 Task: Find the shortest route from Sacramento to Napa Valley.
Action: Mouse moved to (1167, 84)
Screenshot: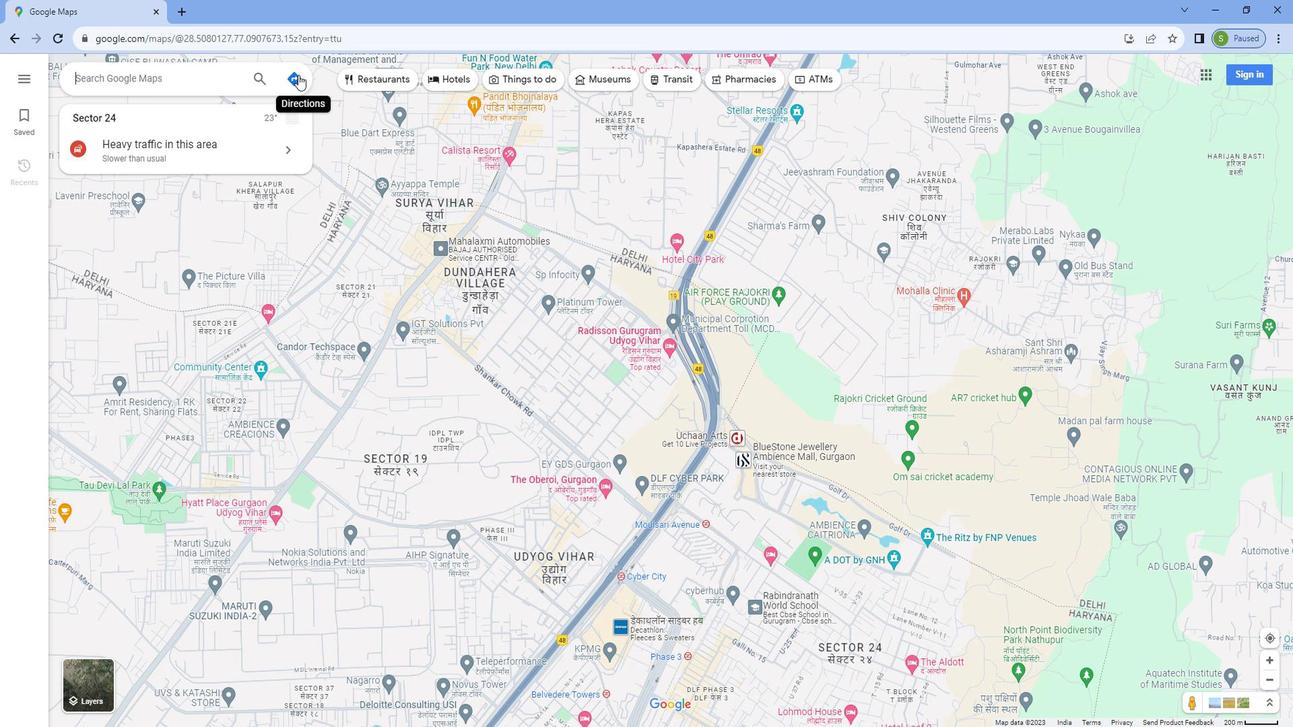 
Action: Mouse pressed left at (1167, 84)
Screenshot: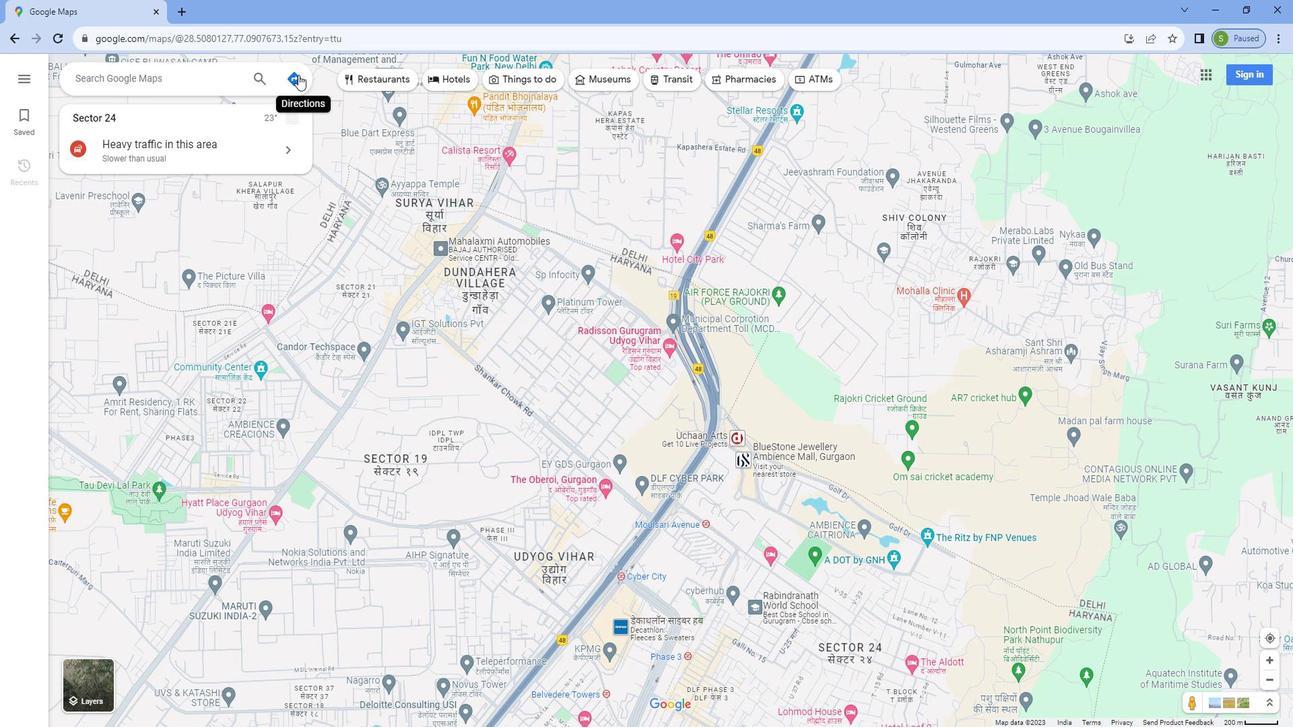 
Action: Mouse moved to (1101, 161)
Screenshot: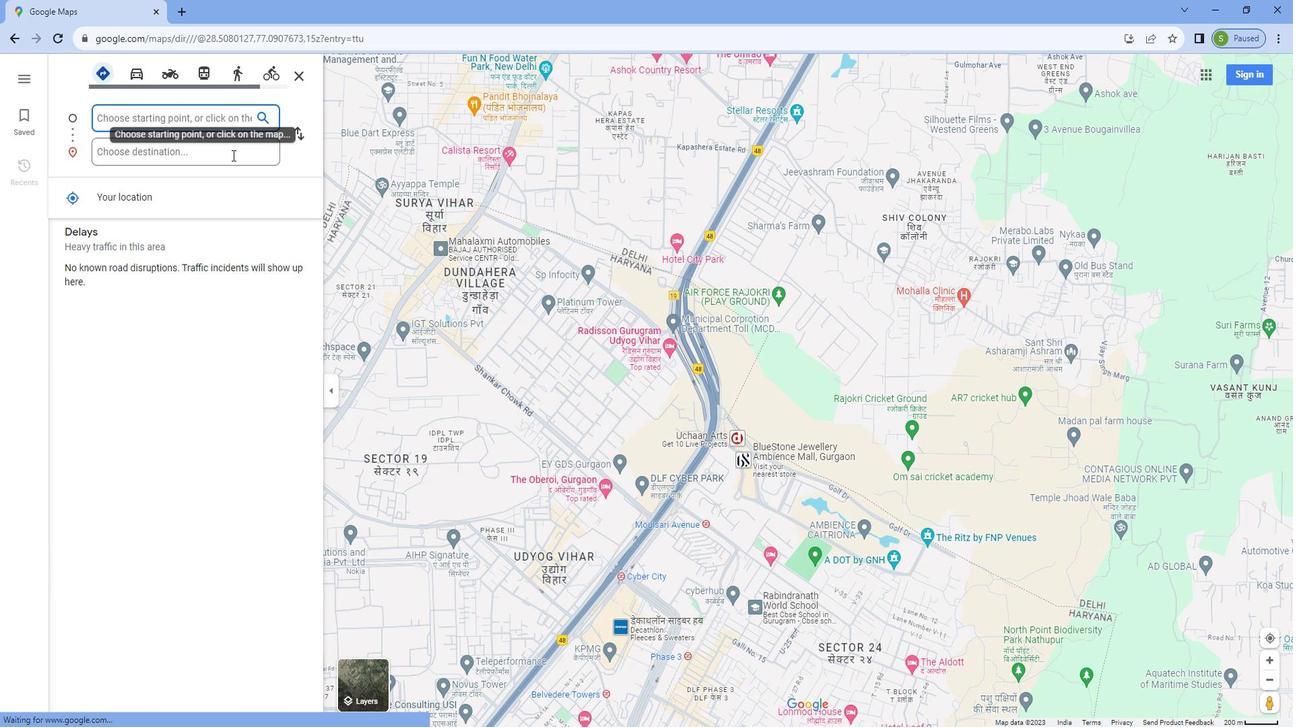 
Action: Key pressed <Key.caps_lock>S<Key.caps_lock>acramento
Screenshot: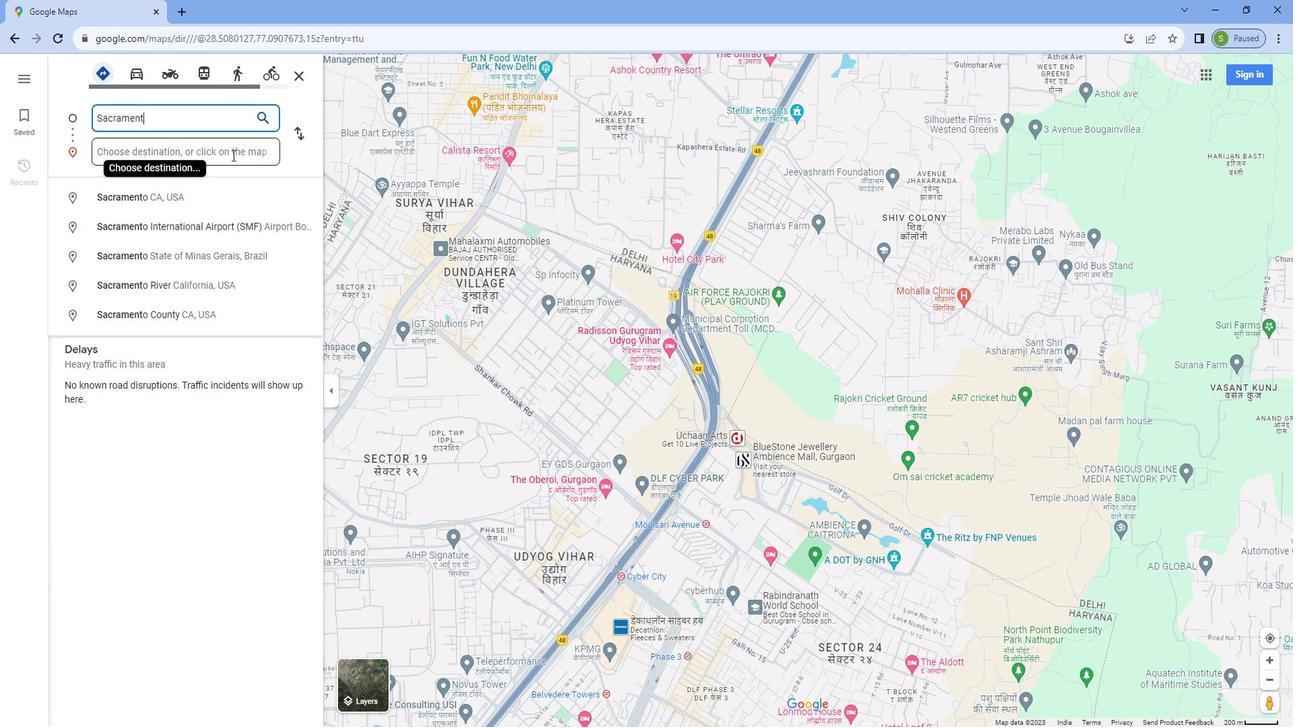 
Action: Mouse moved to (1103, 157)
Screenshot: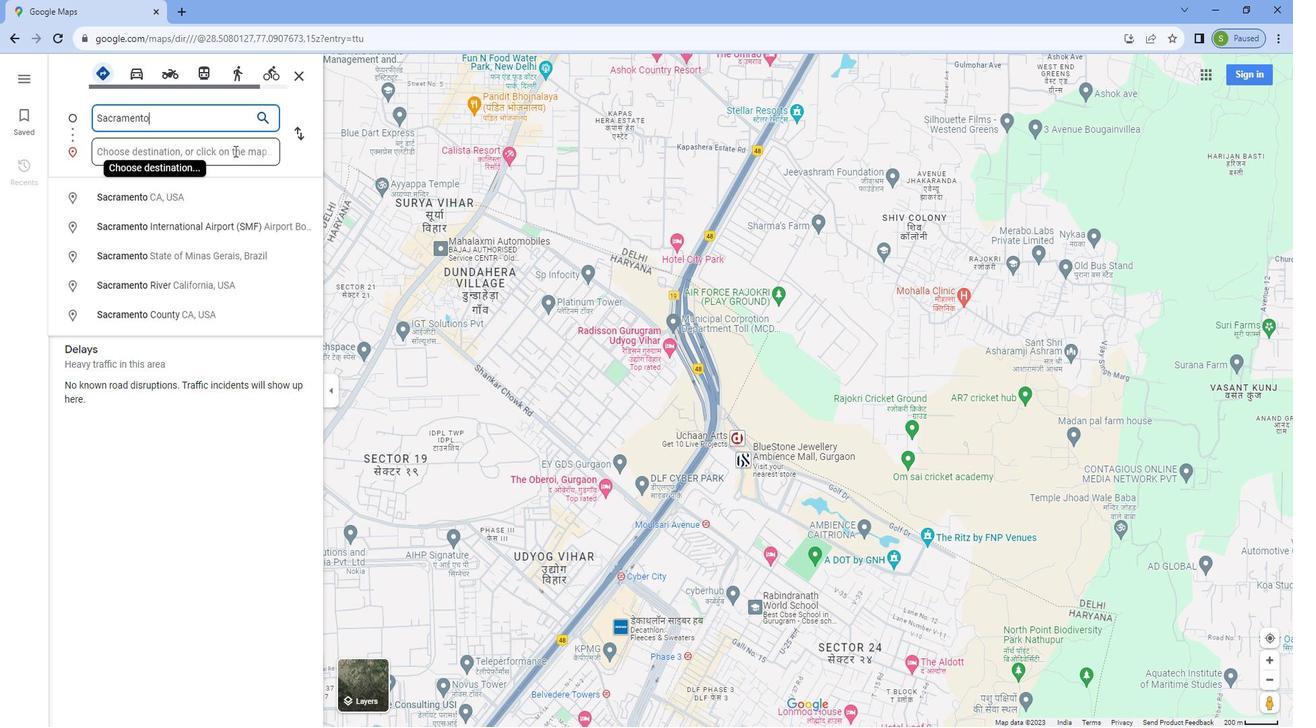 
Action: Mouse pressed left at (1103, 157)
Screenshot: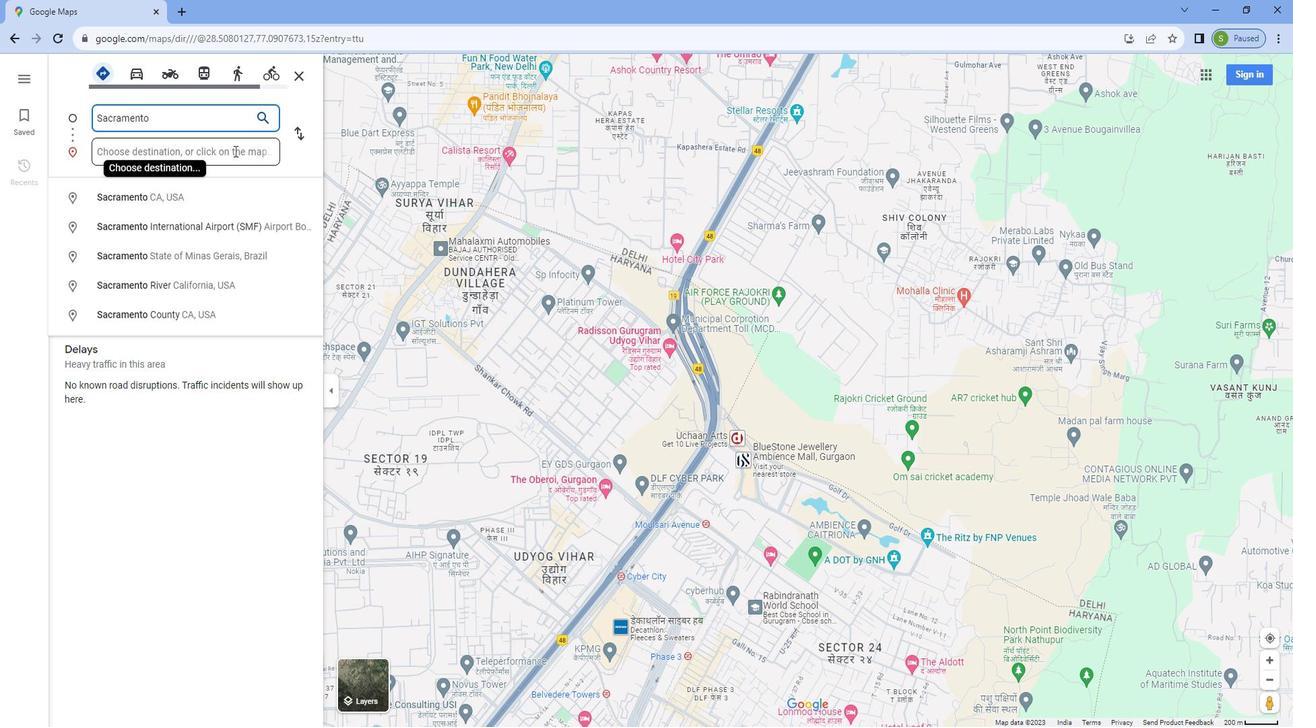 
Action: Key pressed <Key.caps_lock>N<Key.caps_lock>apa<Key.space><Key.caps_lock>V<Key.caps_lock>alley<Key.enter>
Screenshot: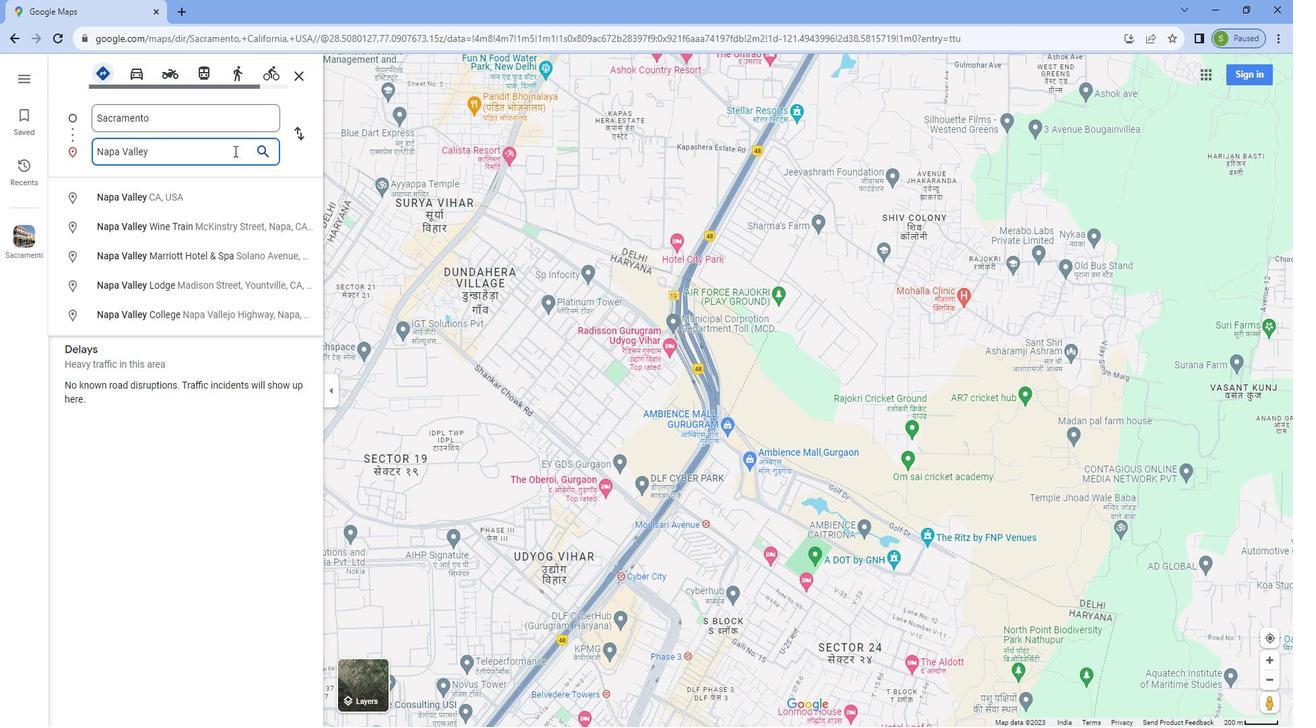 
Action: Mouse moved to (964, 77)
Screenshot: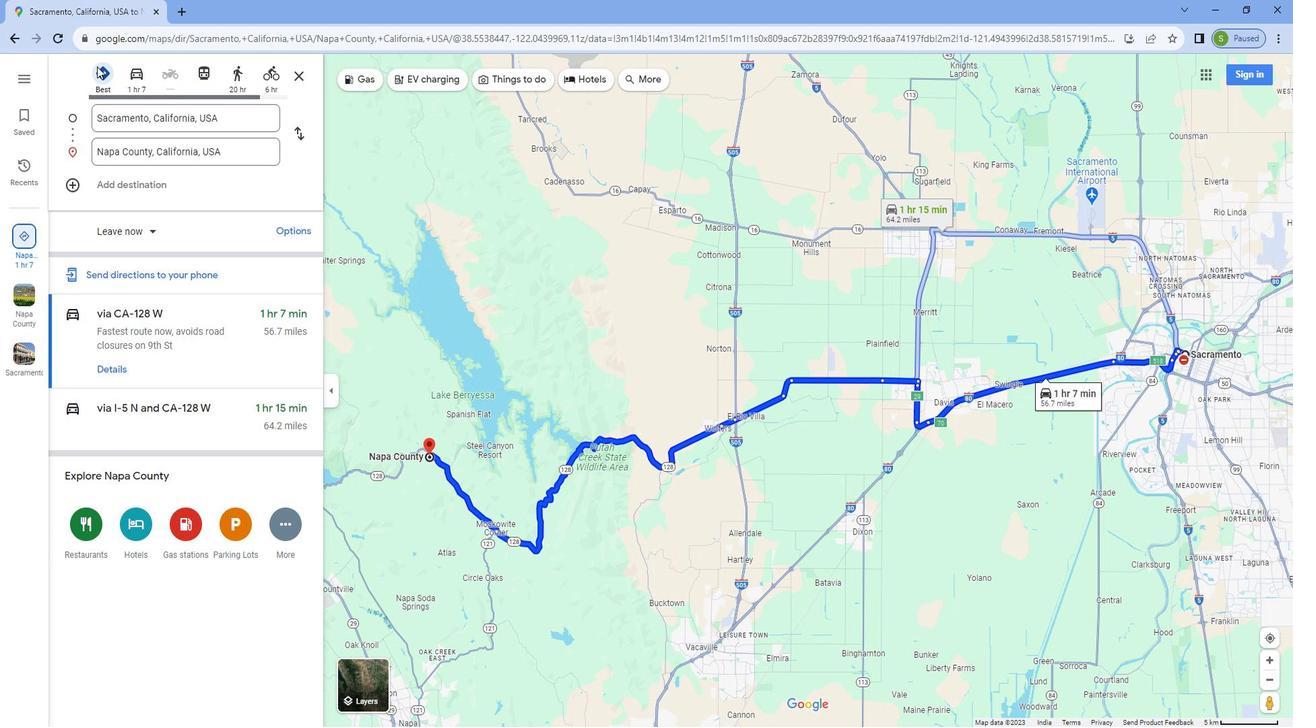 
Action: Mouse pressed left at (964, 77)
Screenshot: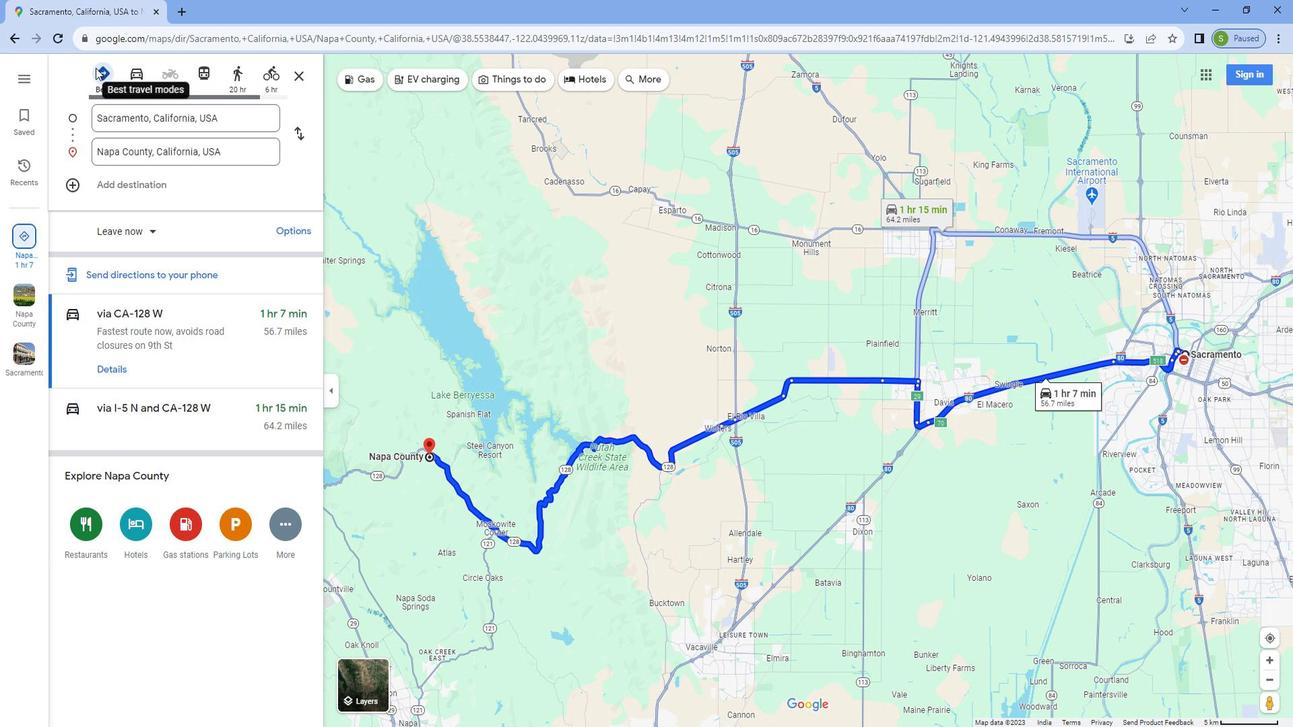 
Action: Mouse moved to (972, 86)
Screenshot: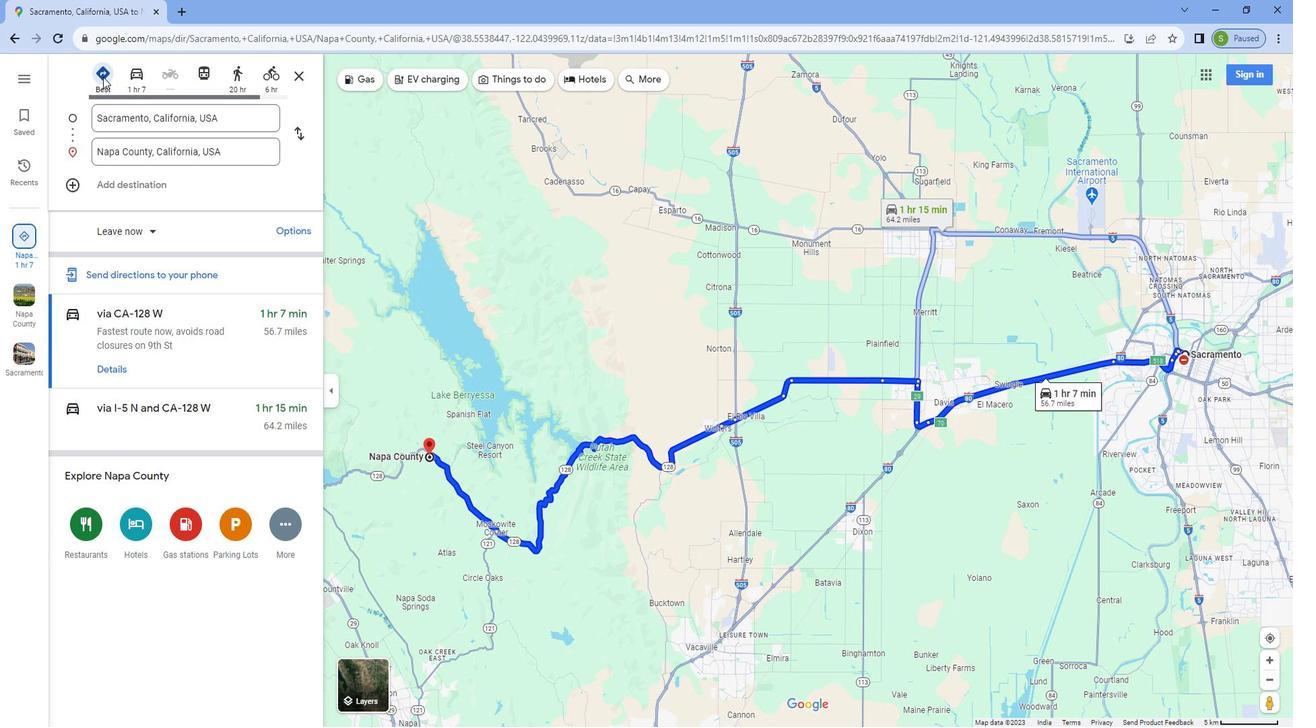 
Action: Mouse pressed left at (972, 86)
Screenshot: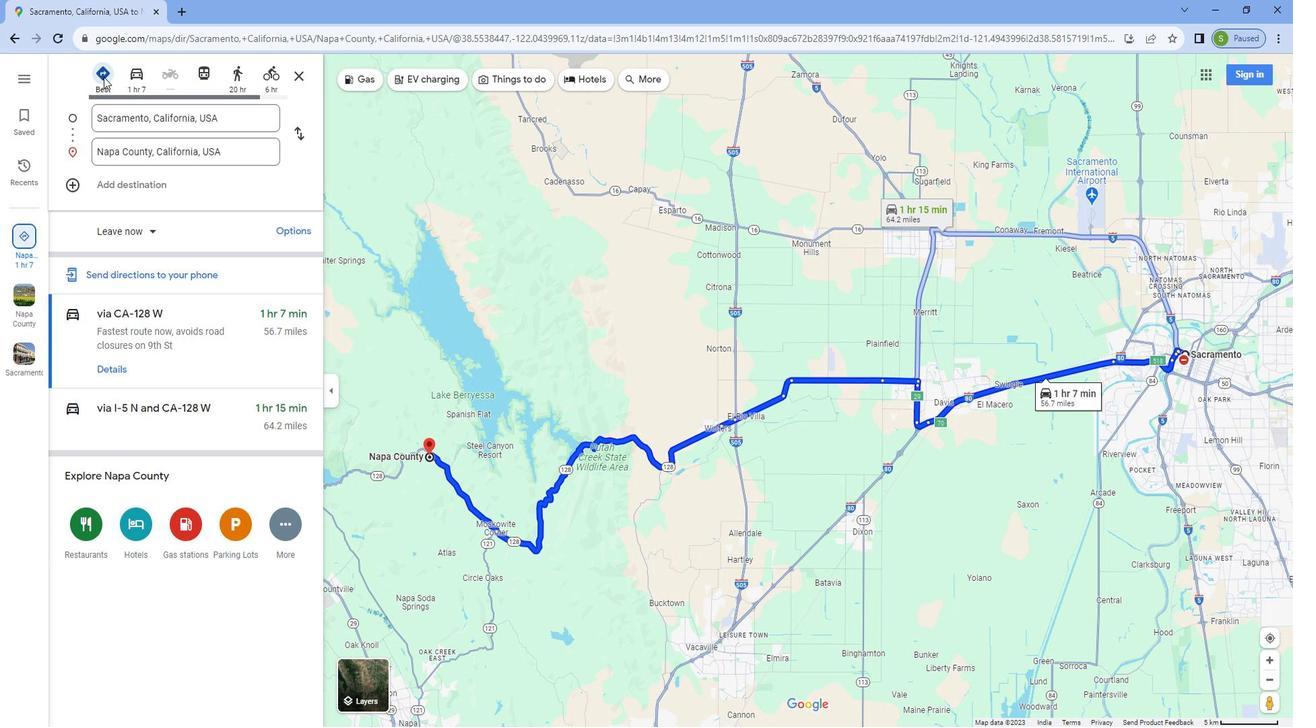 
Action: Mouse moved to (984, 368)
Screenshot: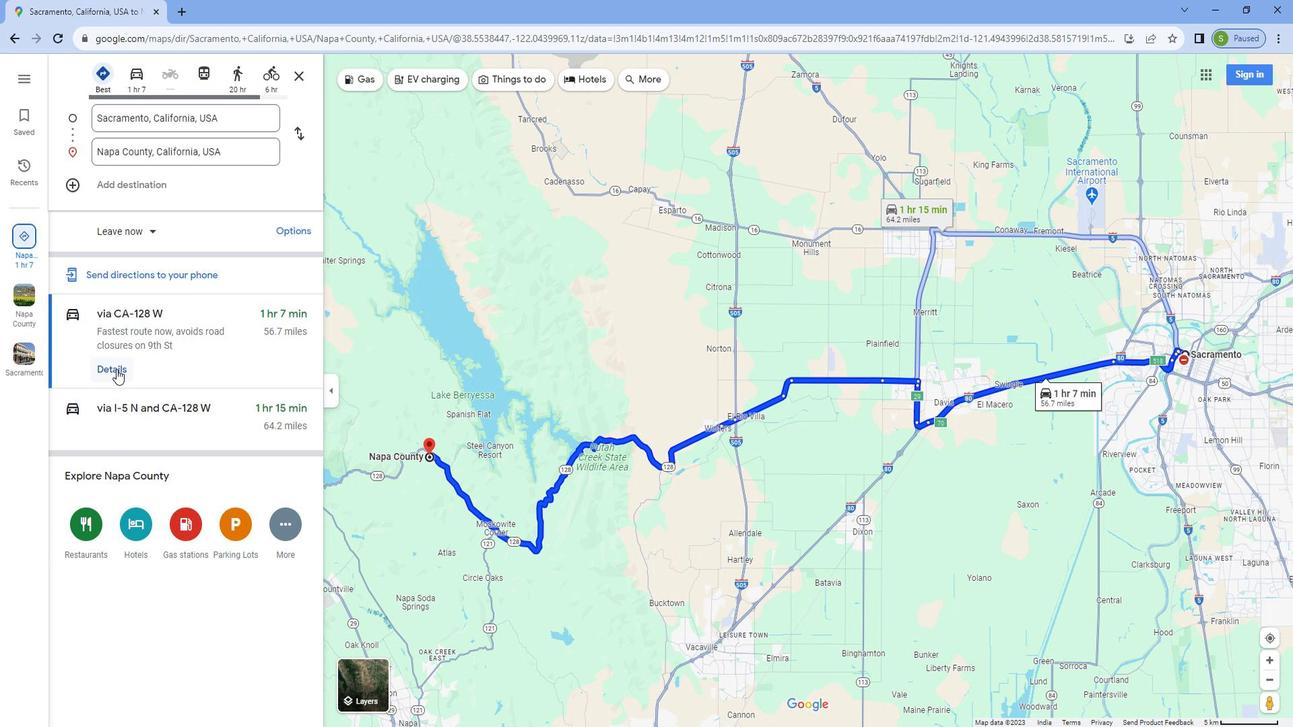 
Action: Mouse pressed left at (984, 368)
Screenshot: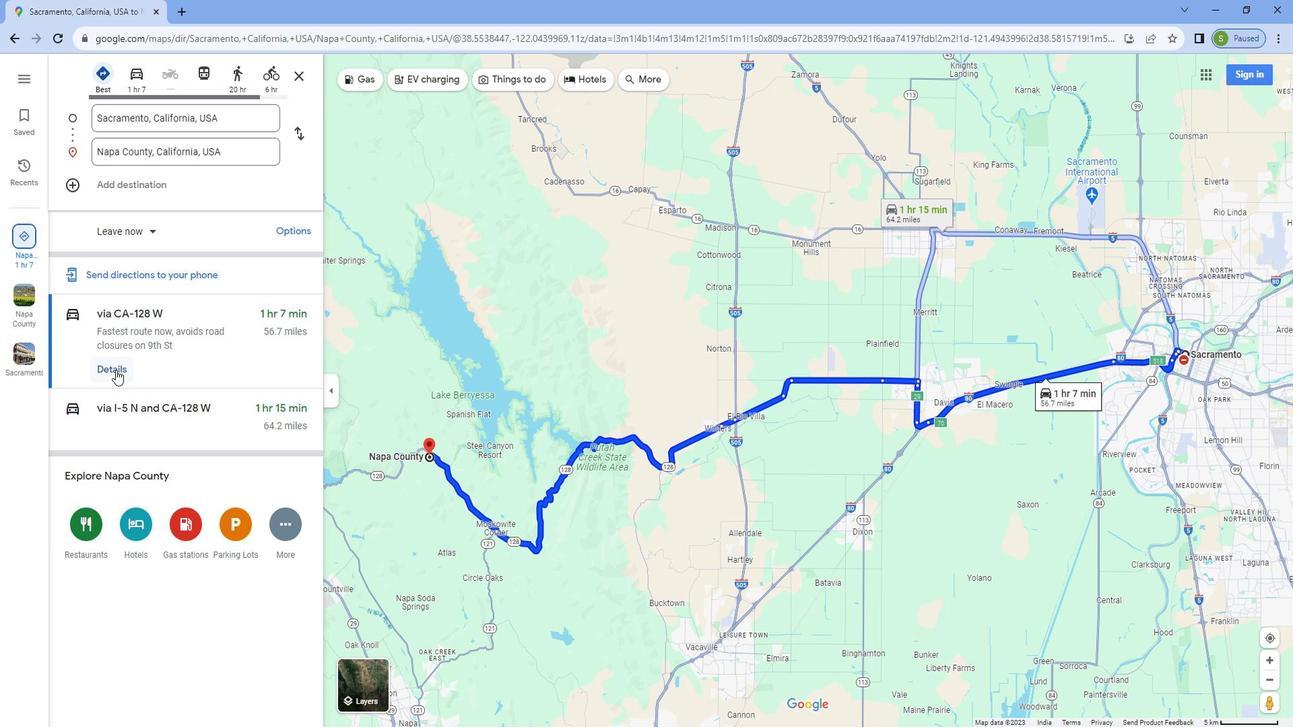 
Action: Mouse moved to (945, 255)
Screenshot: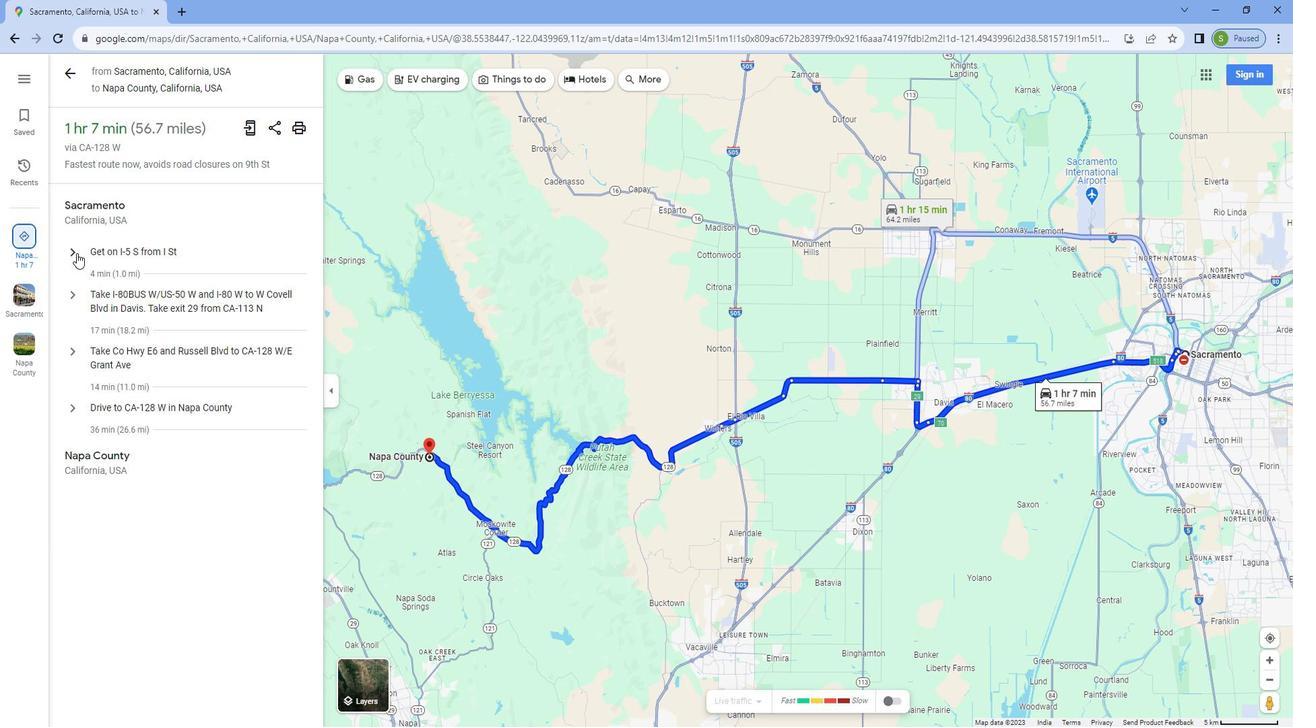 
Action: Mouse pressed left at (945, 255)
Screenshot: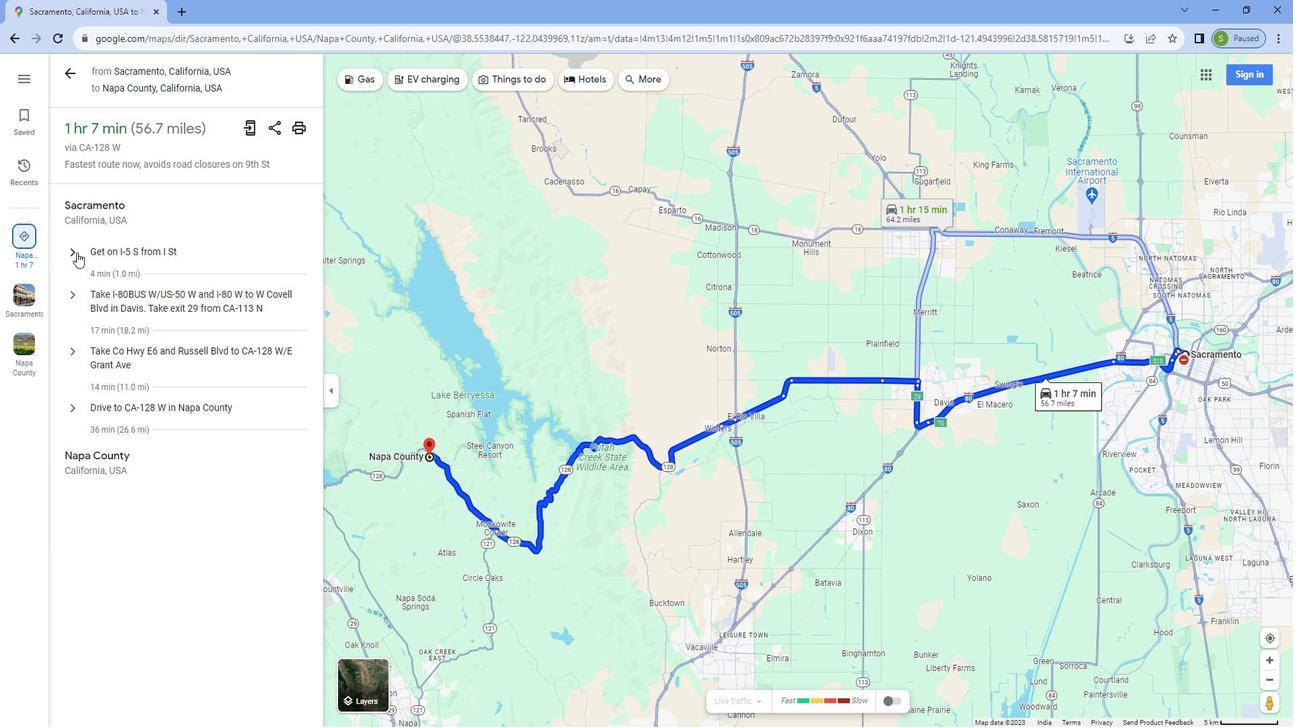
Action: Mouse moved to (969, 402)
Screenshot: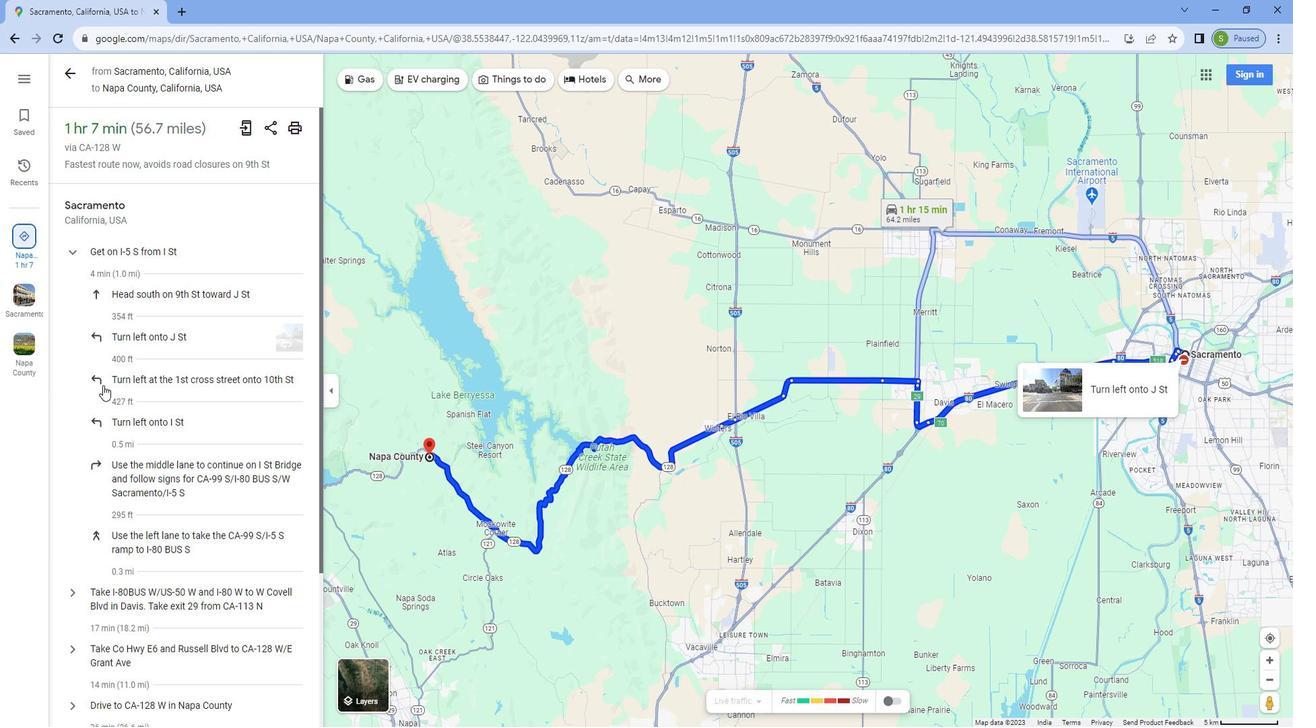 
Action: Mouse scrolled (969, 401) with delta (0, 0)
Screenshot: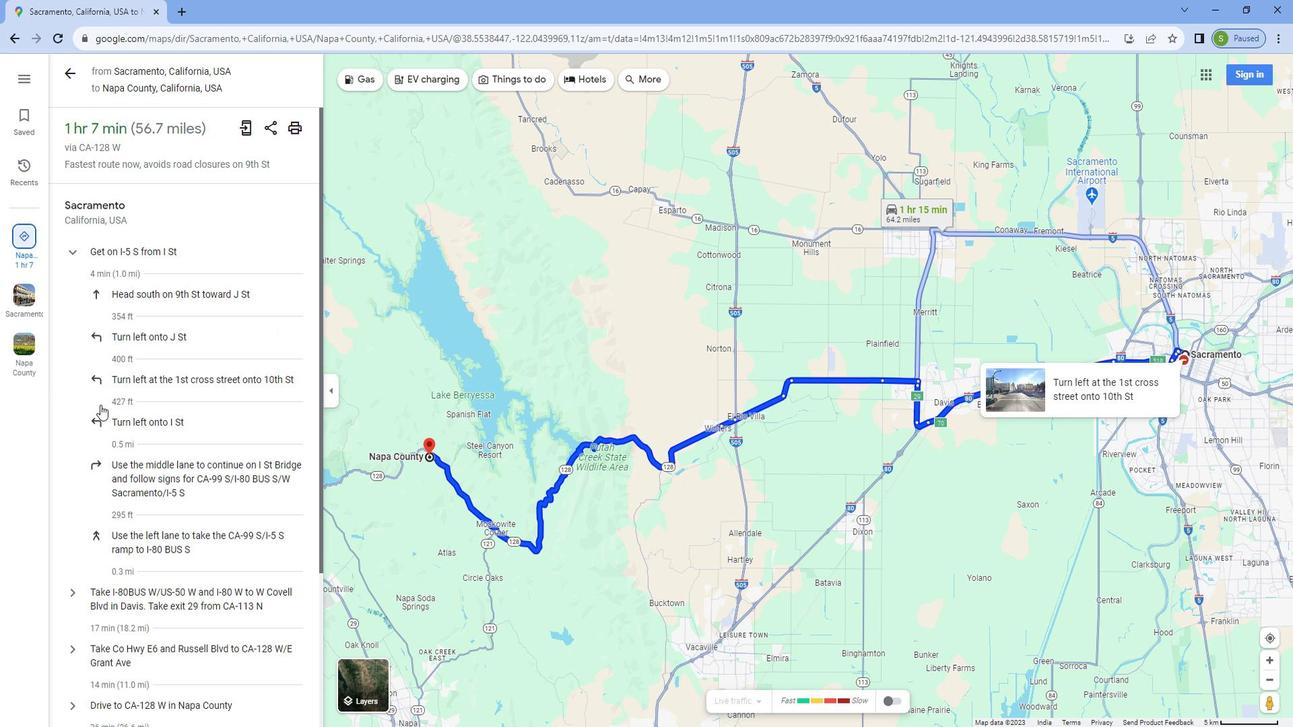 
Action: Mouse scrolled (969, 401) with delta (0, 0)
Screenshot: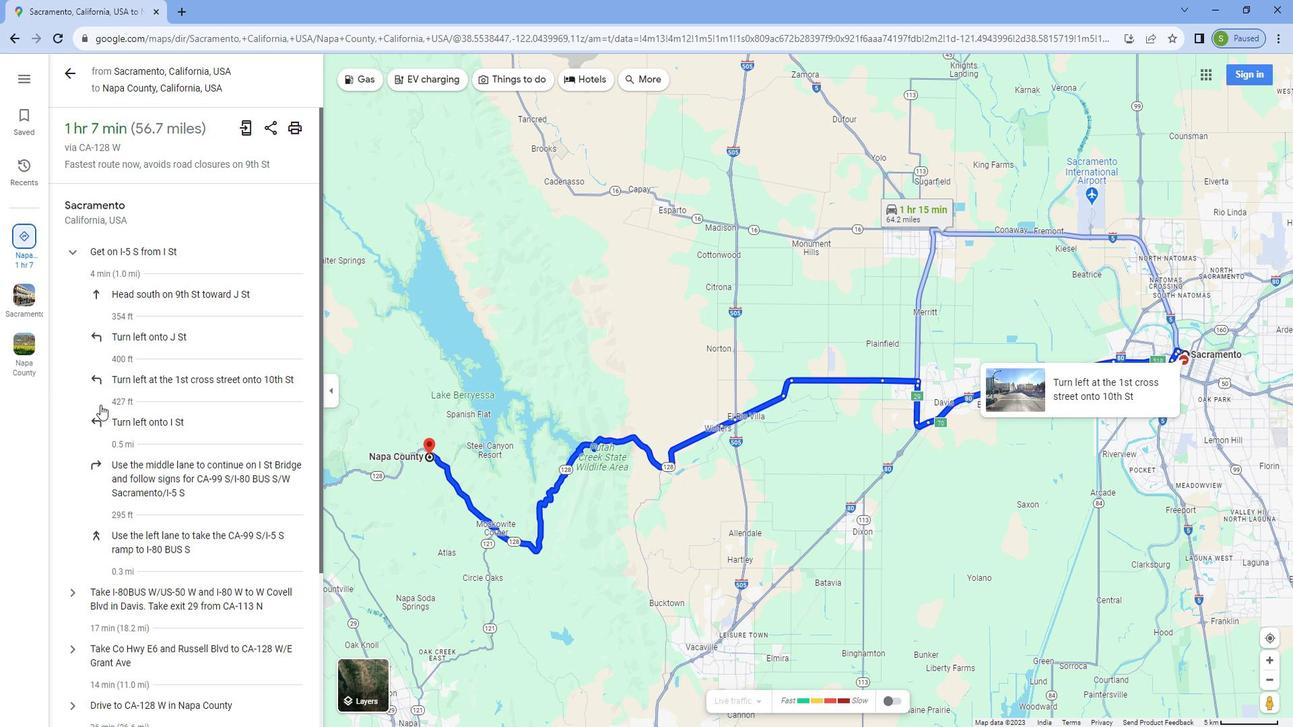 
Action: Mouse scrolled (969, 401) with delta (0, 0)
Screenshot: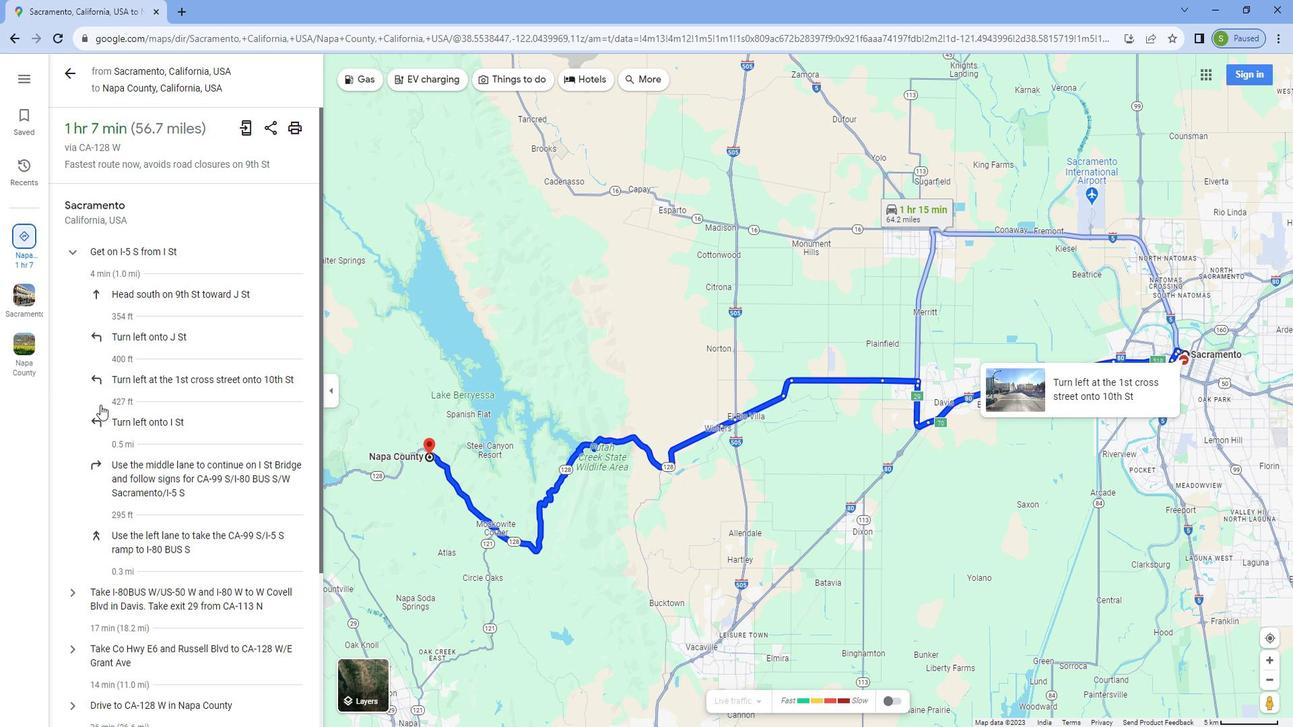 
Action: Mouse scrolled (969, 401) with delta (0, 0)
Screenshot: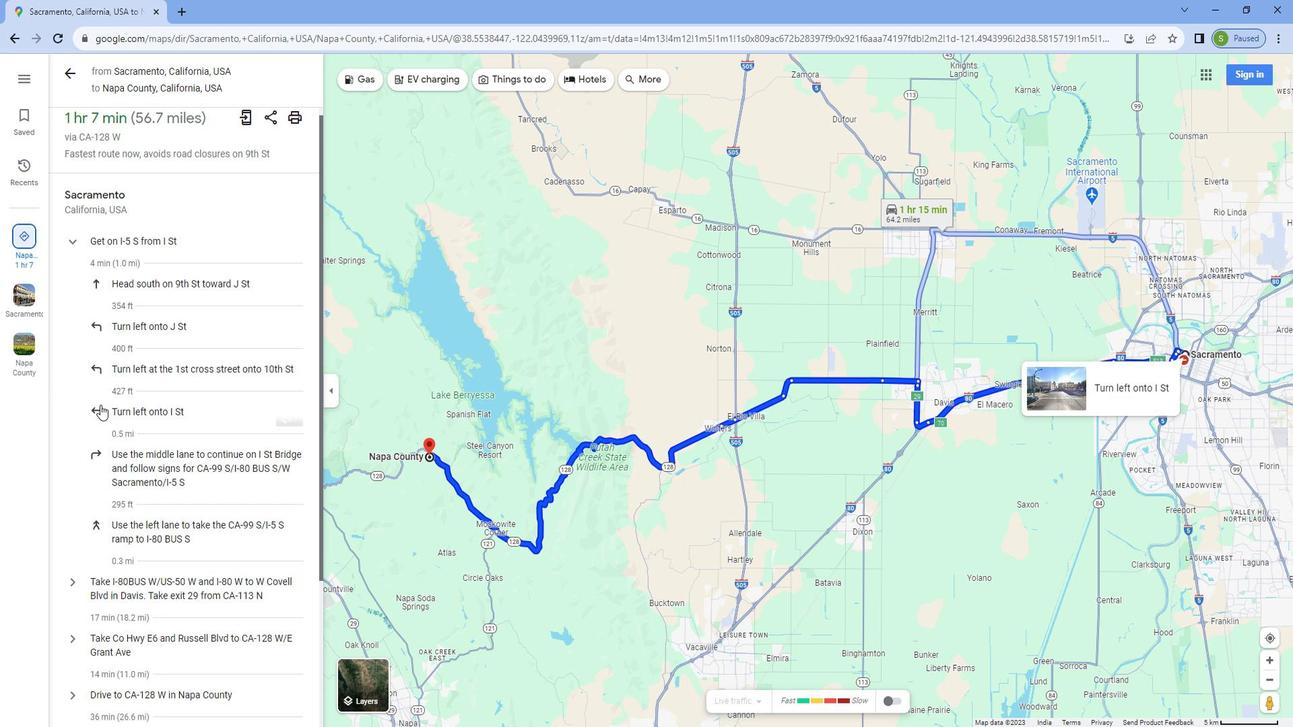 
Action: Mouse moved to (950, 384)
Screenshot: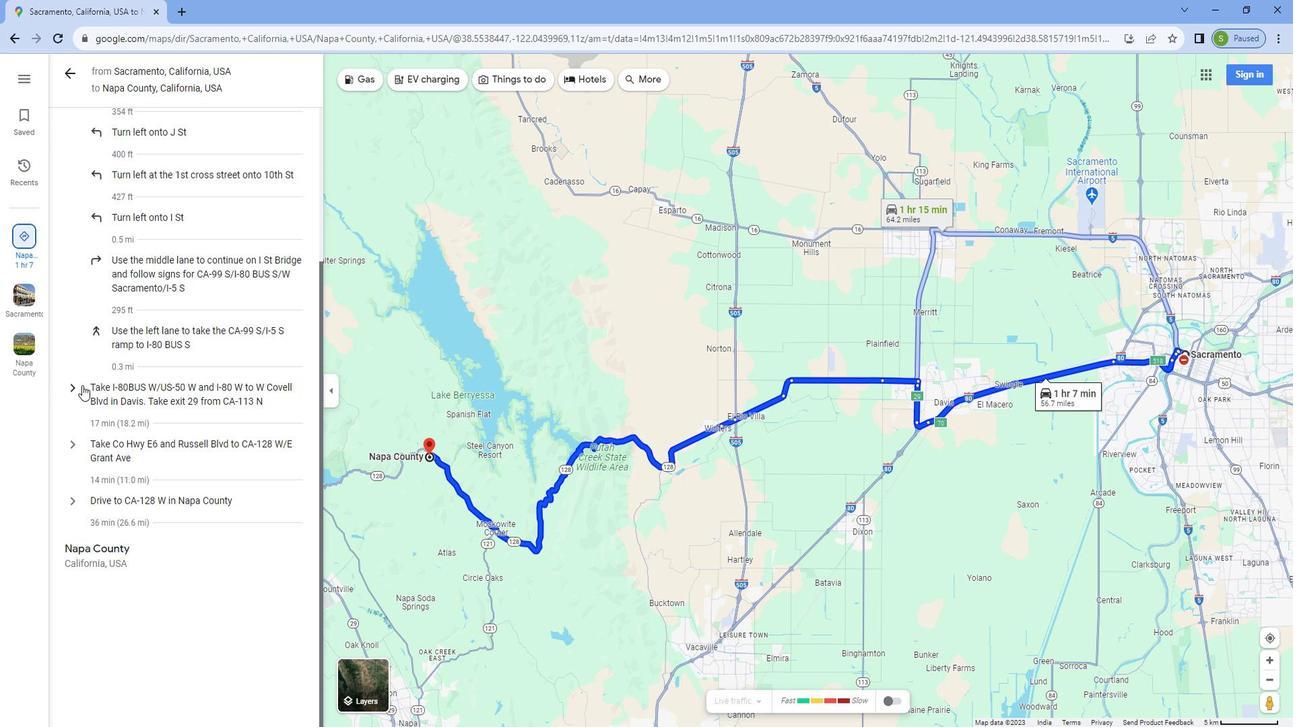 
Action: Mouse pressed left at (950, 384)
Screenshot: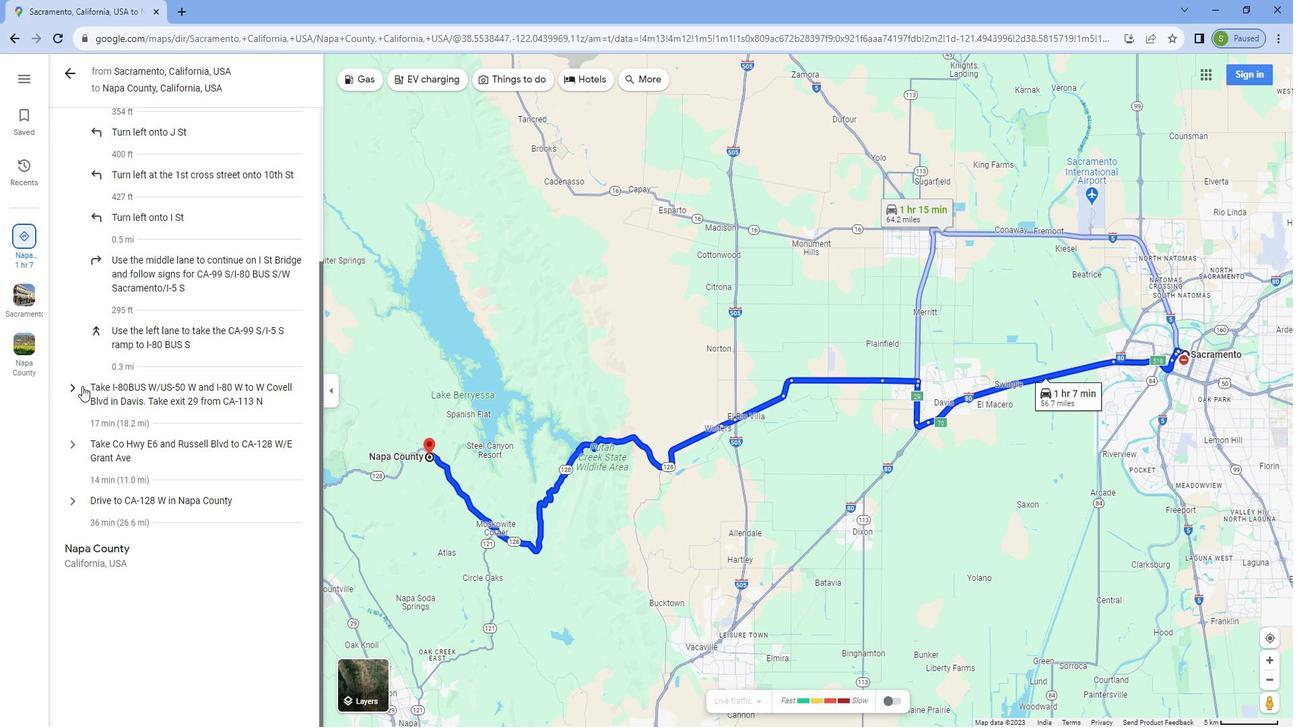 
Action: Mouse moved to (964, 451)
Screenshot: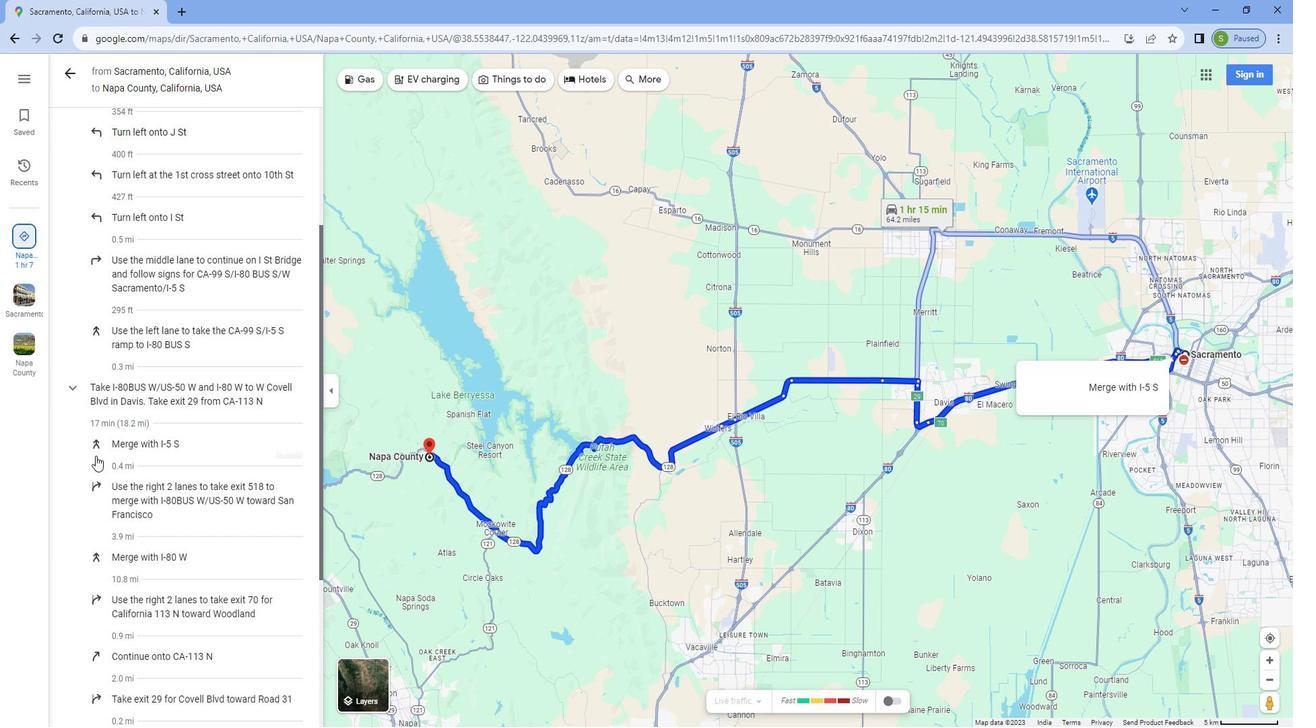 
Action: Mouse scrolled (964, 450) with delta (0, 0)
Screenshot: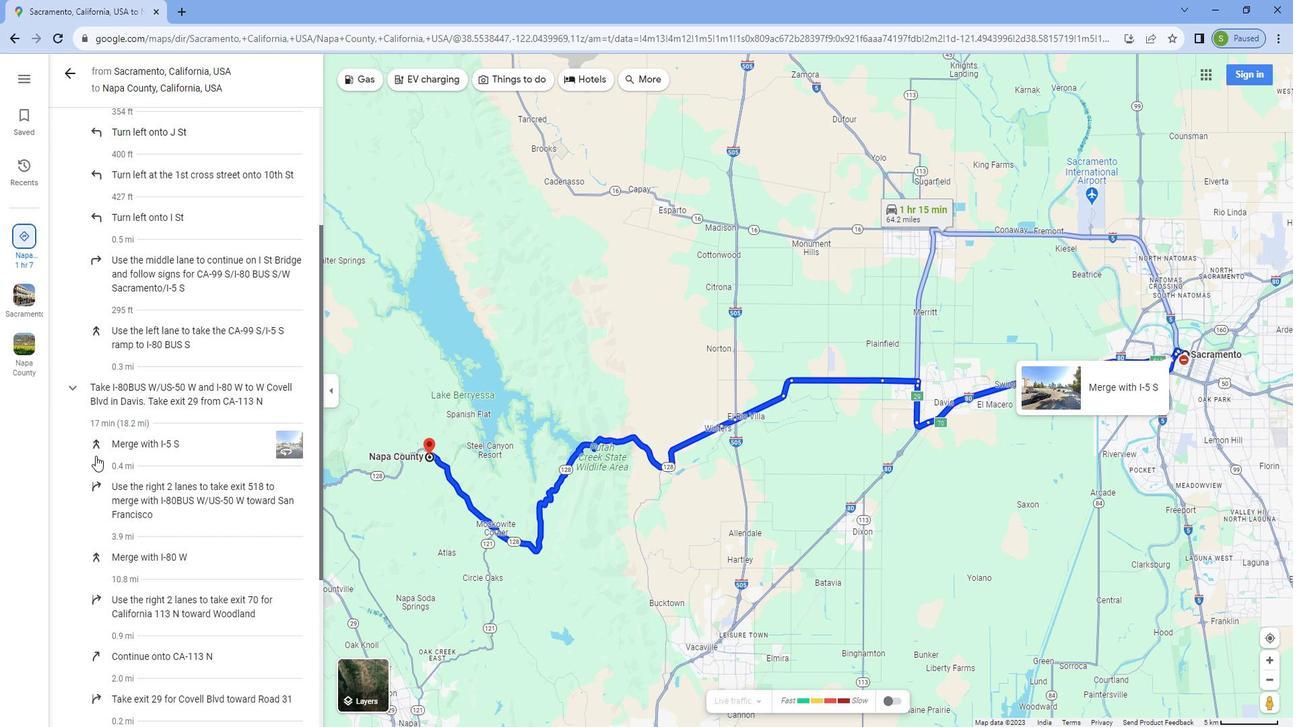 
Action: Mouse scrolled (964, 450) with delta (0, 0)
Screenshot: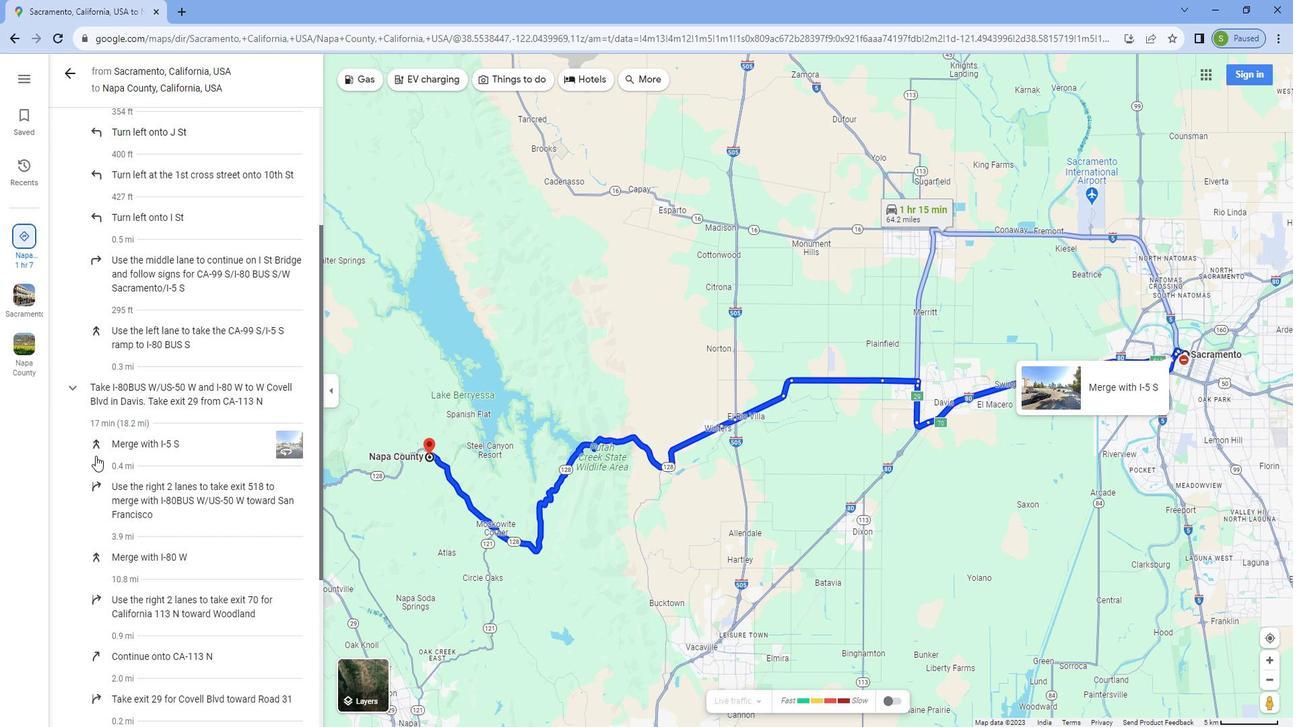 
Action: Mouse scrolled (964, 450) with delta (0, 0)
Screenshot: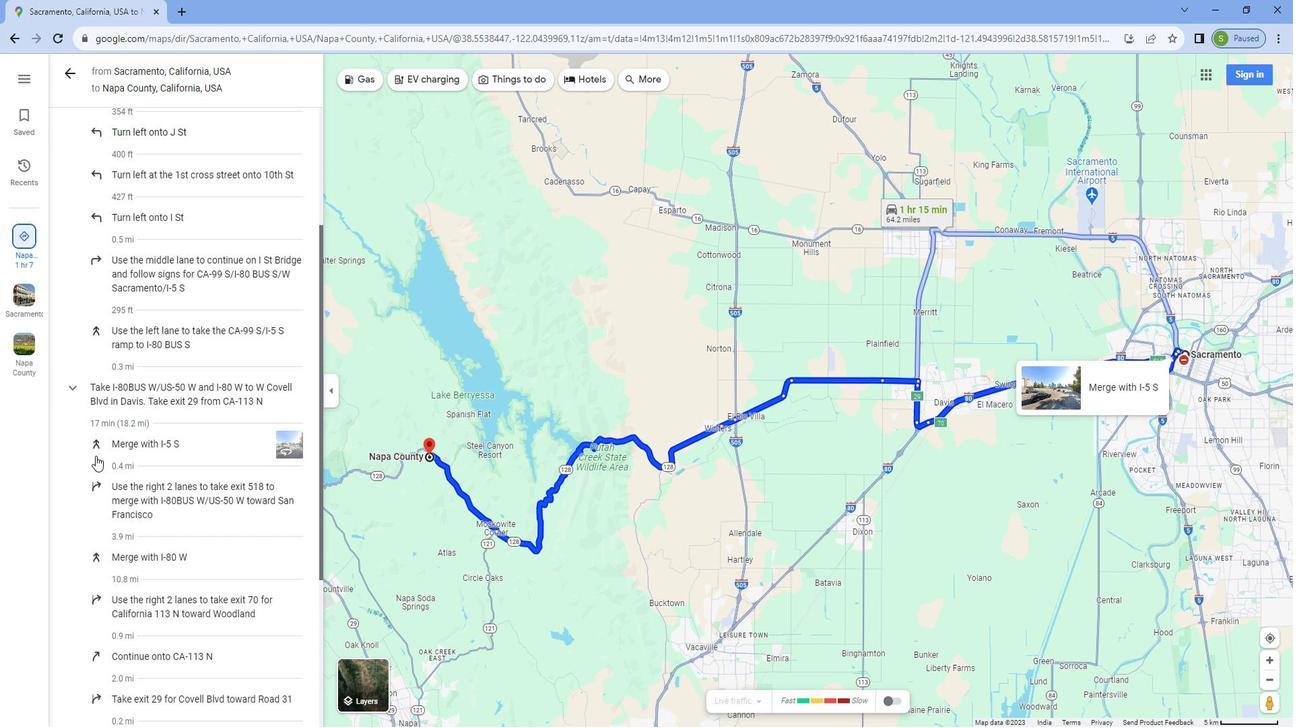 
Action: Mouse scrolled (964, 450) with delta (0, 0)
Screenshot: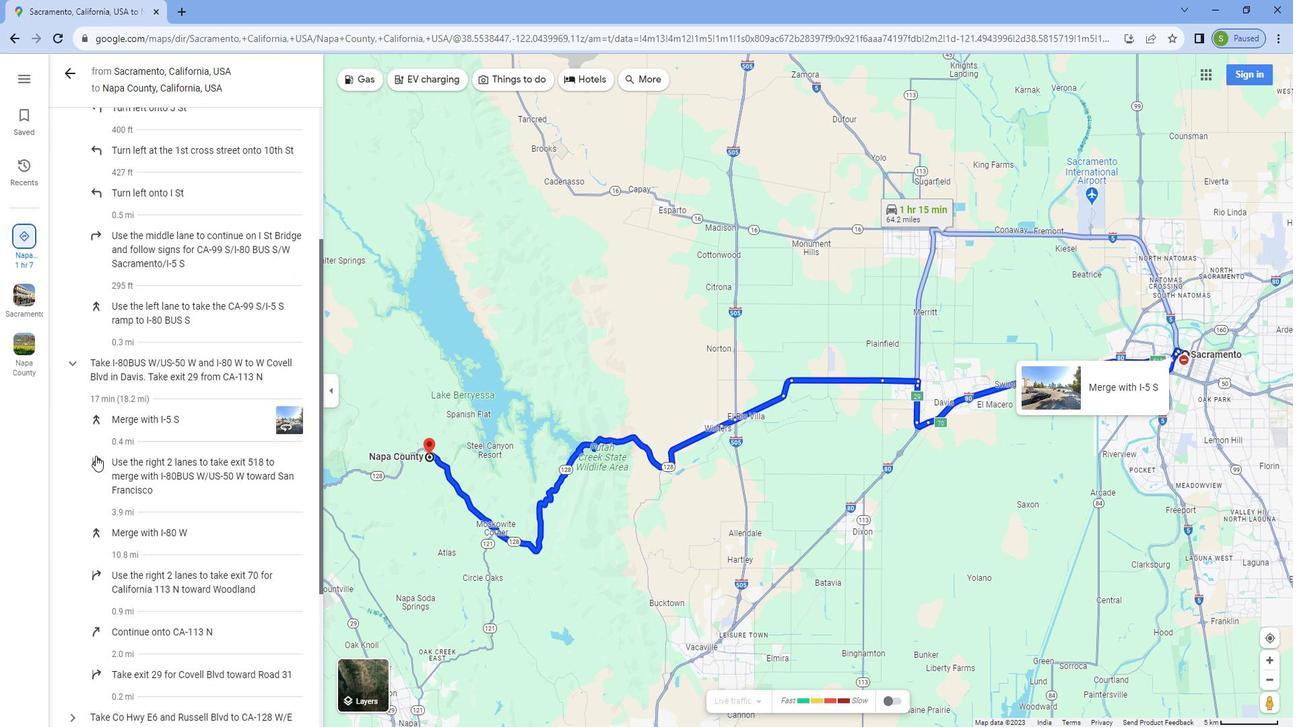 
Action: Mouse moved to (966, 451)
Screenshot: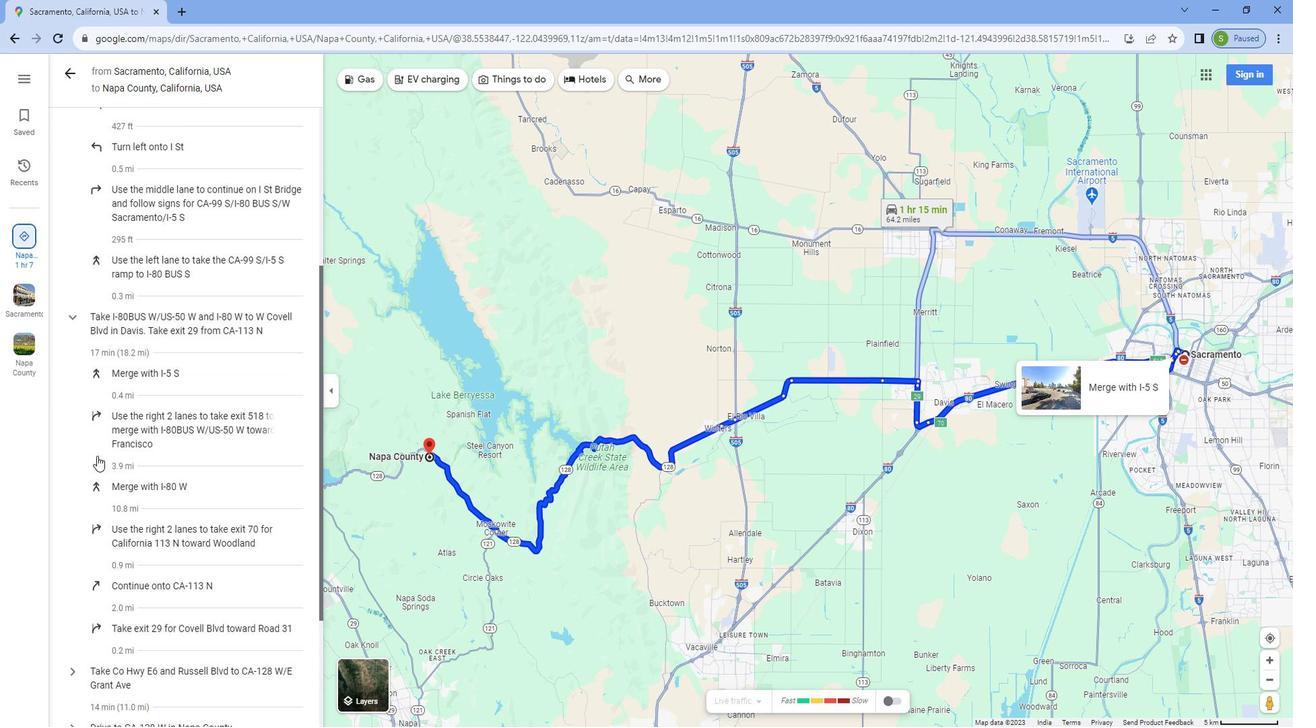 
Action: Mouse scrolled (966, 450) with delta (0, 0)
Screenshot: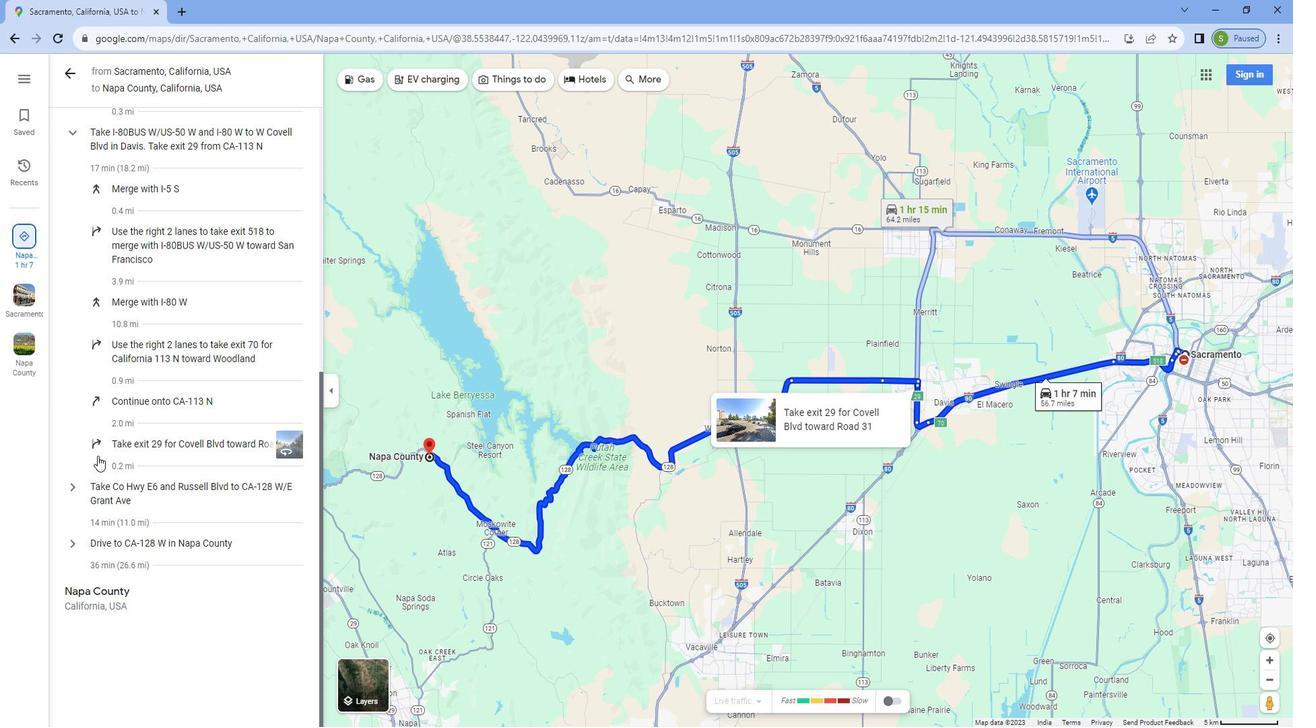 
Action: Mouse scrolled (966, 450) with delta (0, 0)
Screenshot: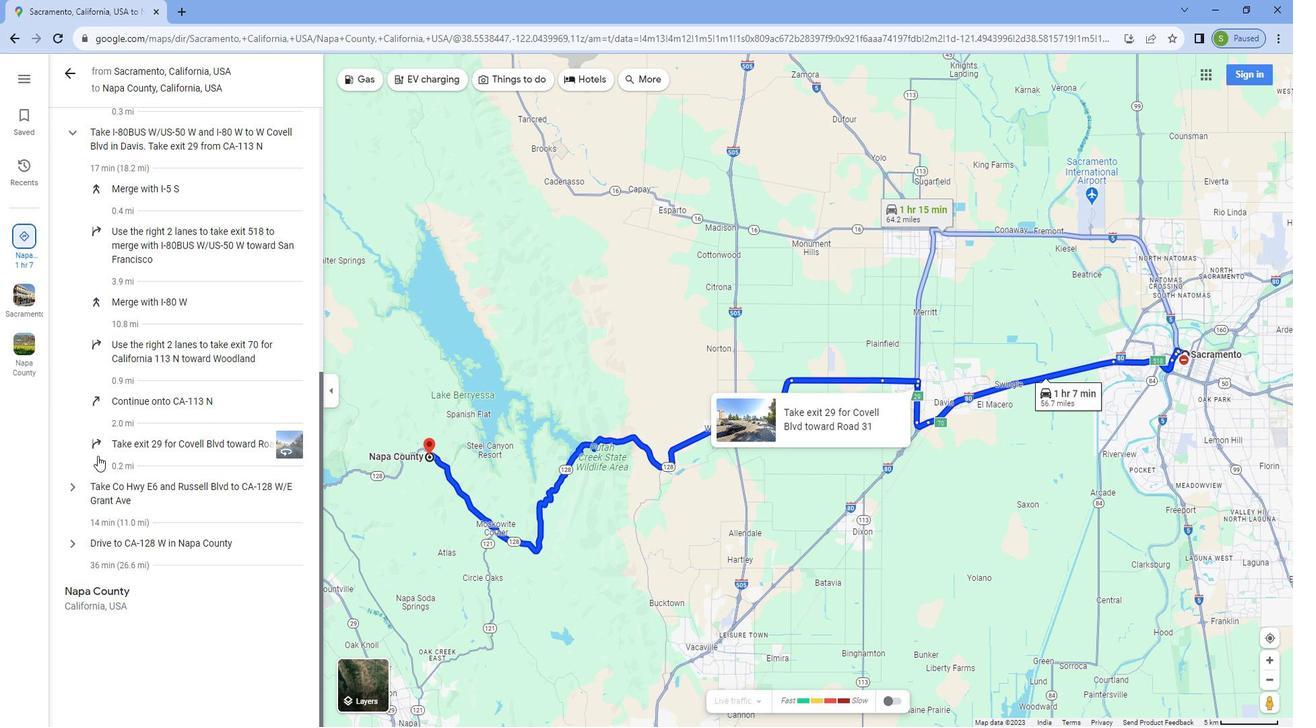 
Action: Mouse scrolled (966, 450) with delta (0, 0)
Screenshot: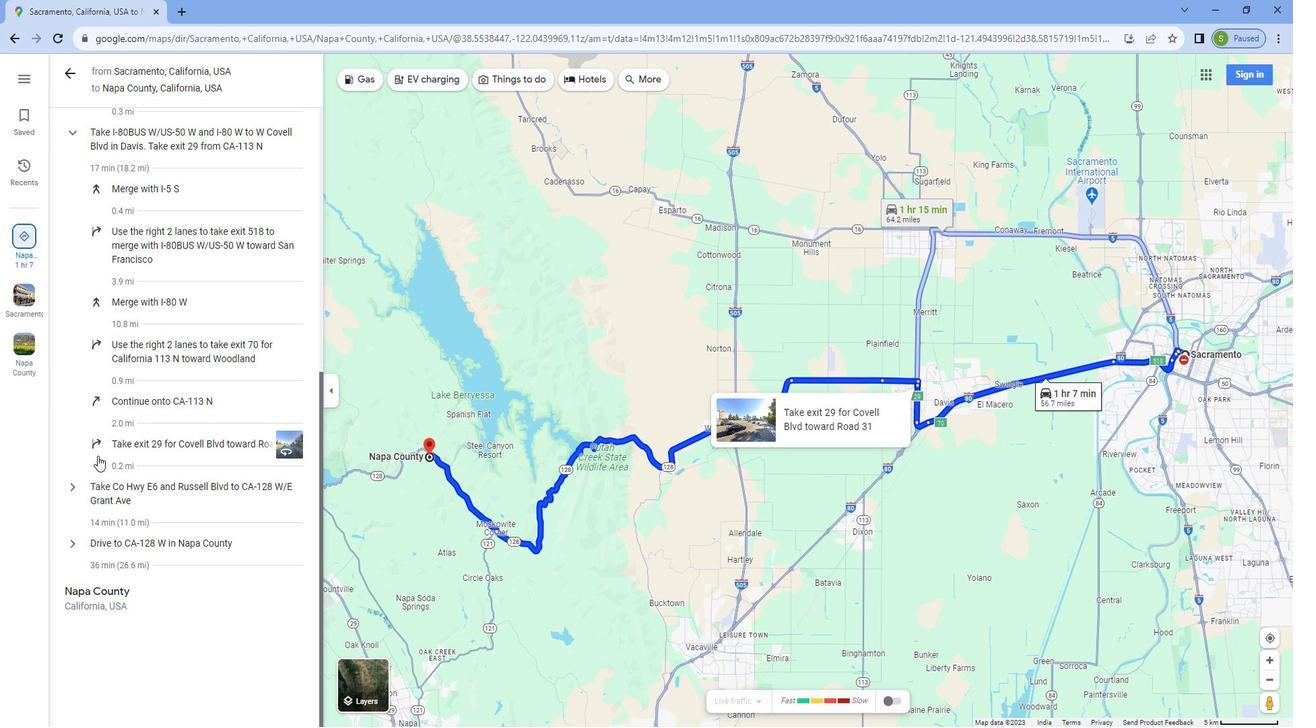 
Action: Mouse scrolled (966, 450) with delta (0, 0)
Screenshot: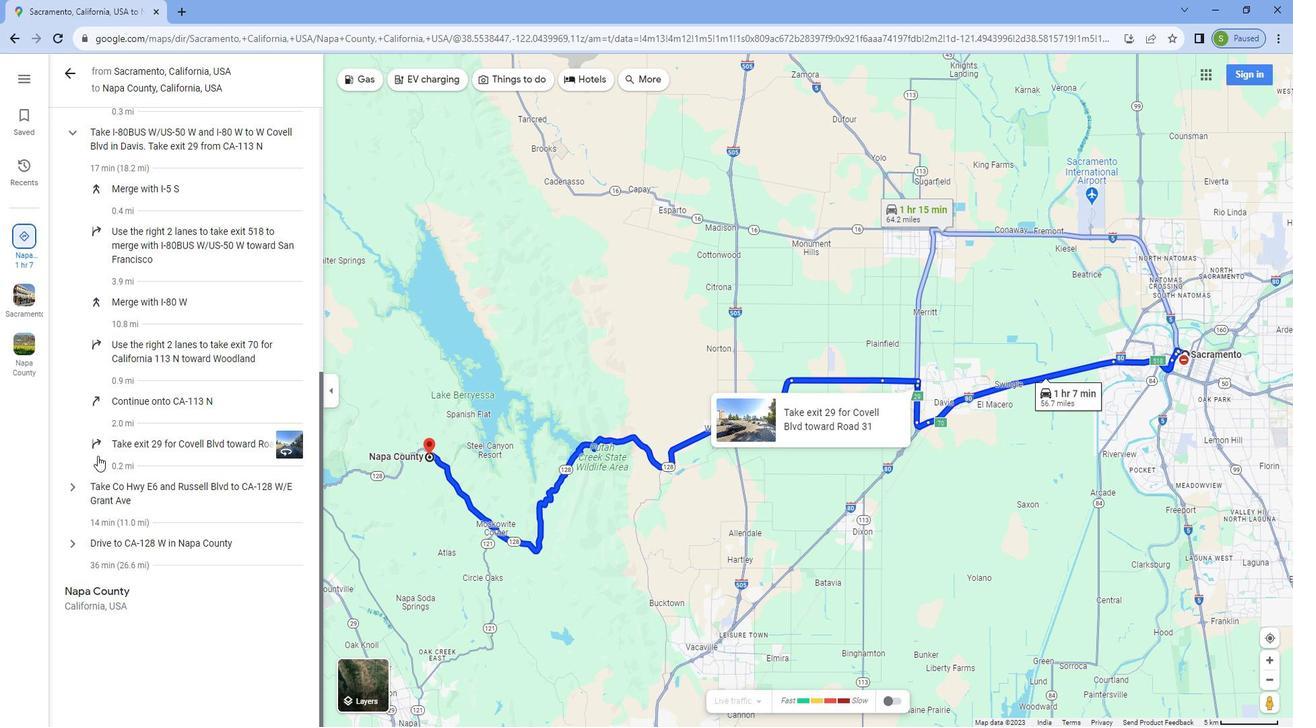 
Action: Mouse moved to (951, 483)
Screenshot: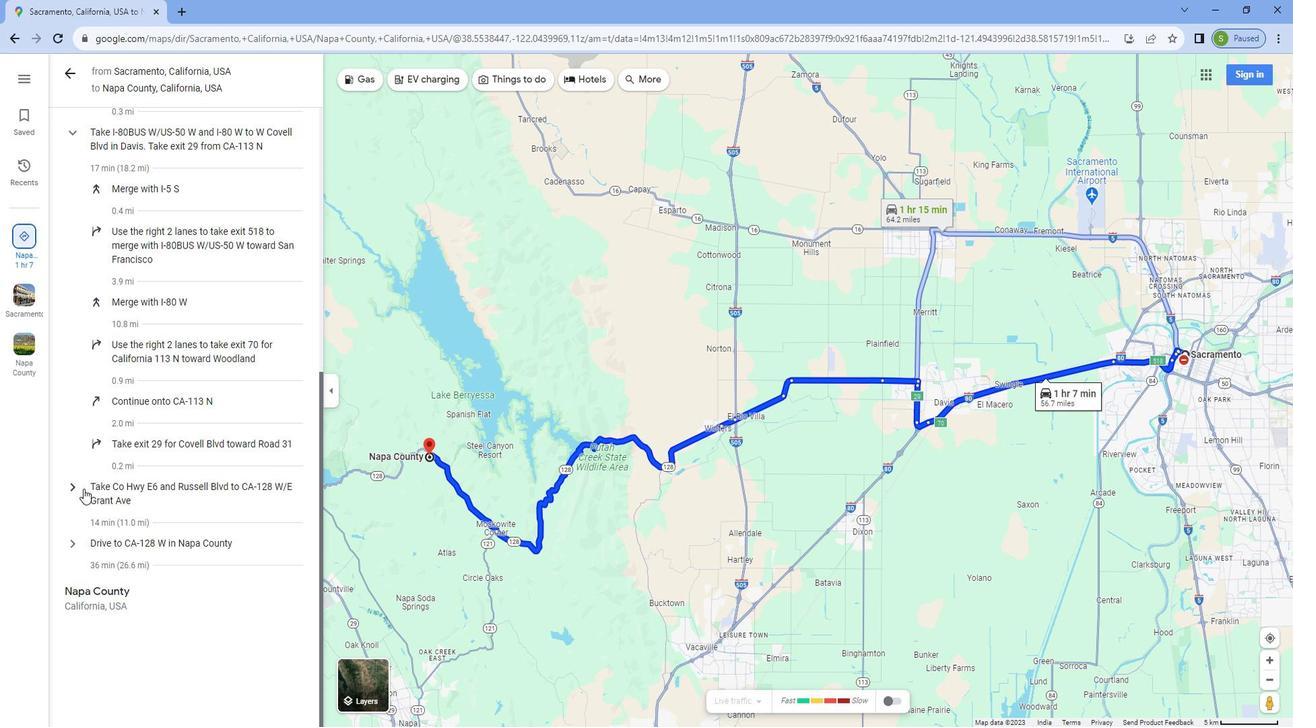 
Action: Mouse pressed left at (951, 483)
Screenshot: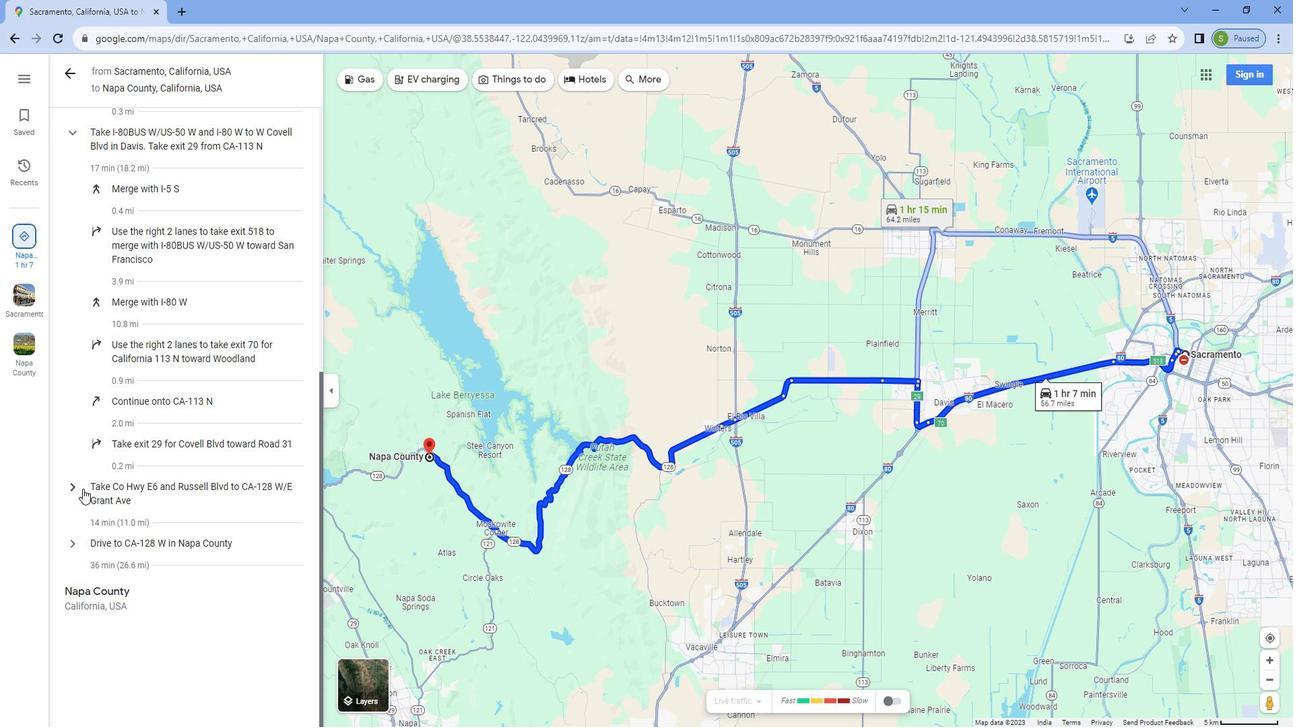 
Action: Mouse moved to (951, 535)
Screenshot: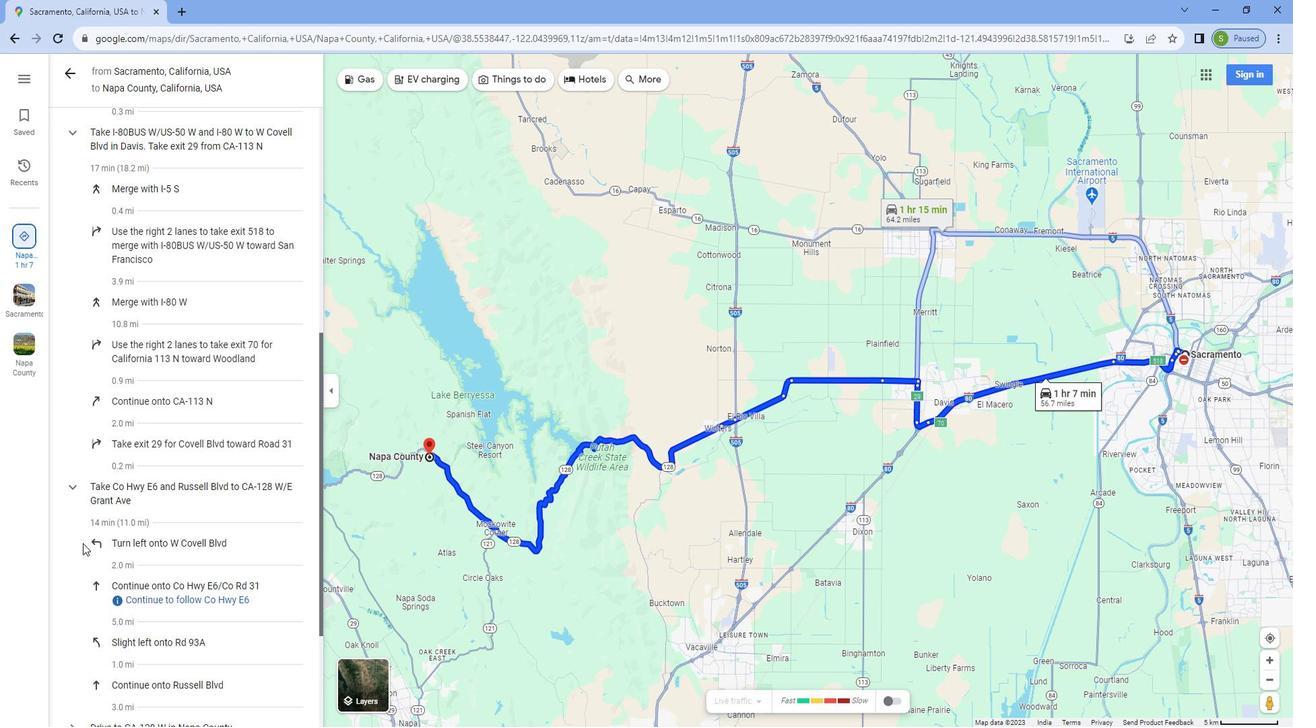 
Action: Mouse scrolled (951, 535) with delta (0, 0)
Screenshot: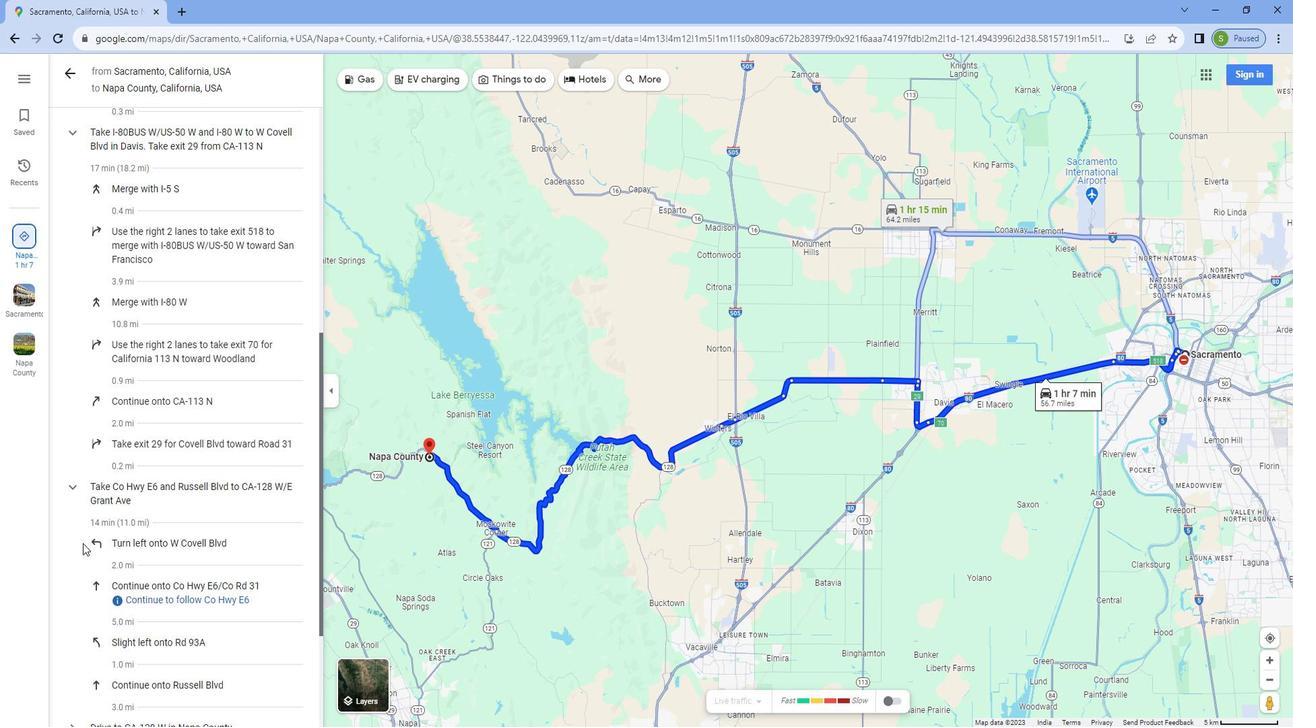 
Action: Mouse scrolled (951, 535) with delta (0, 0)
Screenshot: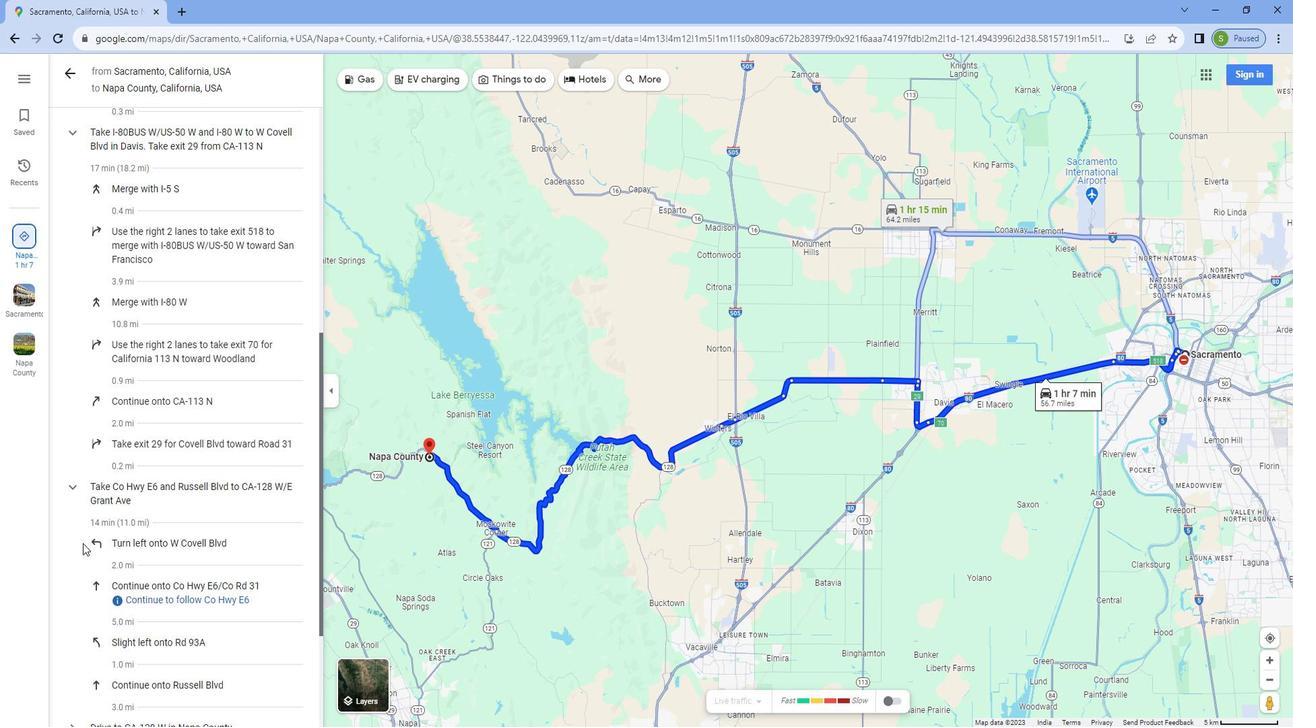 
Action: Mouse scrolled (951, 535) with delta (0, 0)
Screenshot: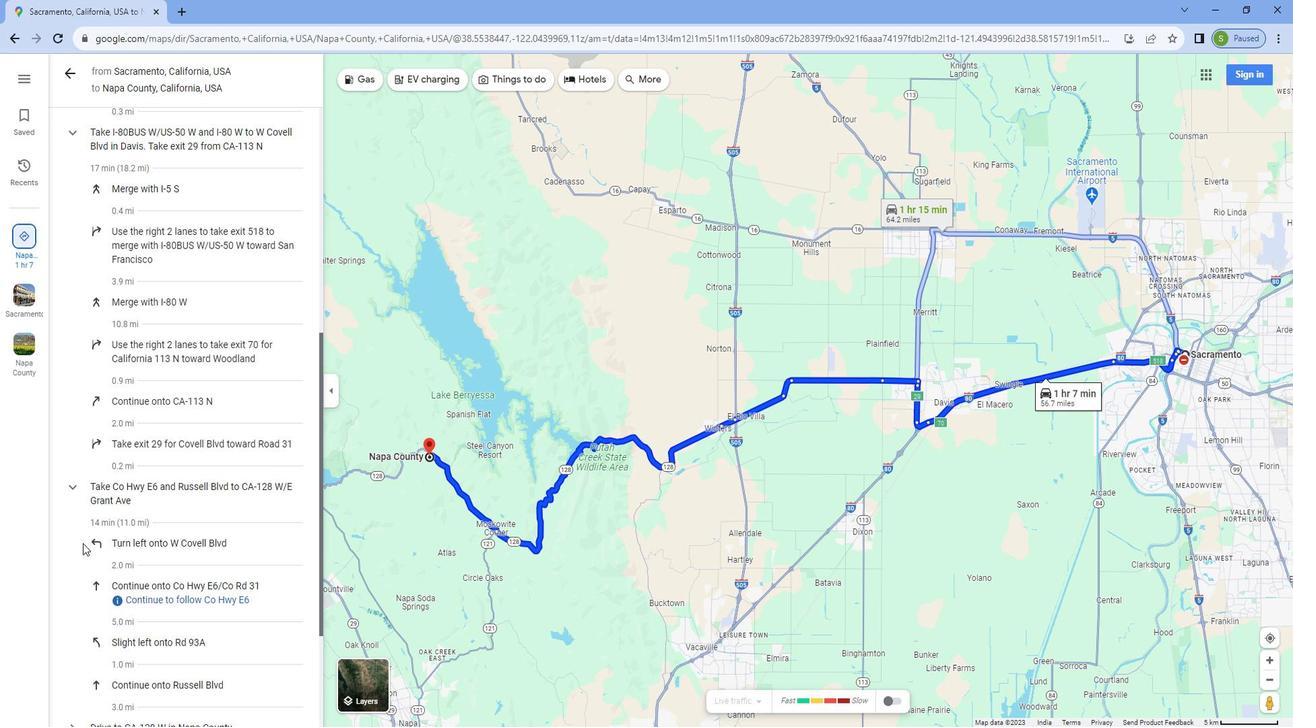 
Action: Mouse scrolled (951, 535) with delta (0, 0)
Screenshot: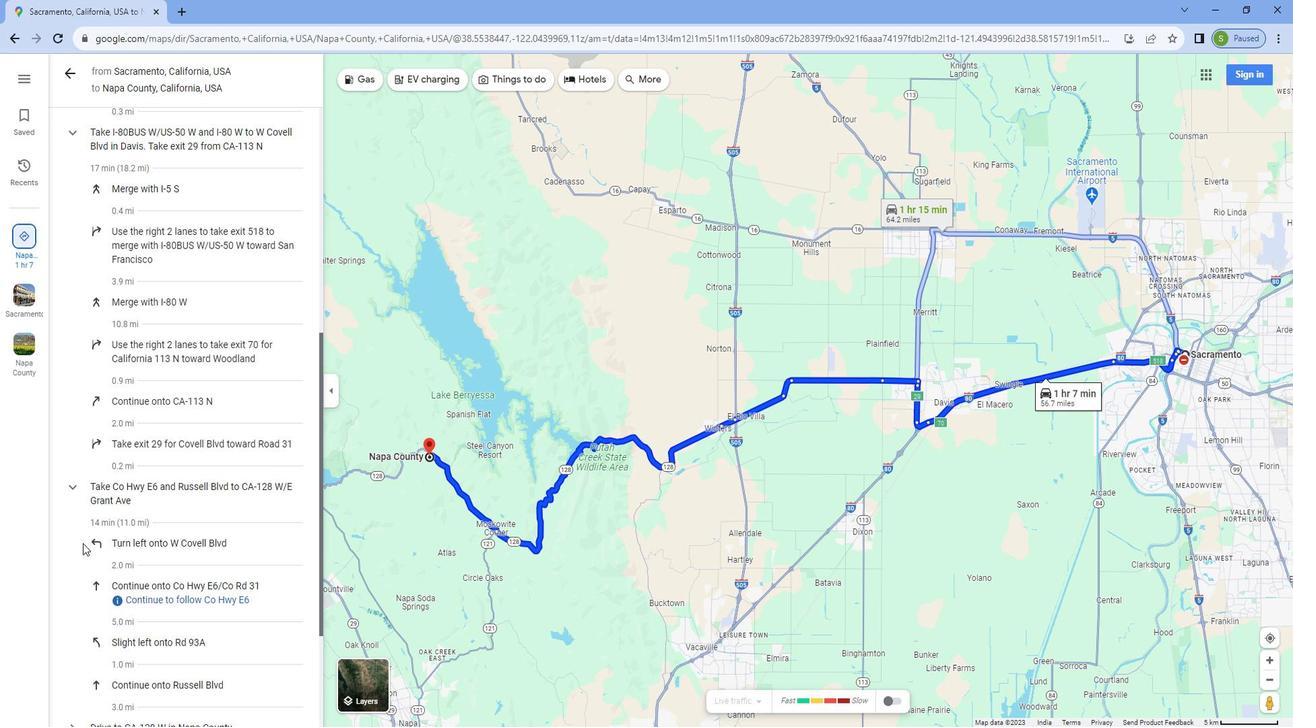 
Action: Mouse moved to (952, 535)
Screenshot: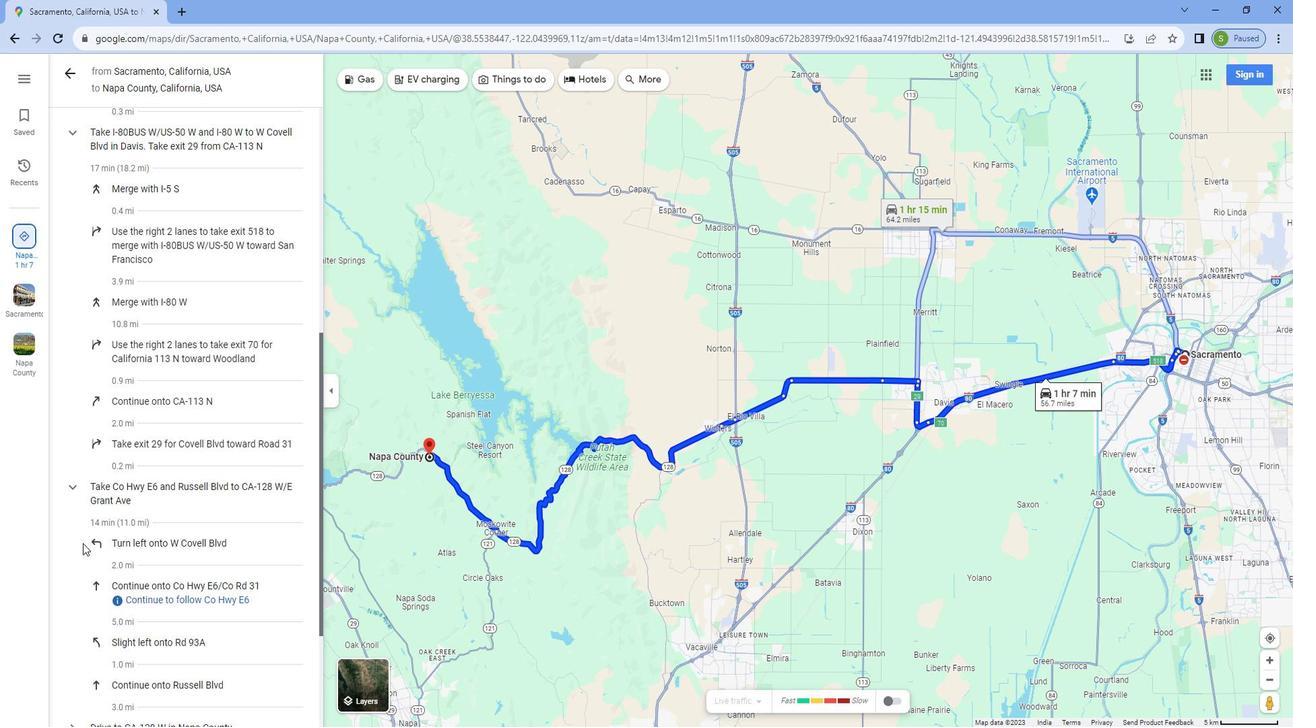 
Action: Mouse scrolled (952, 534) with delta (0, 0)
Screenshot: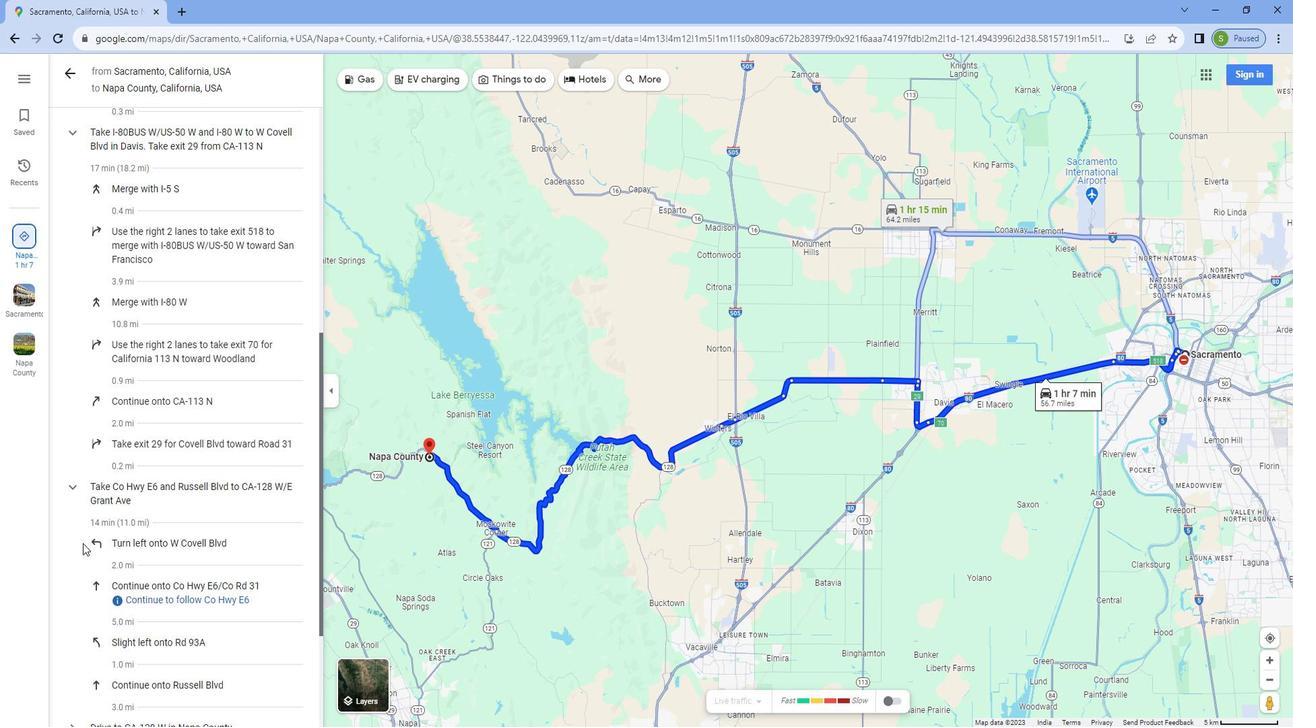 
Action: Mouse moved to (958, 533)
Screenshot: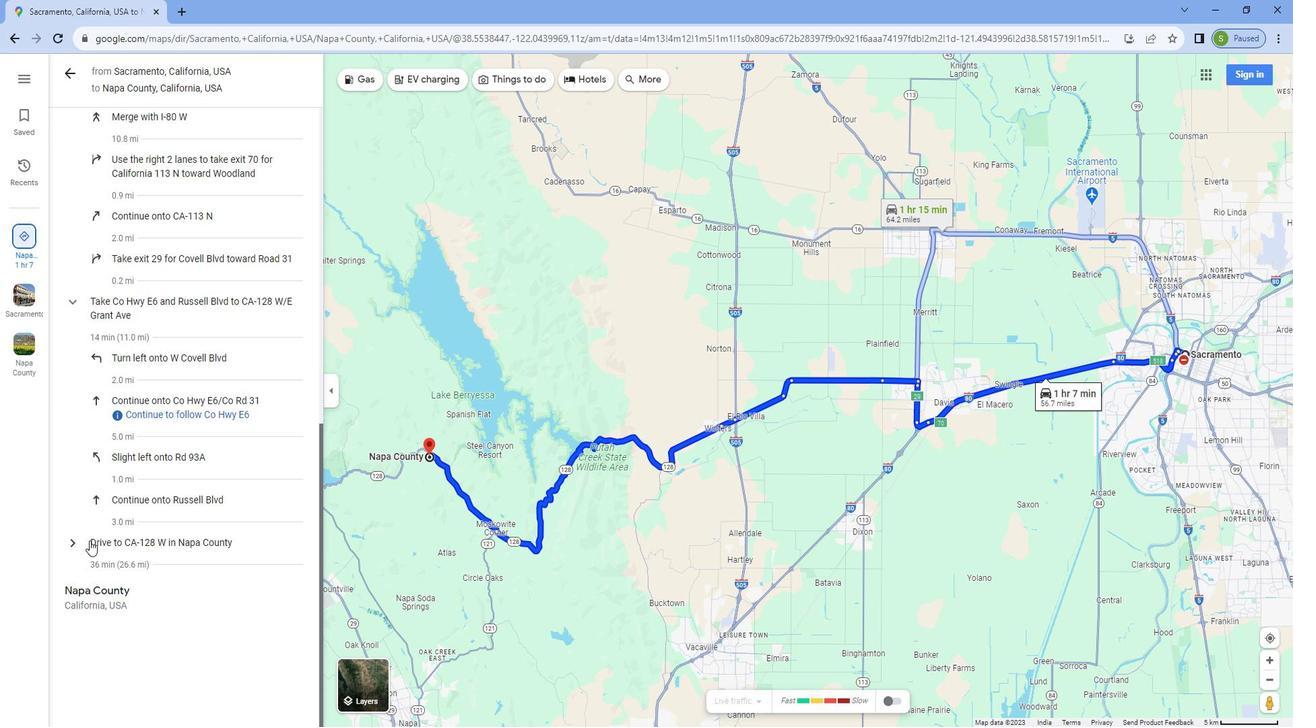 
Action: Mouse pressed left at (958, 533)
Screenshot: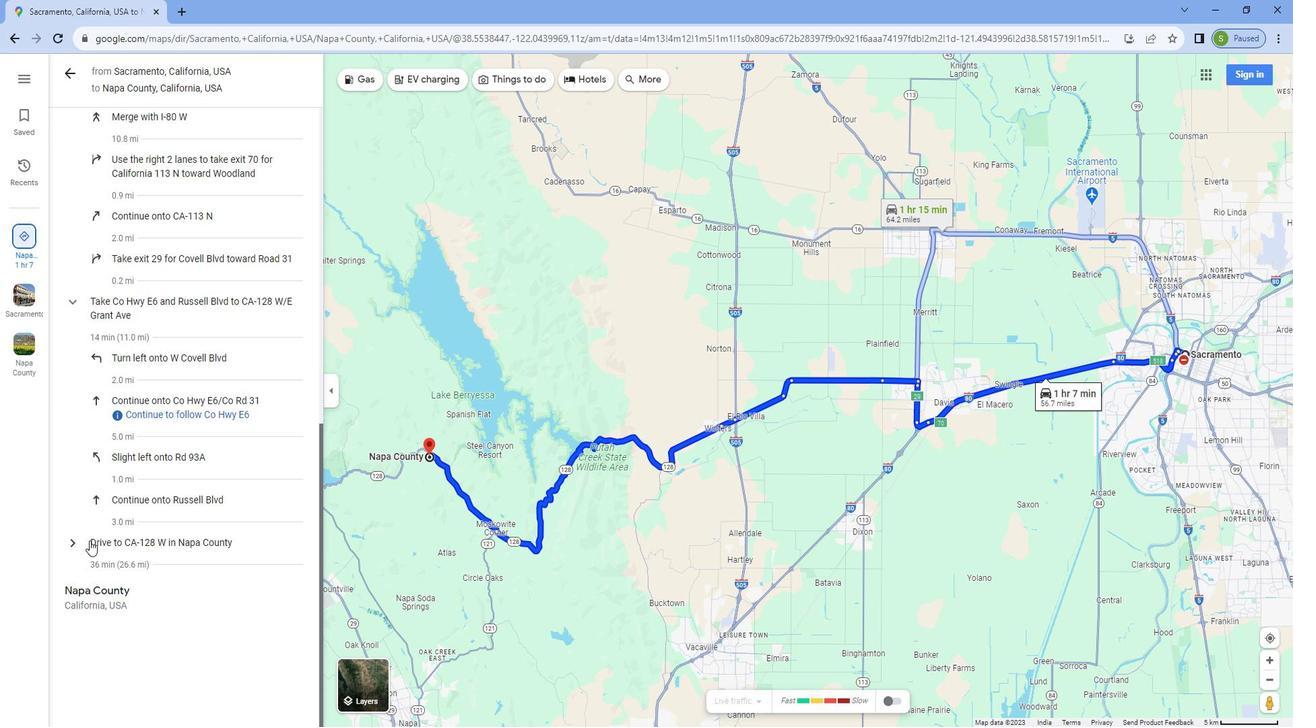 
Action: Mouse moved to (958, 533)
Screenshot: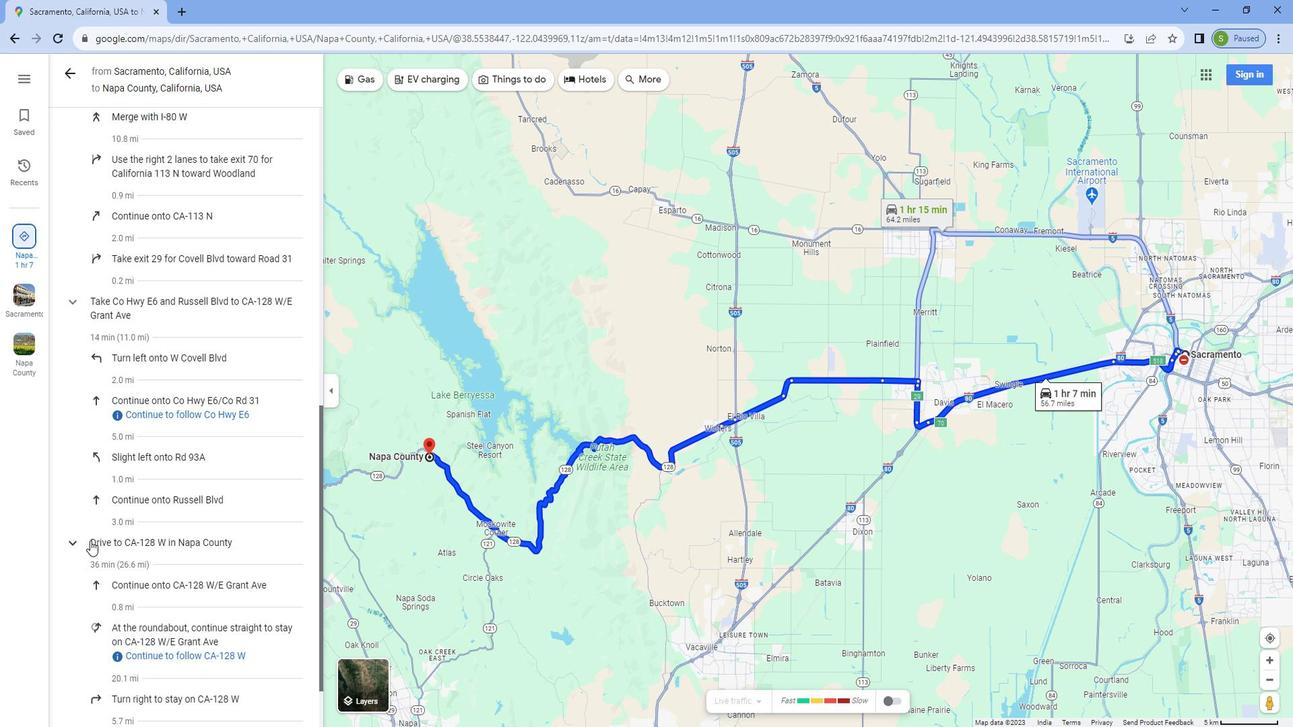 
Action: Mouse scrolled (958, 532) with delta (0, 0)
Screenshot: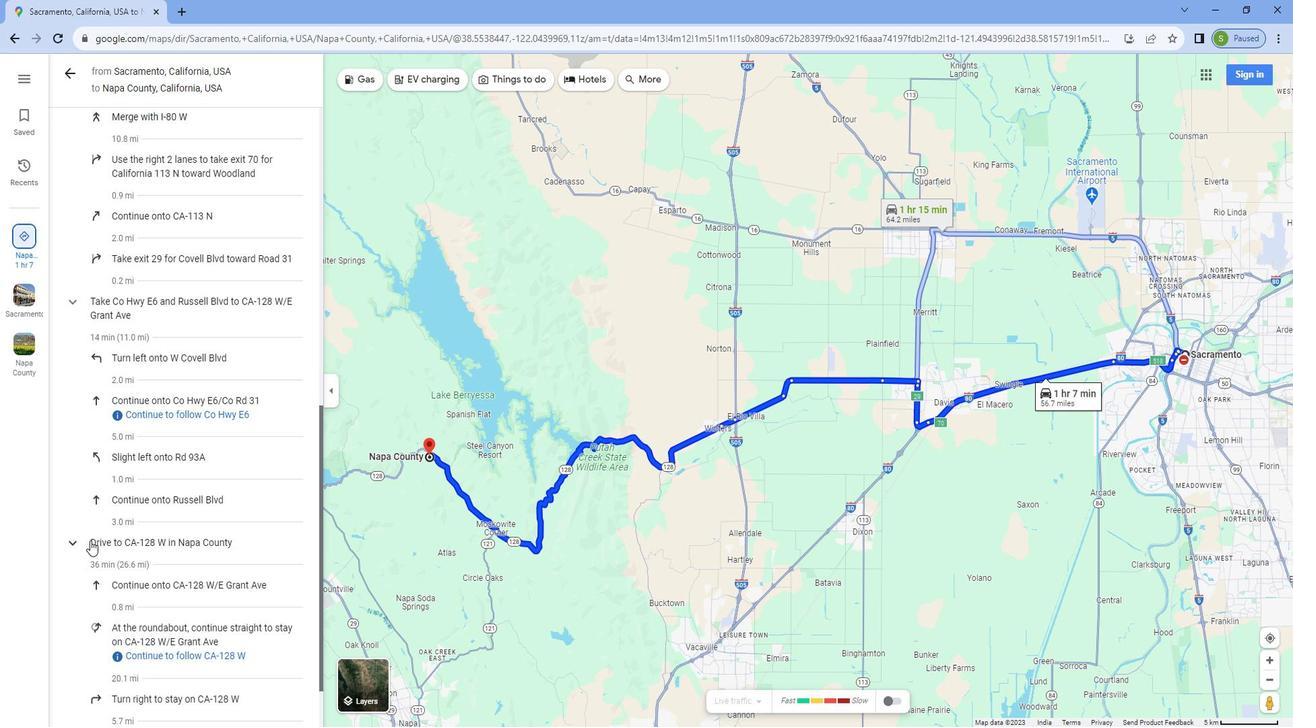 
Action: Mouse moved to (960, 533)
Screenshot: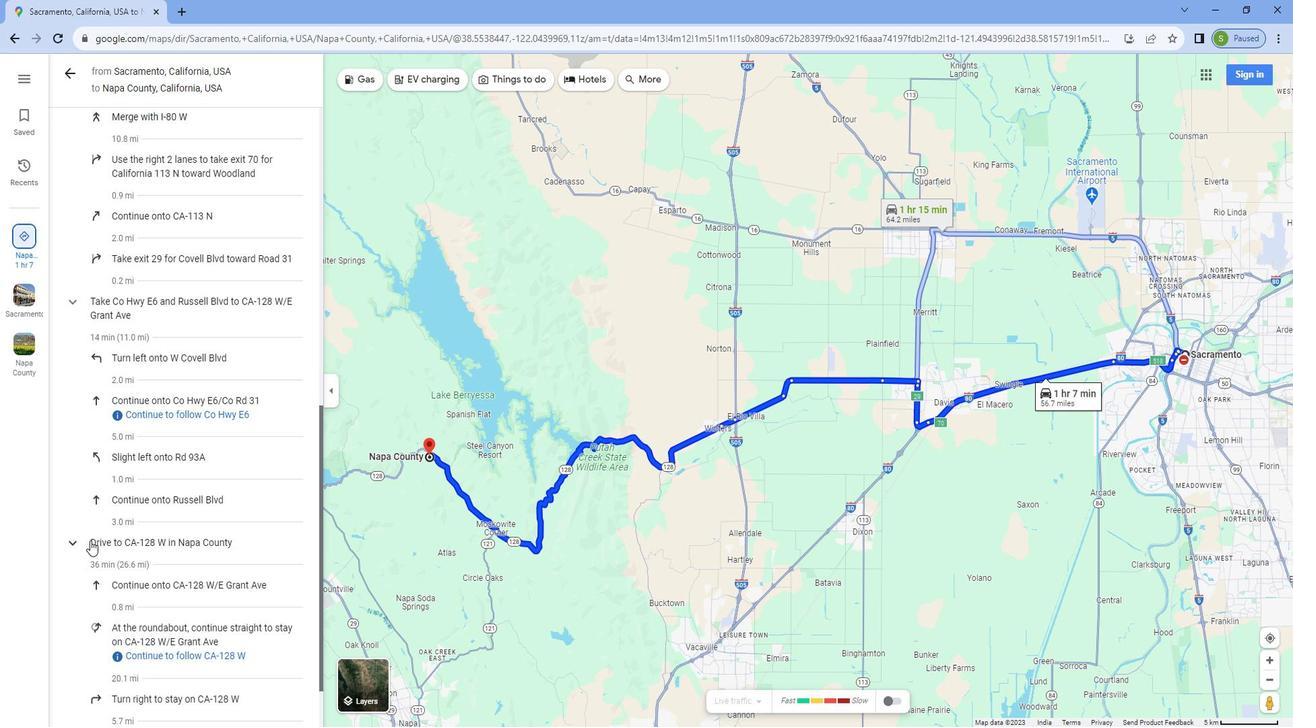
Action: Mouse scrolled (960, 532) with delta (0, 0)
Screenshot: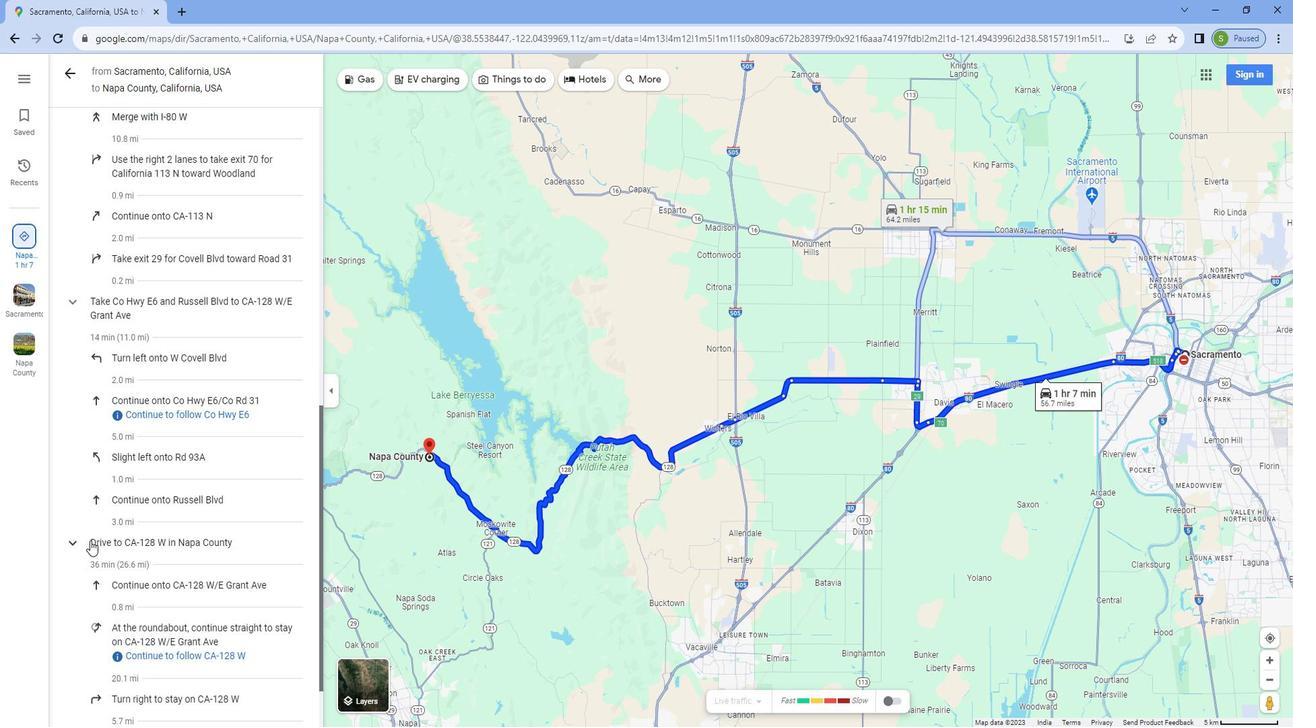 
Action: Mouse moved to (960, 533)
Screenshot: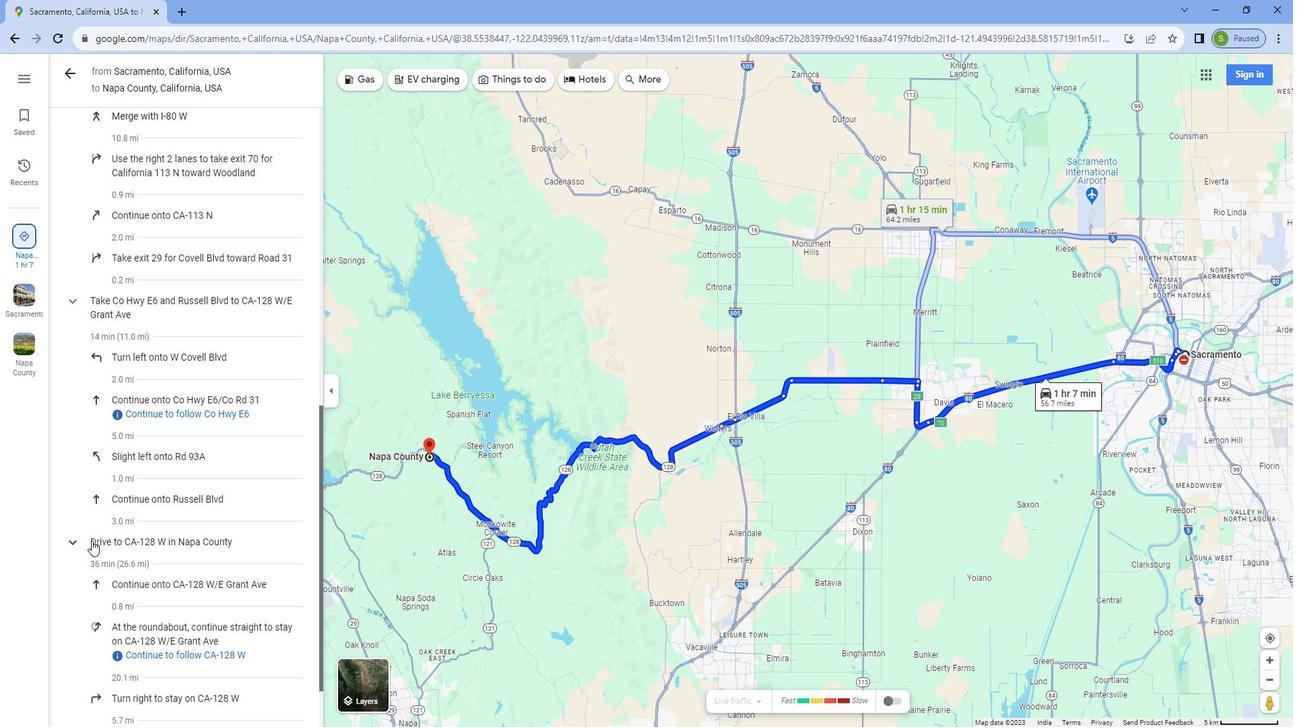 
Action: Mouse scrolled (960, 532) with delta (0, 0)
Screenshot: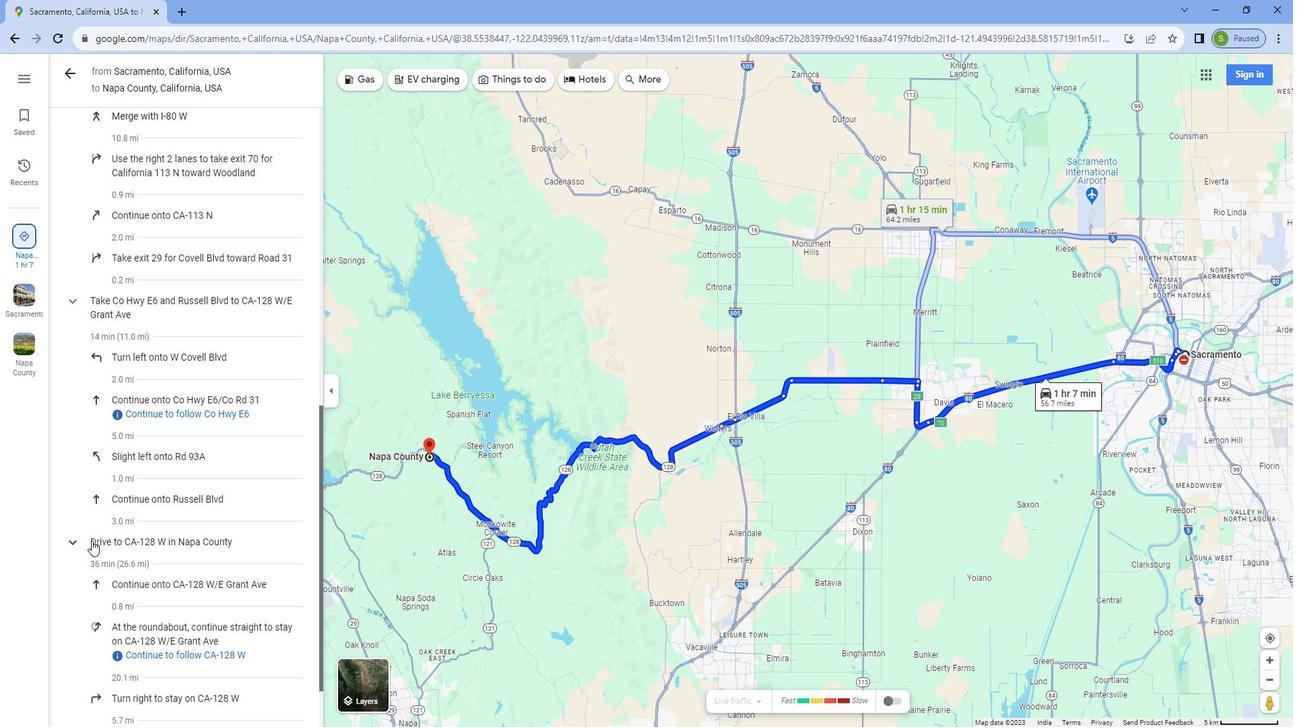
Action: Mouse moved to (961, 533)
Screenshot: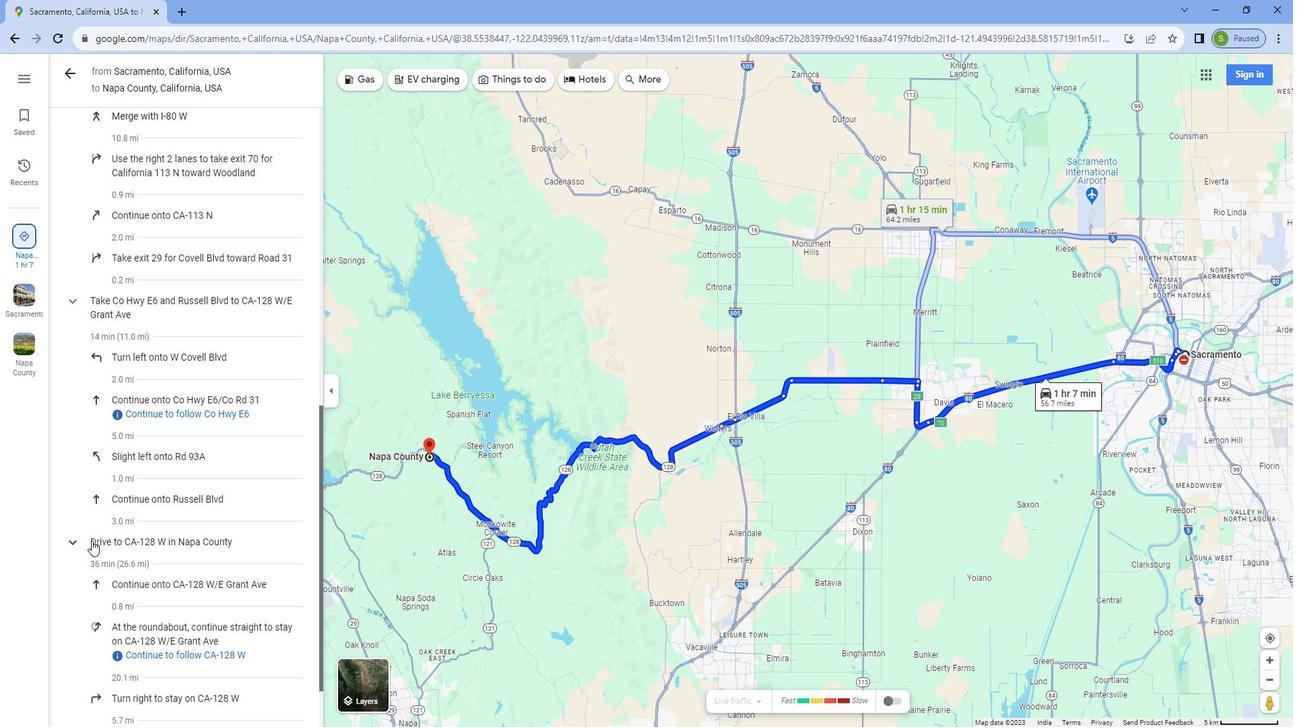 
Action: Mouse scrolled (961, 532) with delta (0, 0)
Screenshot: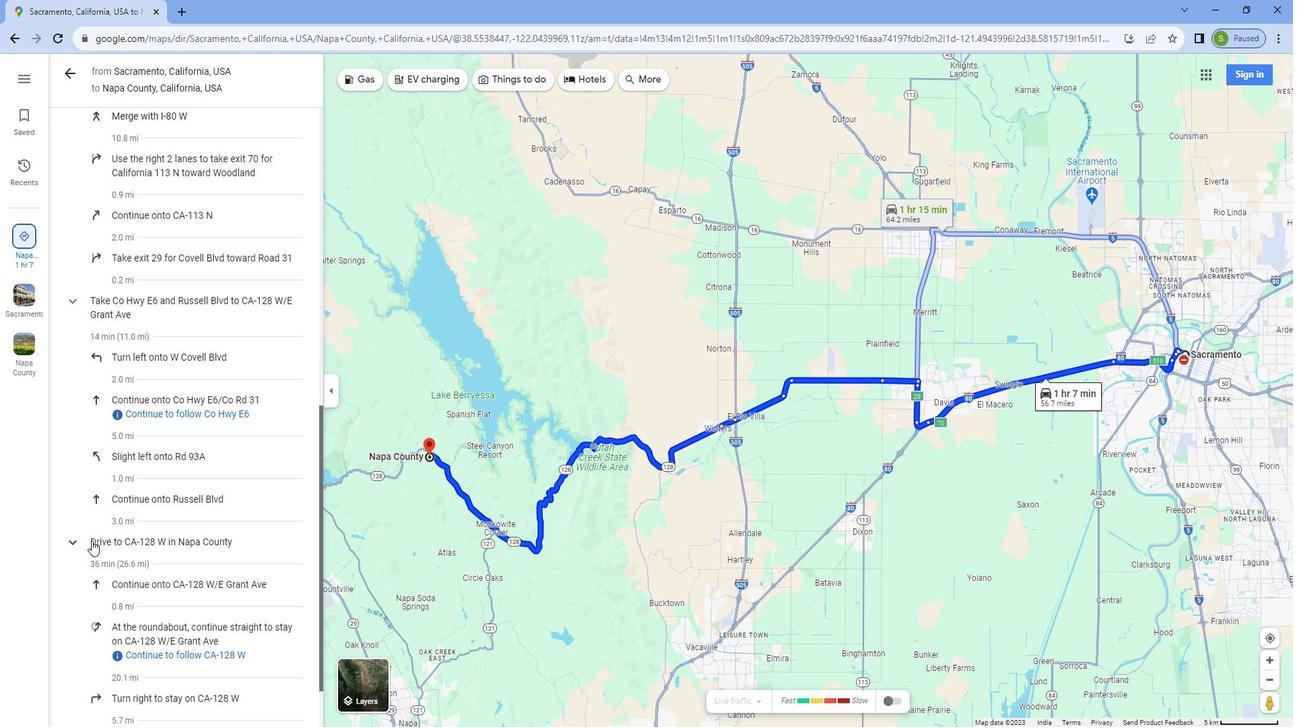 
Action: Mouse moved to (962, 533)
Screenshot: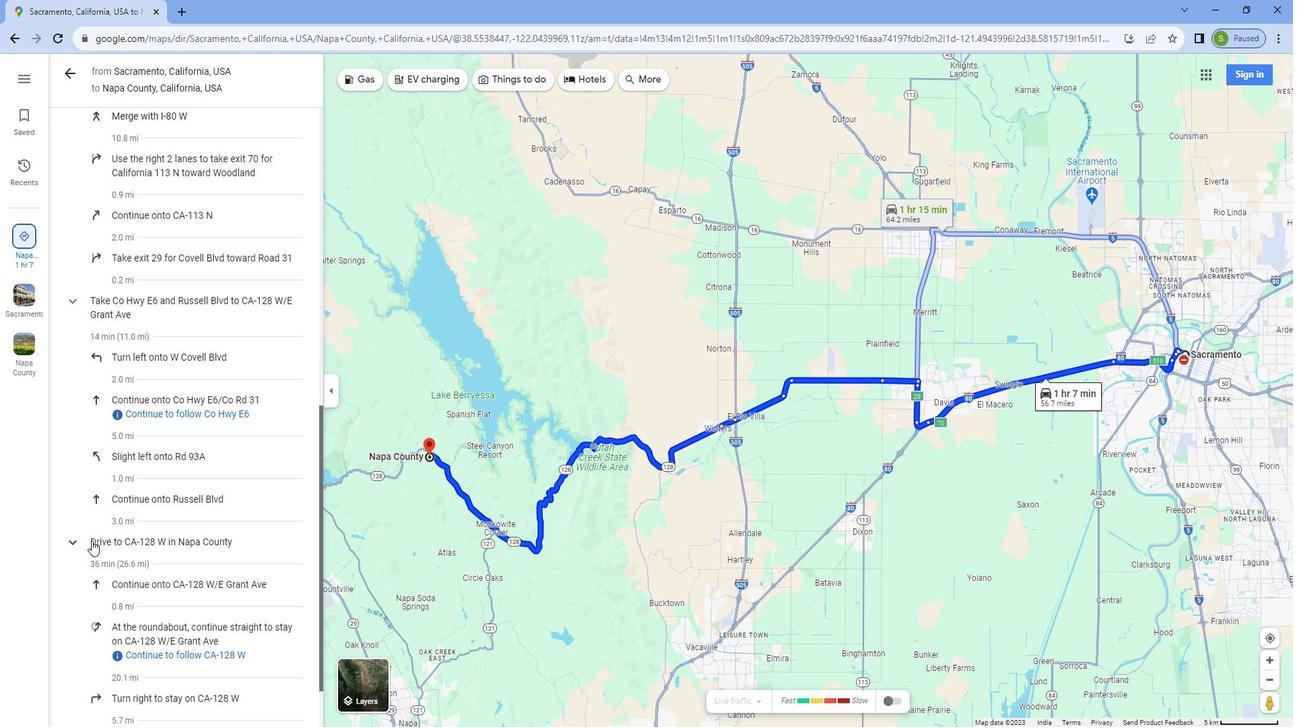 
Action: Mouse scrolled (962, 532) with delta (0, 0)
Screenshot: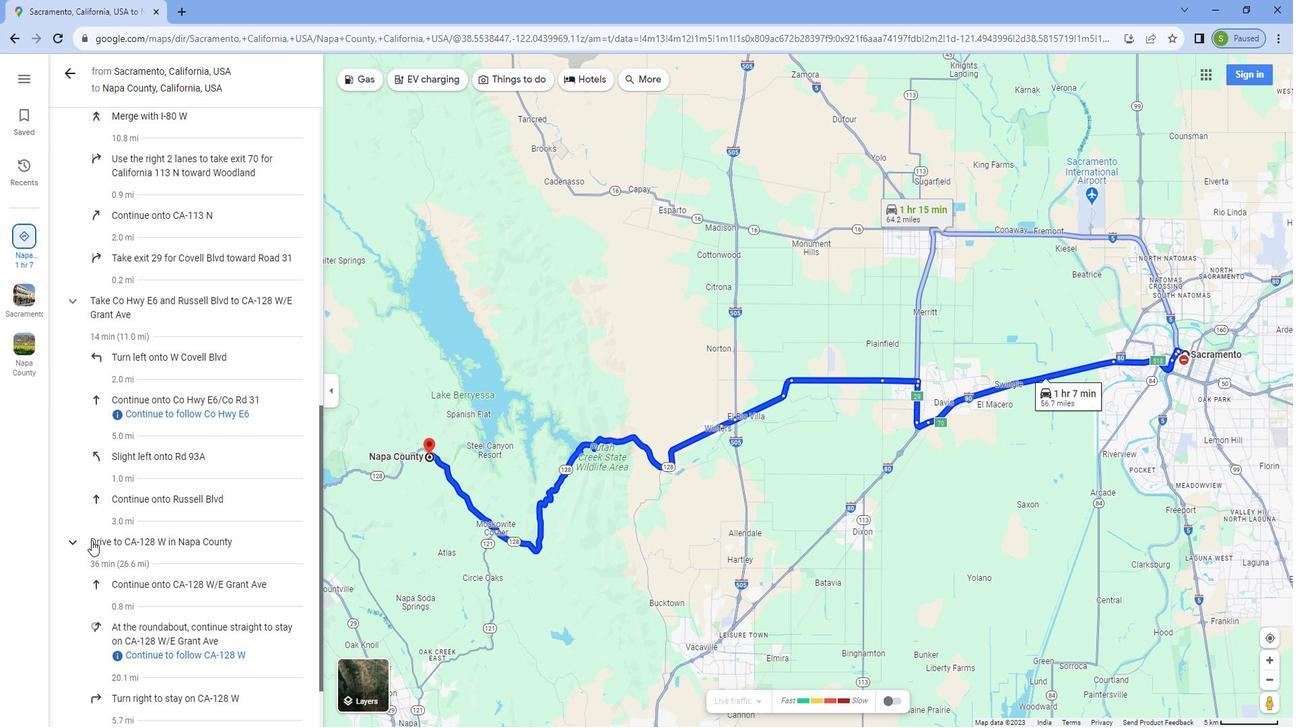 
Action: Mouse moved to (964, 532)
Screenshot: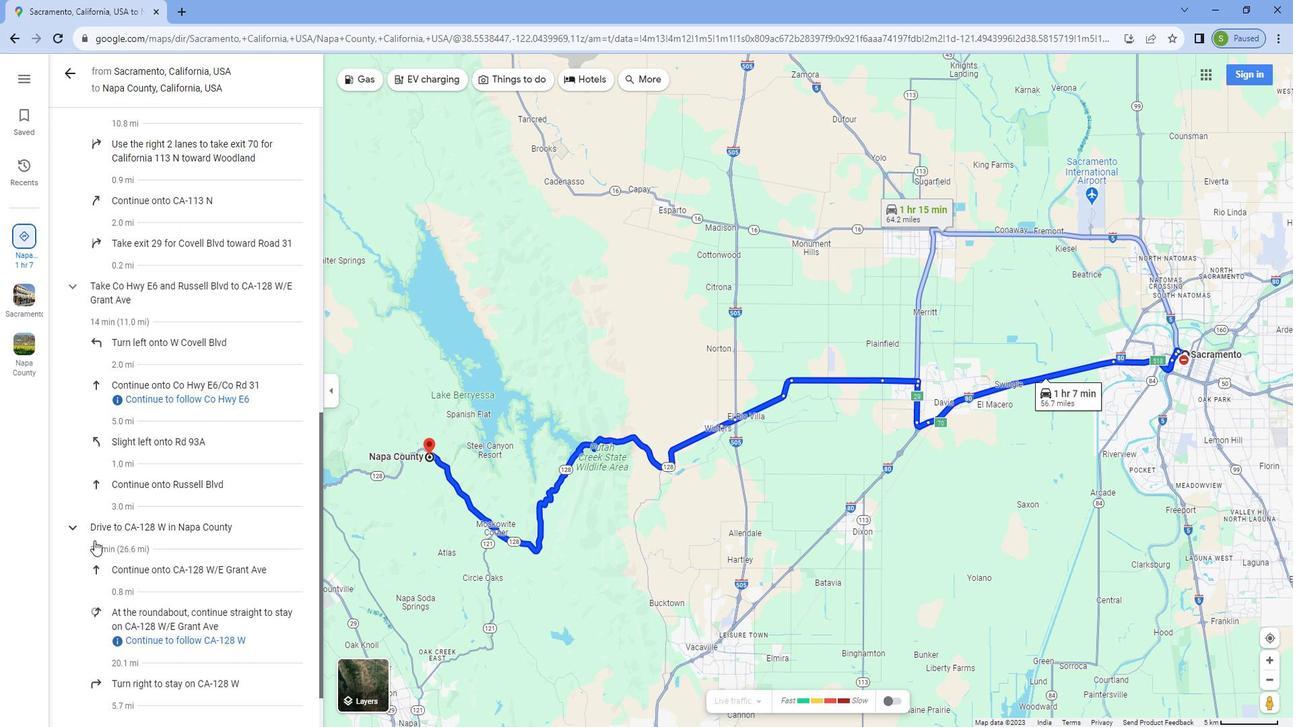 
Action: Mouse scrolled (964, 531) with delta (0, 0)
Screenshot: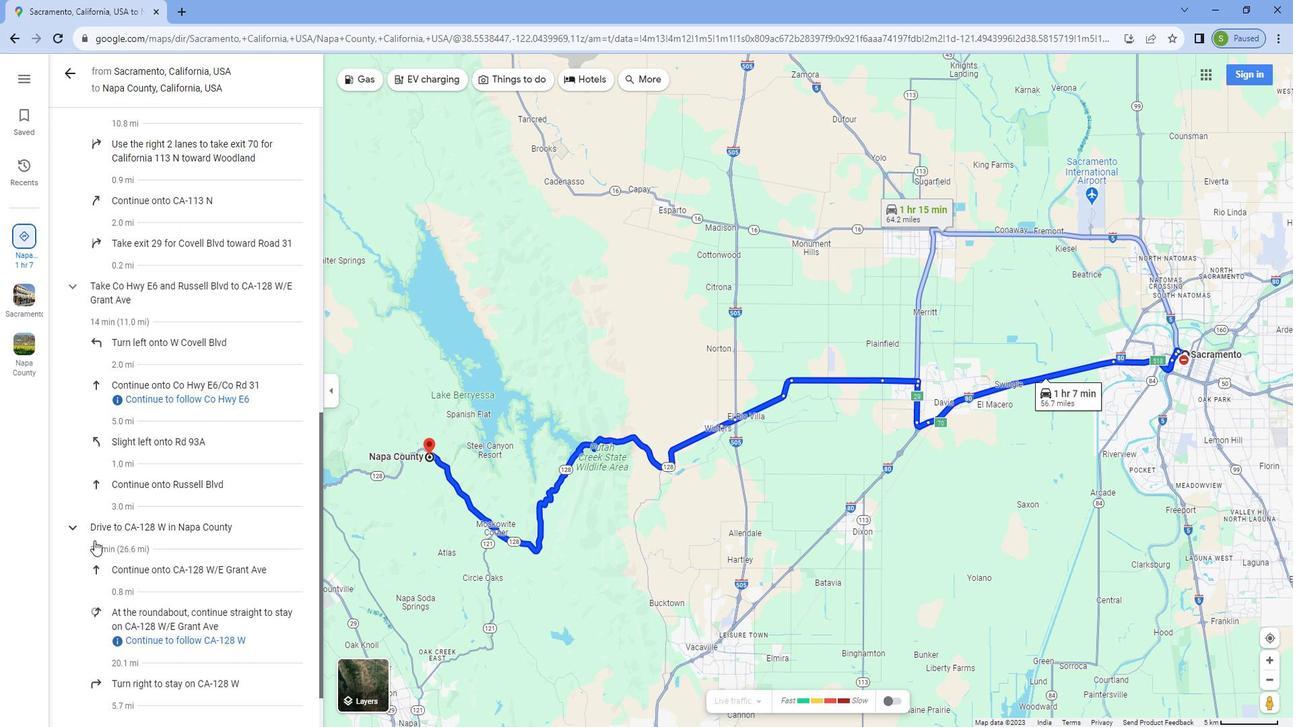 
Action: Mouse moved to (965, 543)
Screenshot: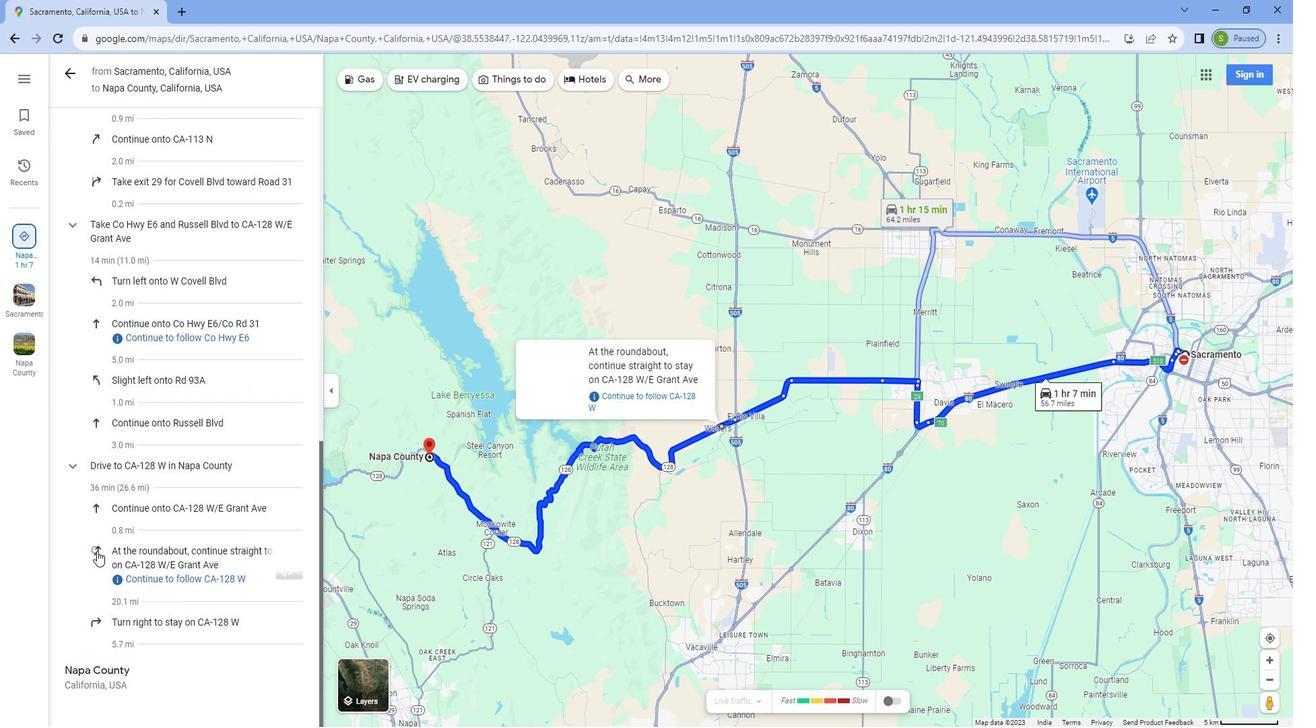 
Action: Mouse scrolled (965, 542) with delta (0, 0)
Screenshot: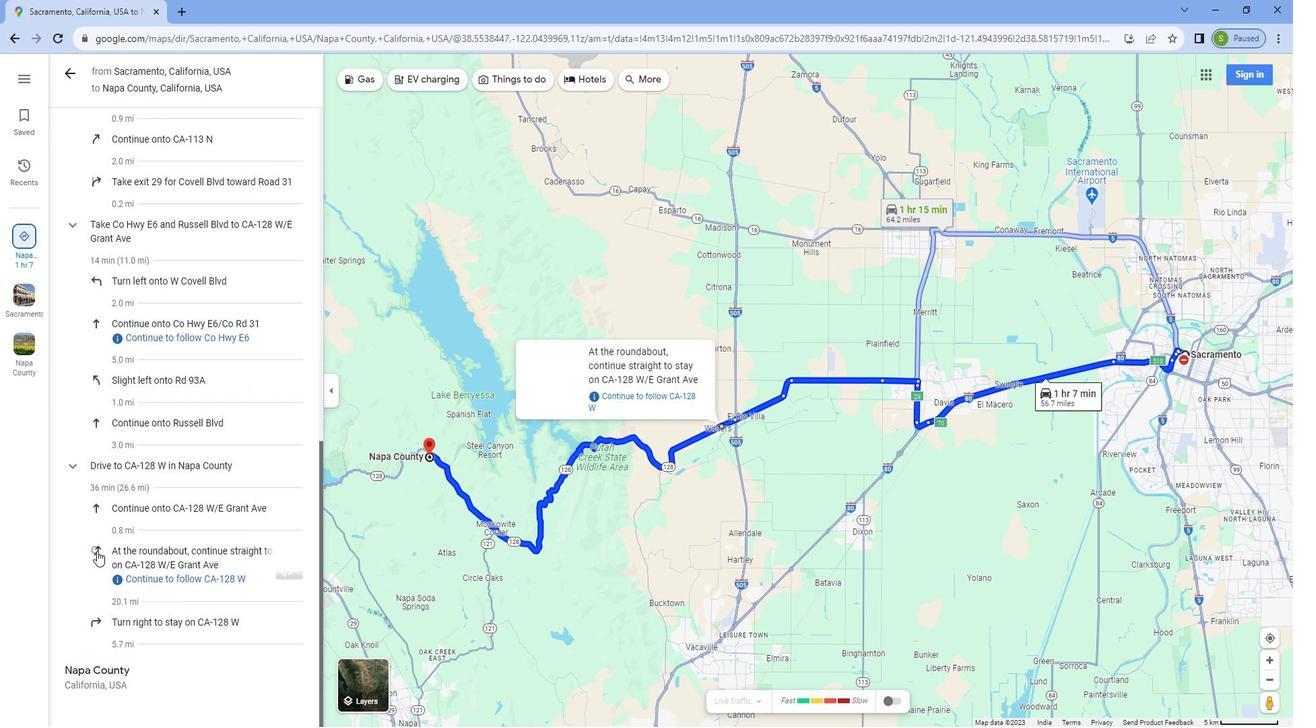 
Action: Mouse moved to (966, 544)
Screenshot: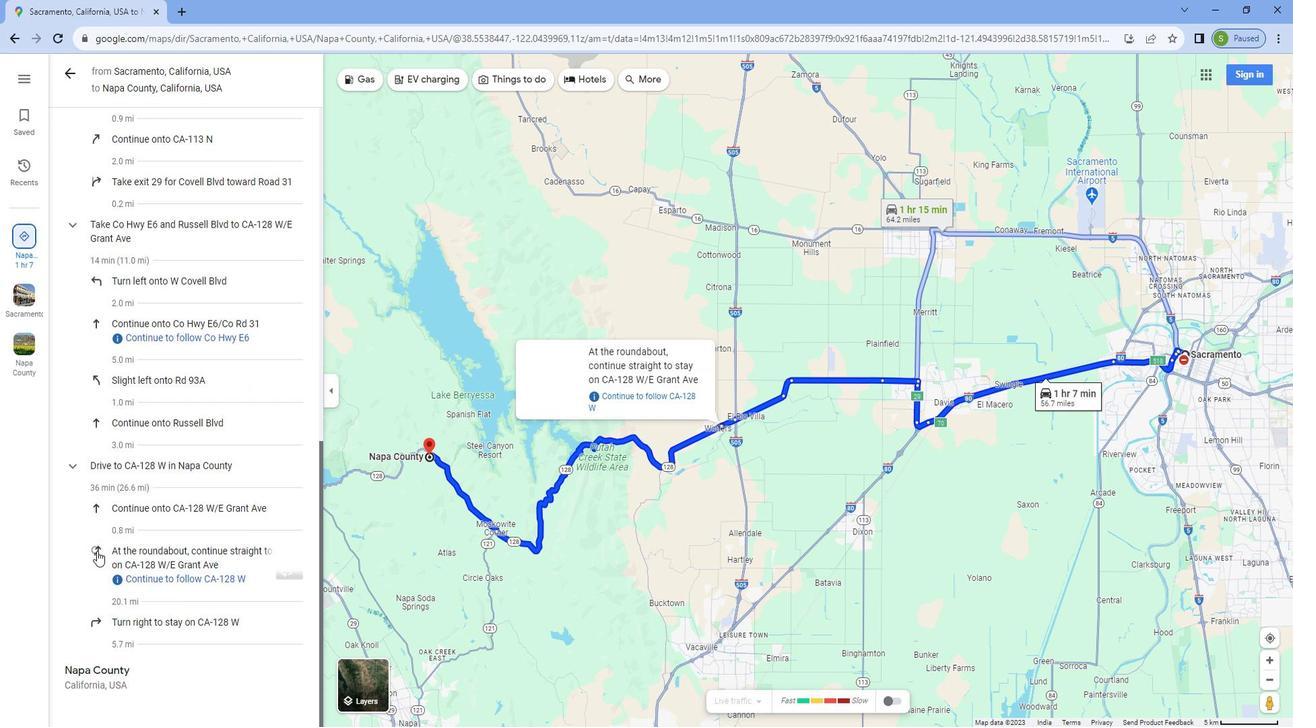
Action: Mouse scrolled (966, 543) with delta (0, 0)
Screenshot: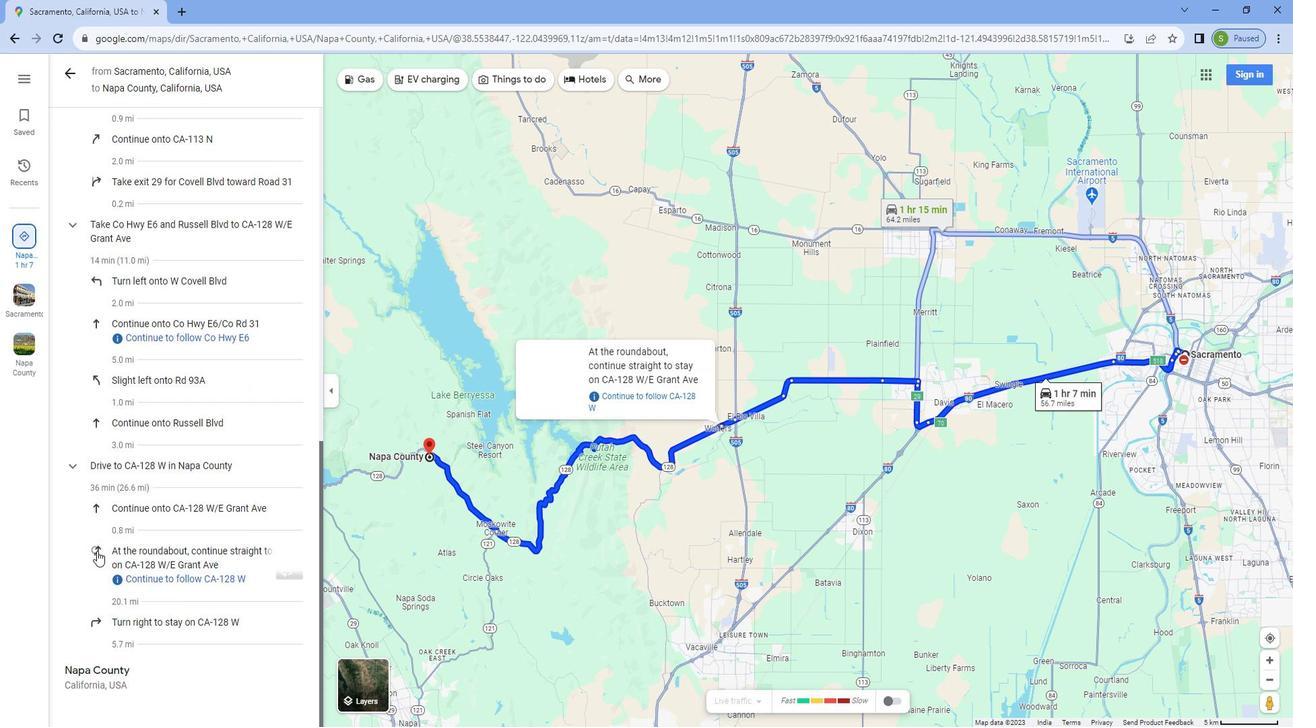 
Action: Mouse scrolled (966, 543) with delta (0, 0)
Screenshot: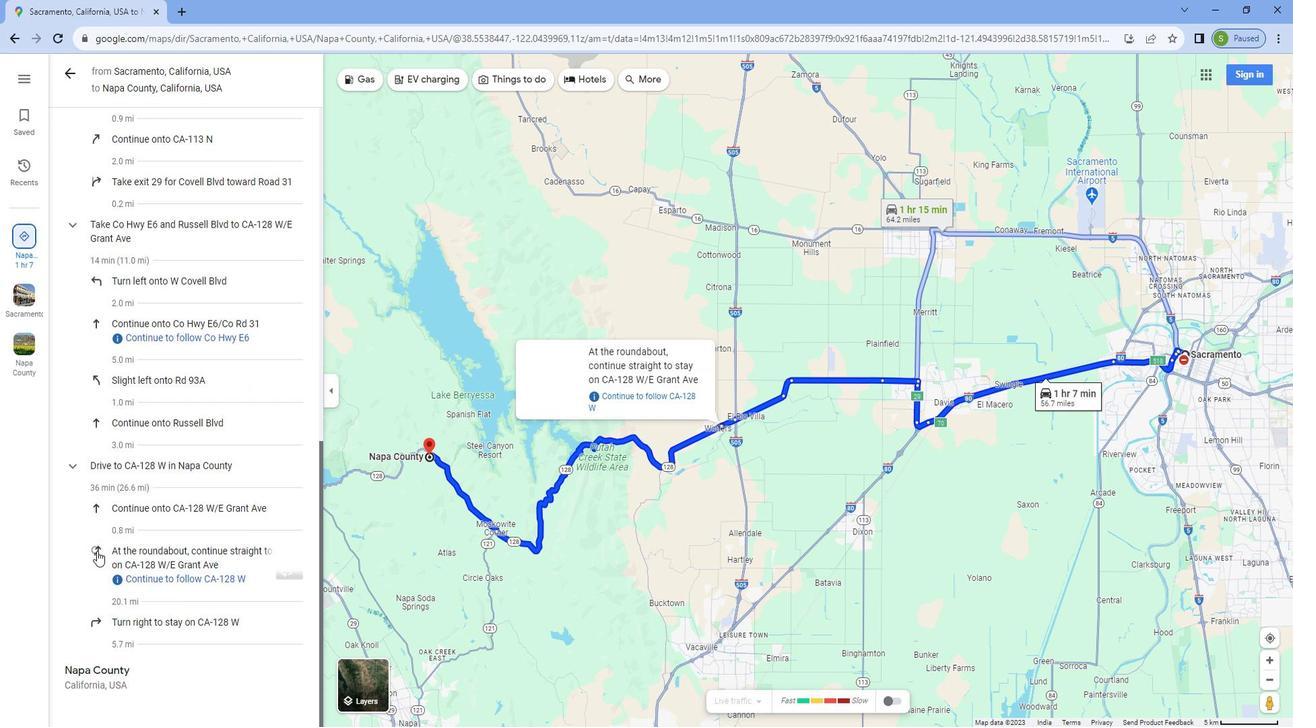 
Action: Mouse moved to (966, 545)
Screenshot: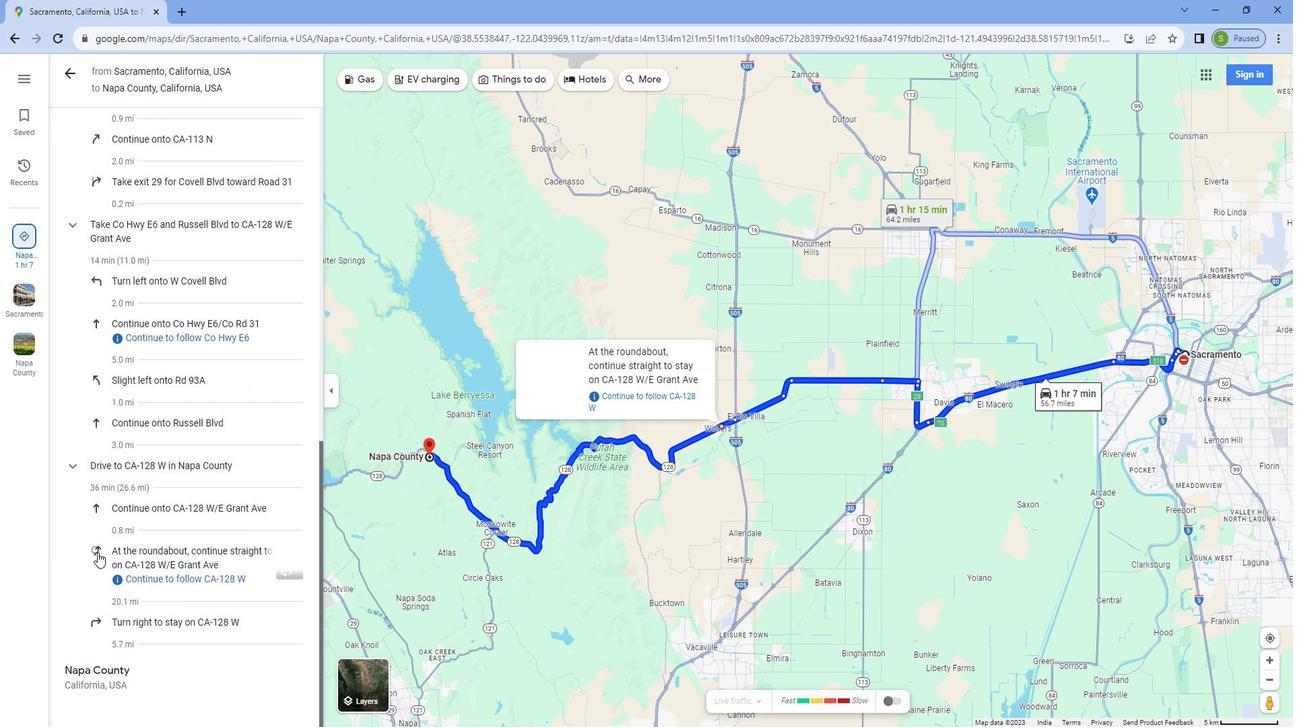 
Action: Mouse scrolled (966, 544) with delta (0, 0)
Screenshot: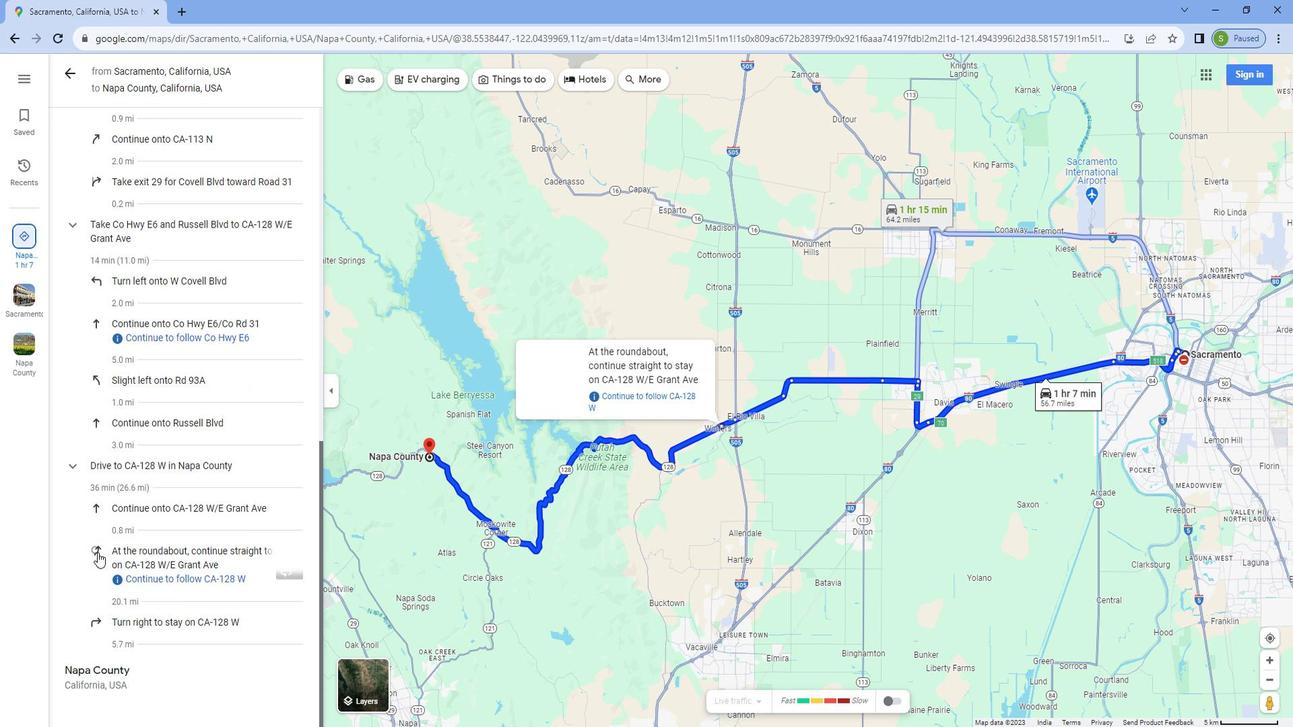 
Action: Mouse scrolled (966, 545) with delta (0, 0)
Screenshot: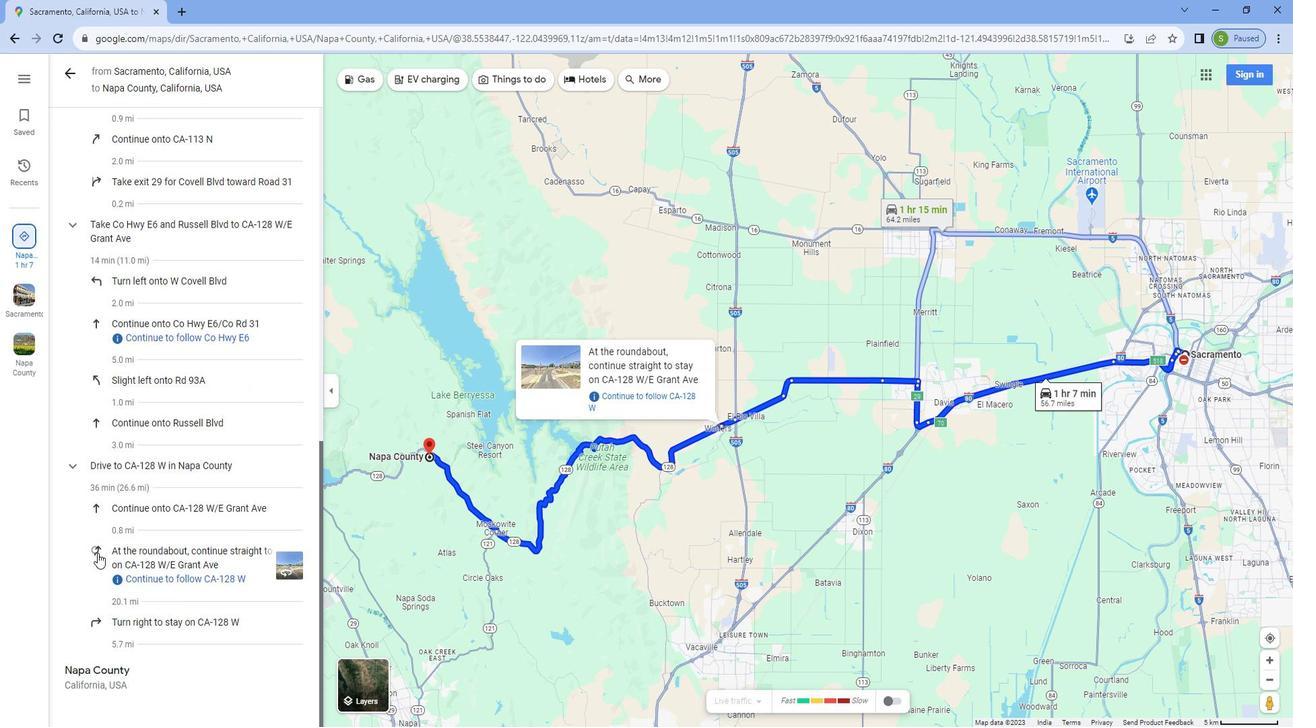 
Action: Mouse scrolled (966, 545) with delta (0, 0)
Screenshot: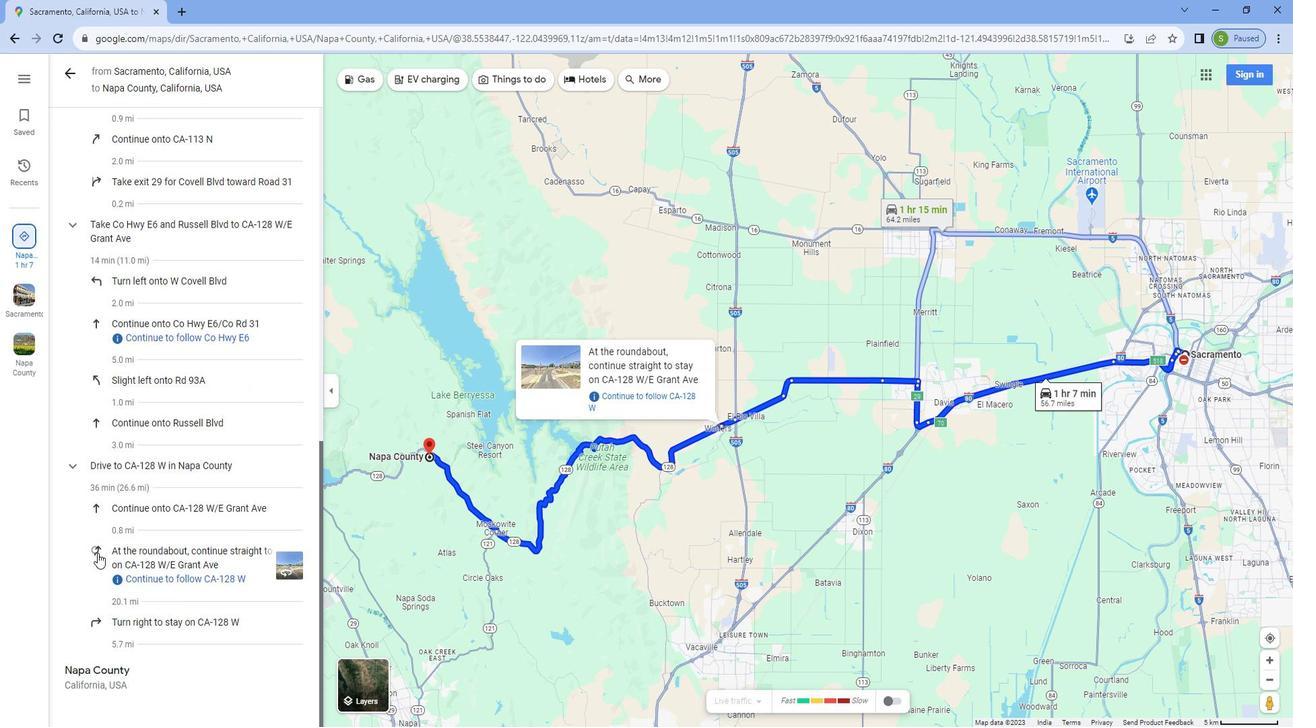 
Action: Mouse scrolled (966, 545) with delta (0, 0)
Screenshot: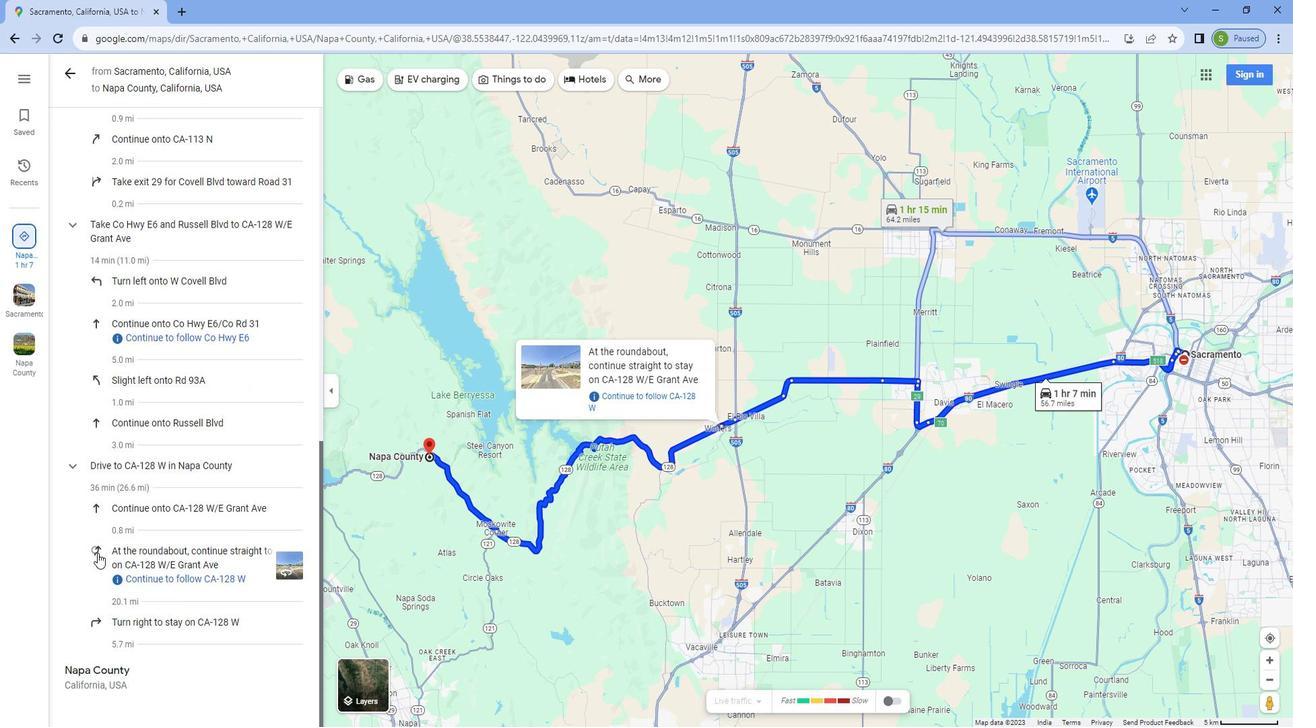 
Action: Mouse scrolled (966, 545) with delta (0, 0)
Screenshot: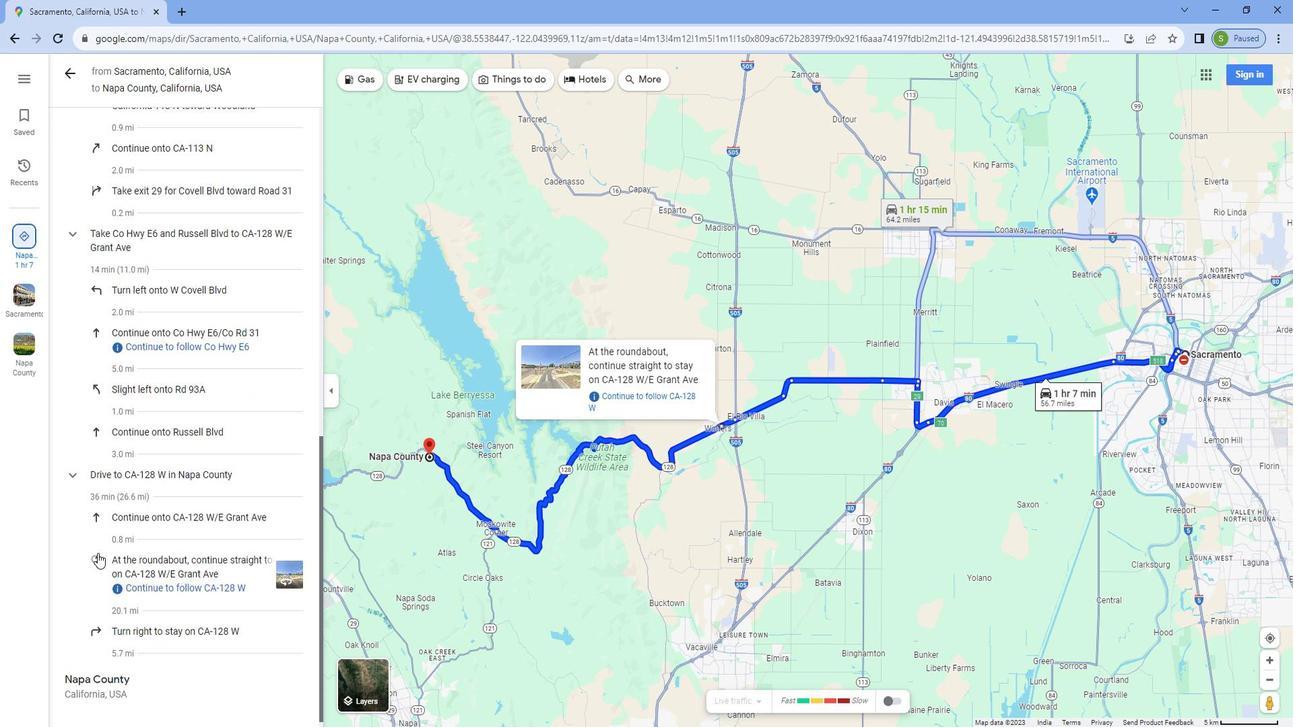 
Action: Mouse scrolled (966, 545) with delta (0, 0)
Screenshot: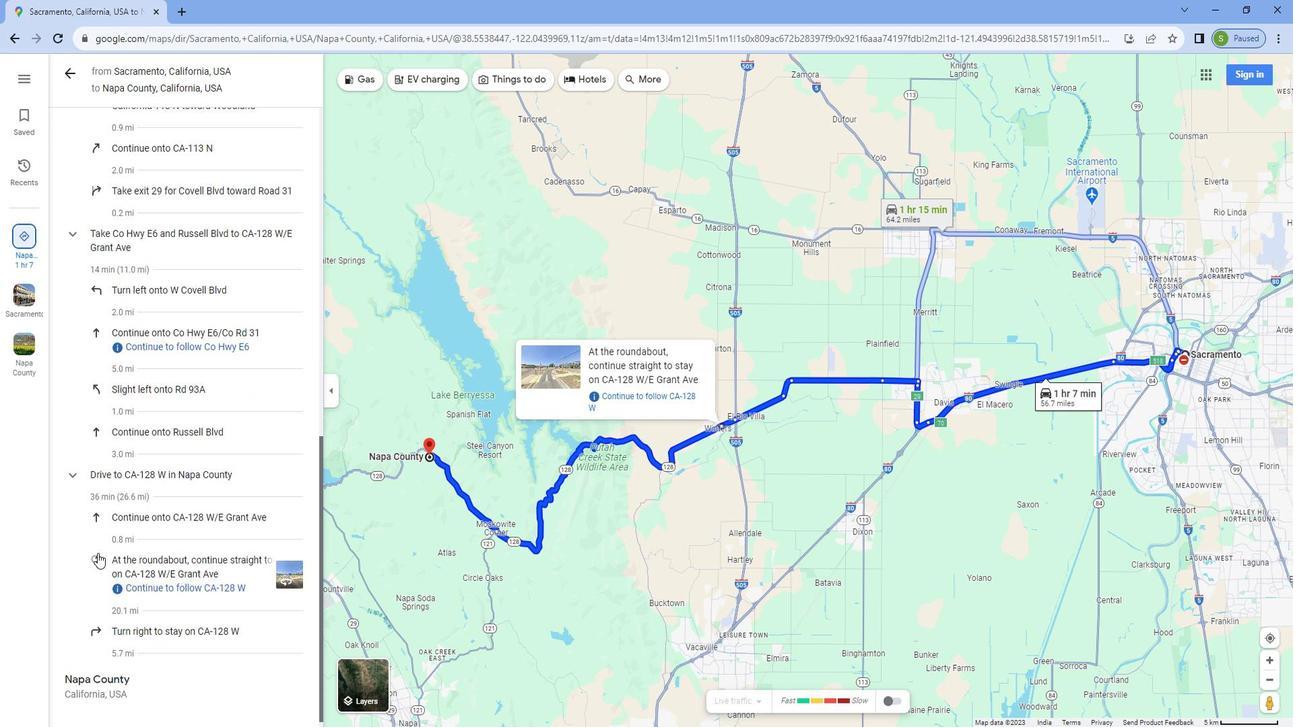 
Action: Mouse scrolled (966, 545) with delta (0, 0)
Screenshot: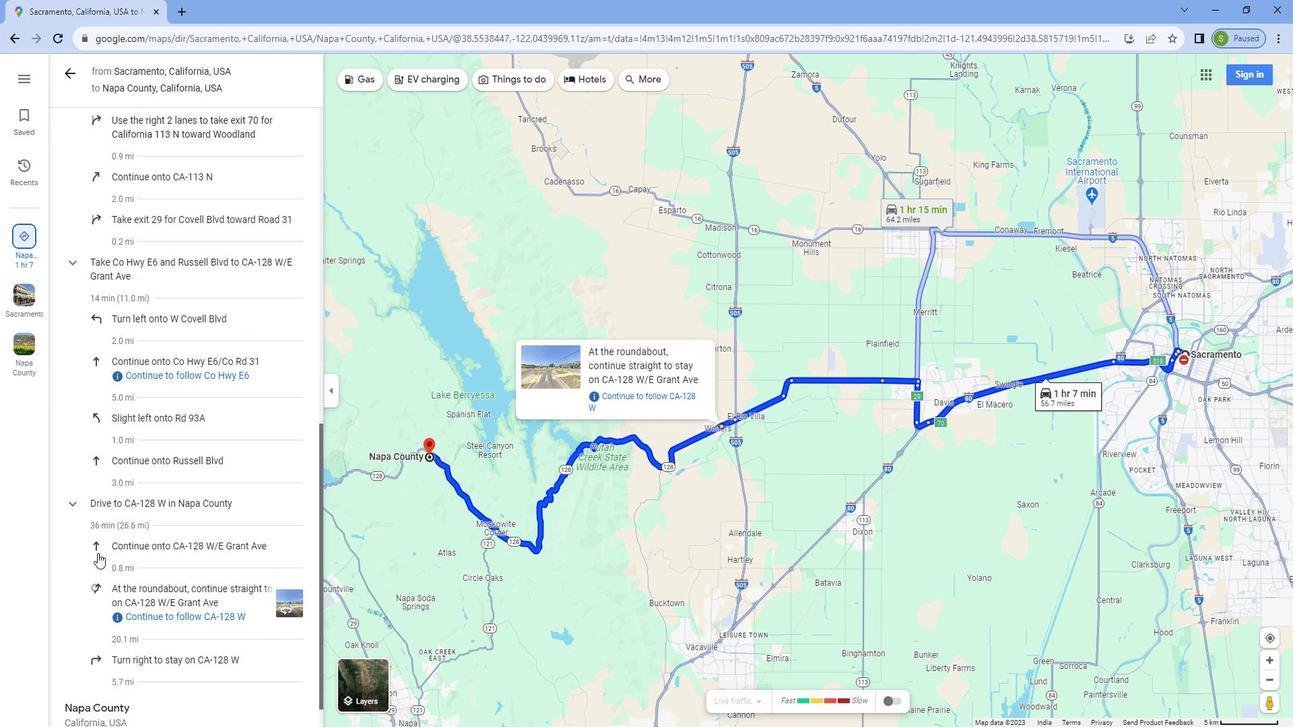 
Action: Mouse scrolled (966, 545) with delta (0, 0)
Screenshot: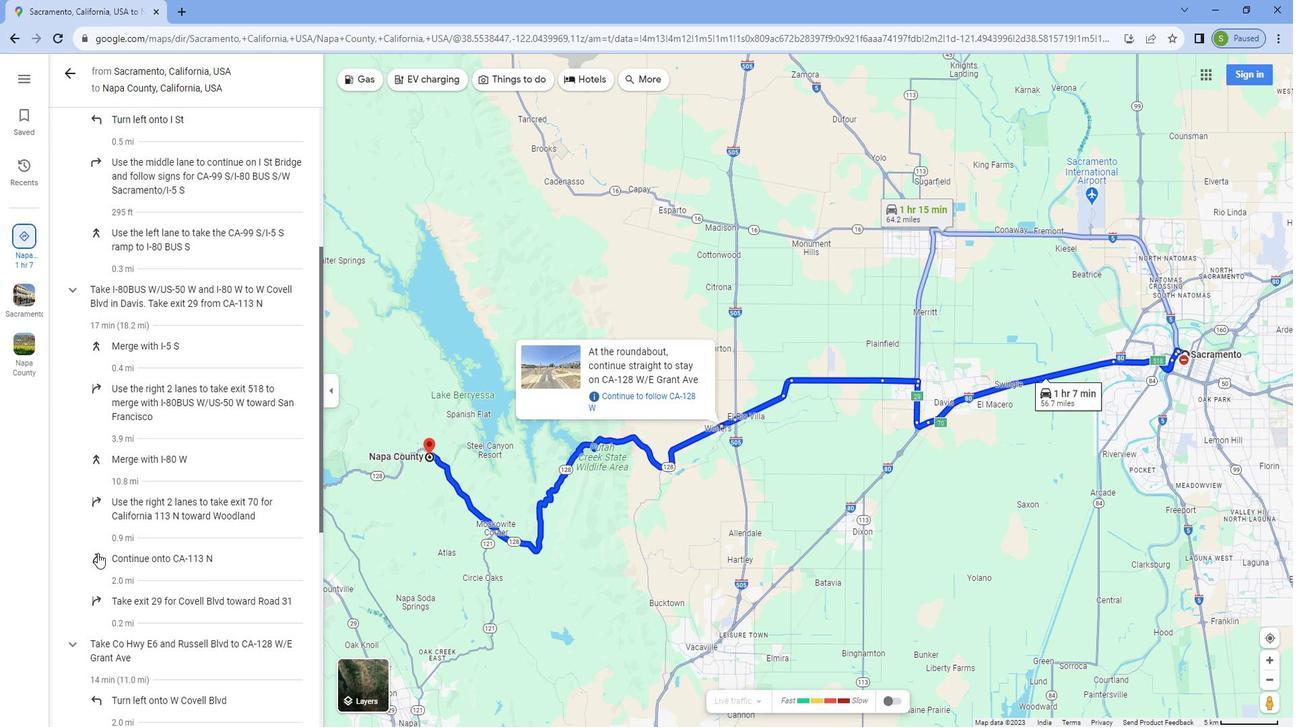 
Action: Mouse scrolled (966, 545) with delta (0, 0)
Screenshot: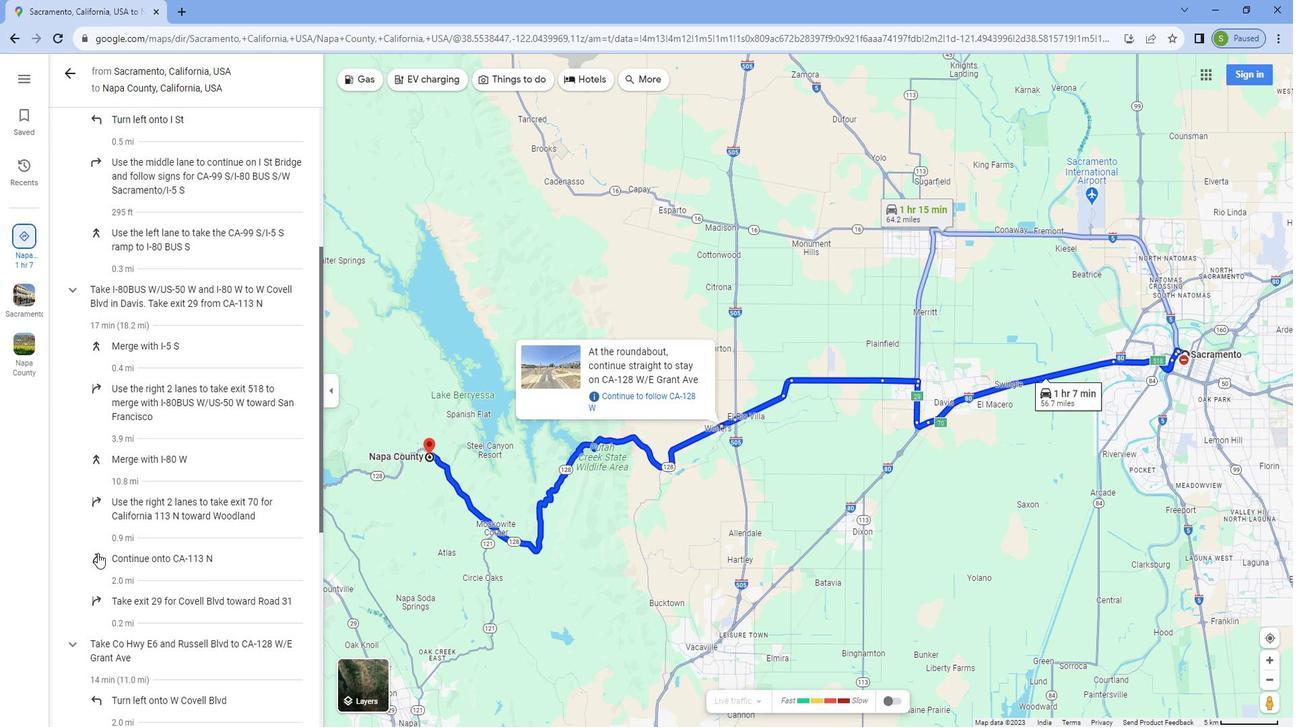 
Action: Mouse scrolled (966, 545) with delta (0, 0)
Screenshot: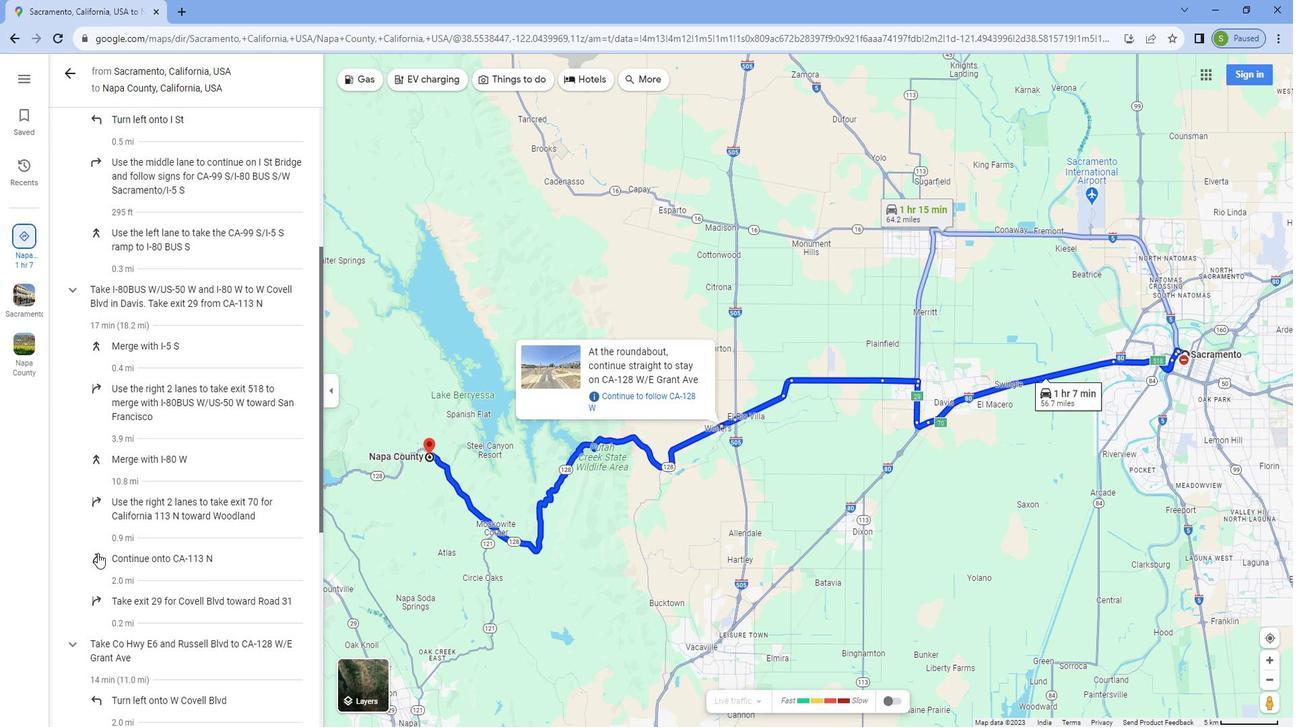 
Action: Mouse scrolled (966, 545) with delta (0, 0)
Screenshot: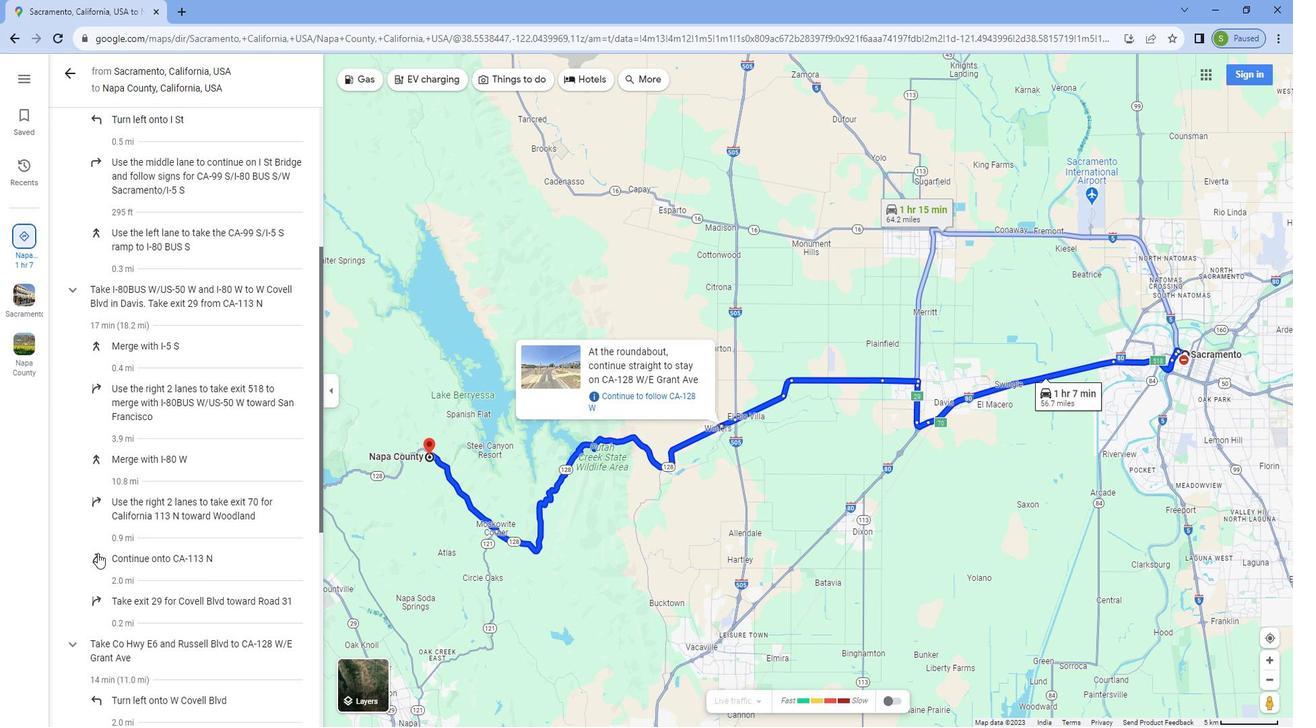 
Action: Mouse scrolled (966, 545) with delta (0, 0)
Screenshot: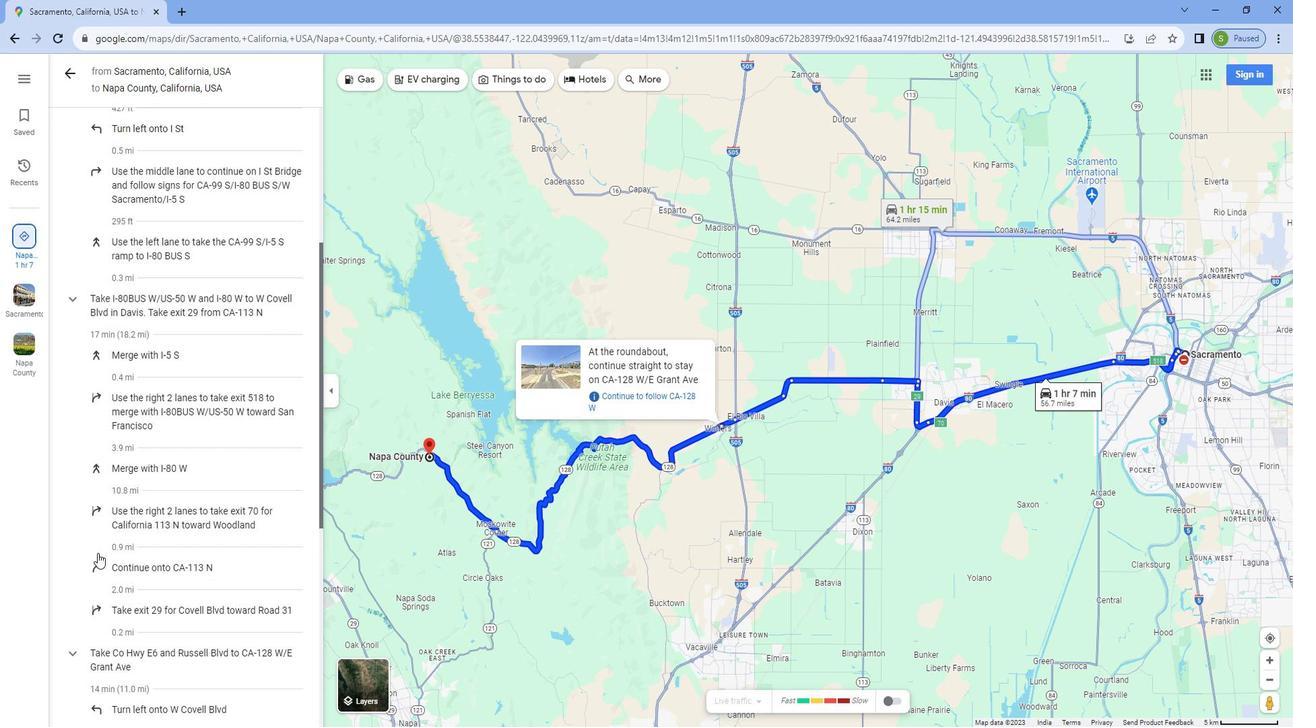 
Action: Mouse scrolled (966, 545) with delta (0, 0)
Screenshot: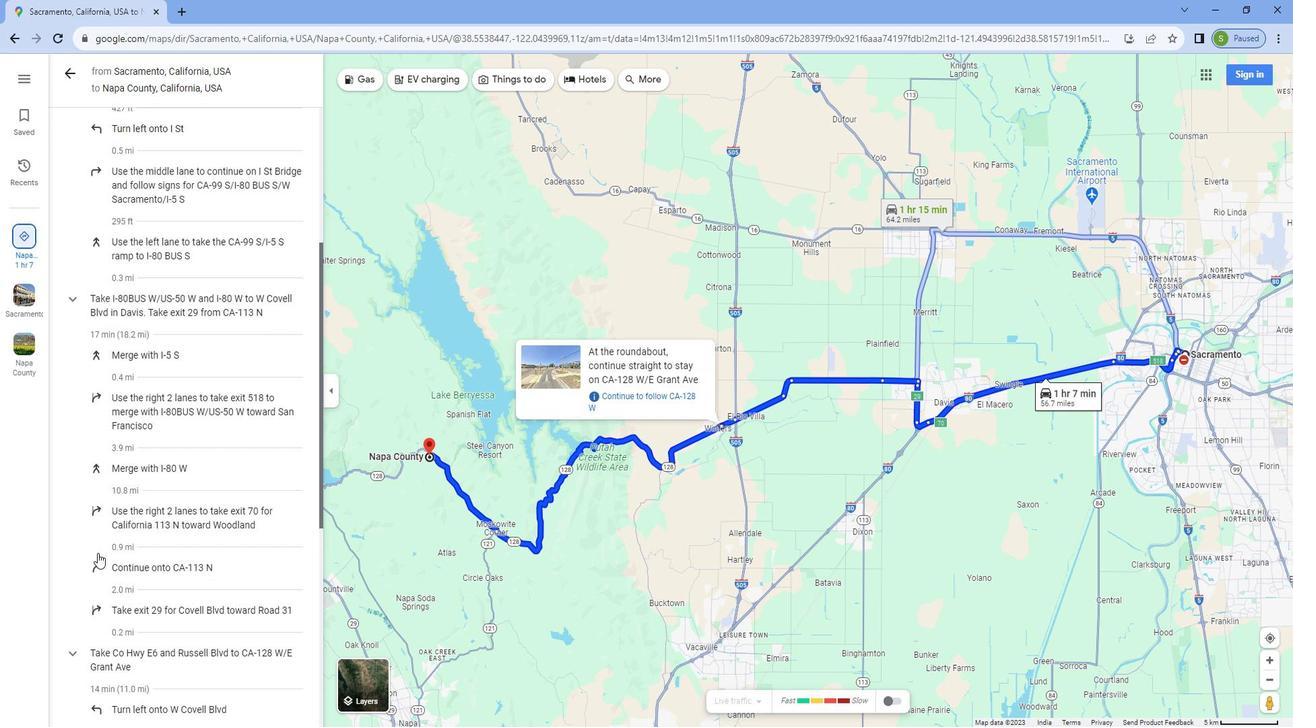 
Action: Mouse scrolled (966, 545) with delta (0, 0)
Screenshot: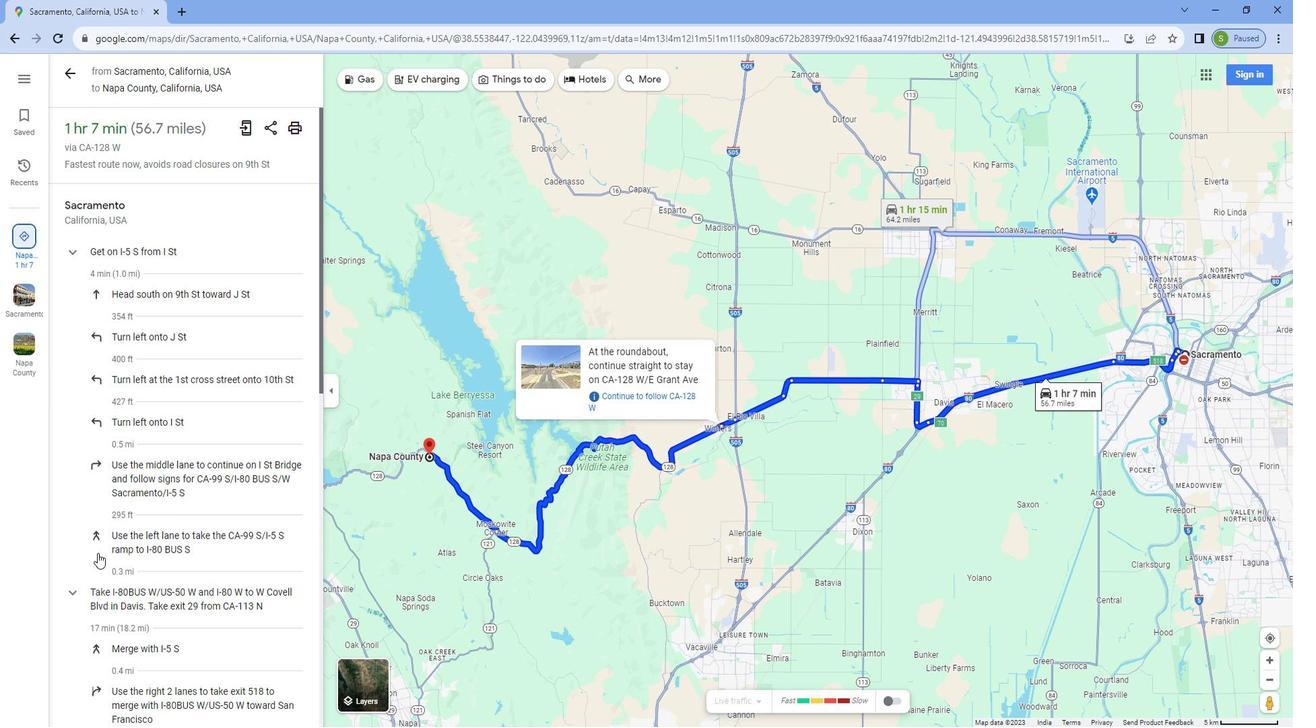 
Action: Mouse scrolled (966, 545) with delta (0, 0)
Screenshot: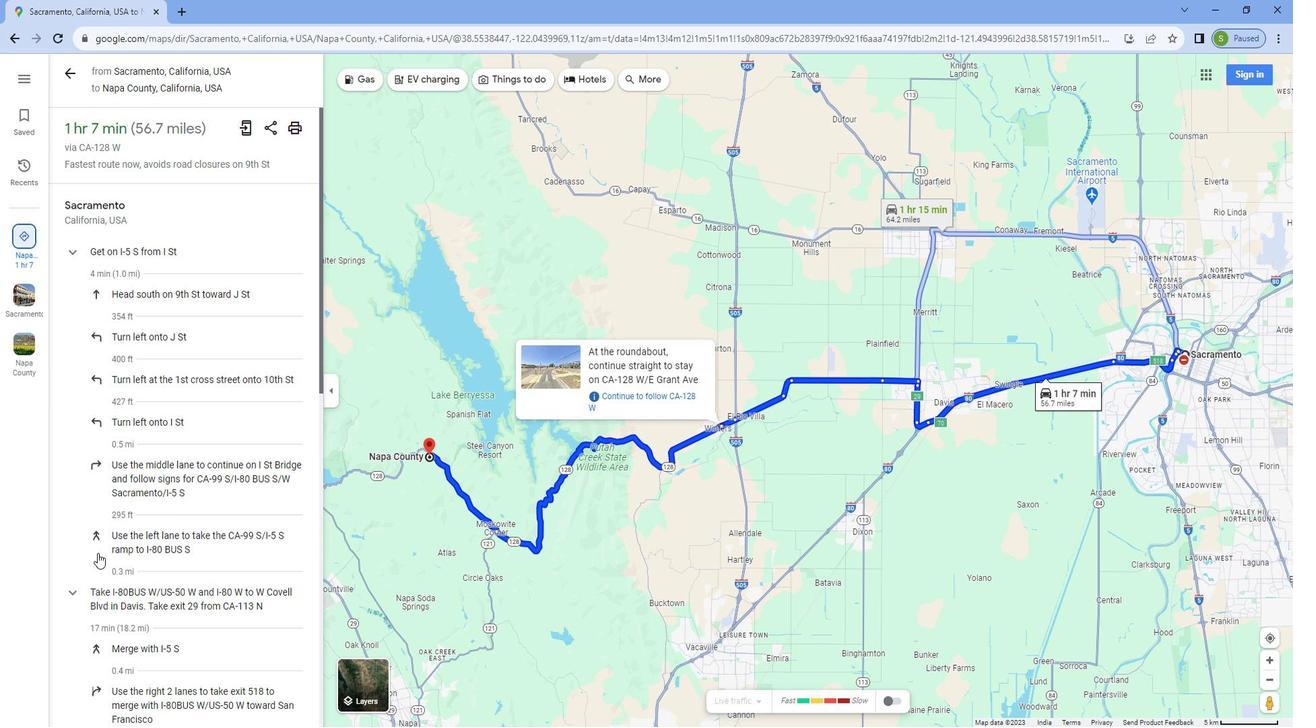 
Action: Mouse scrolled (966, 545) with delta (0, 0)
Screenshot: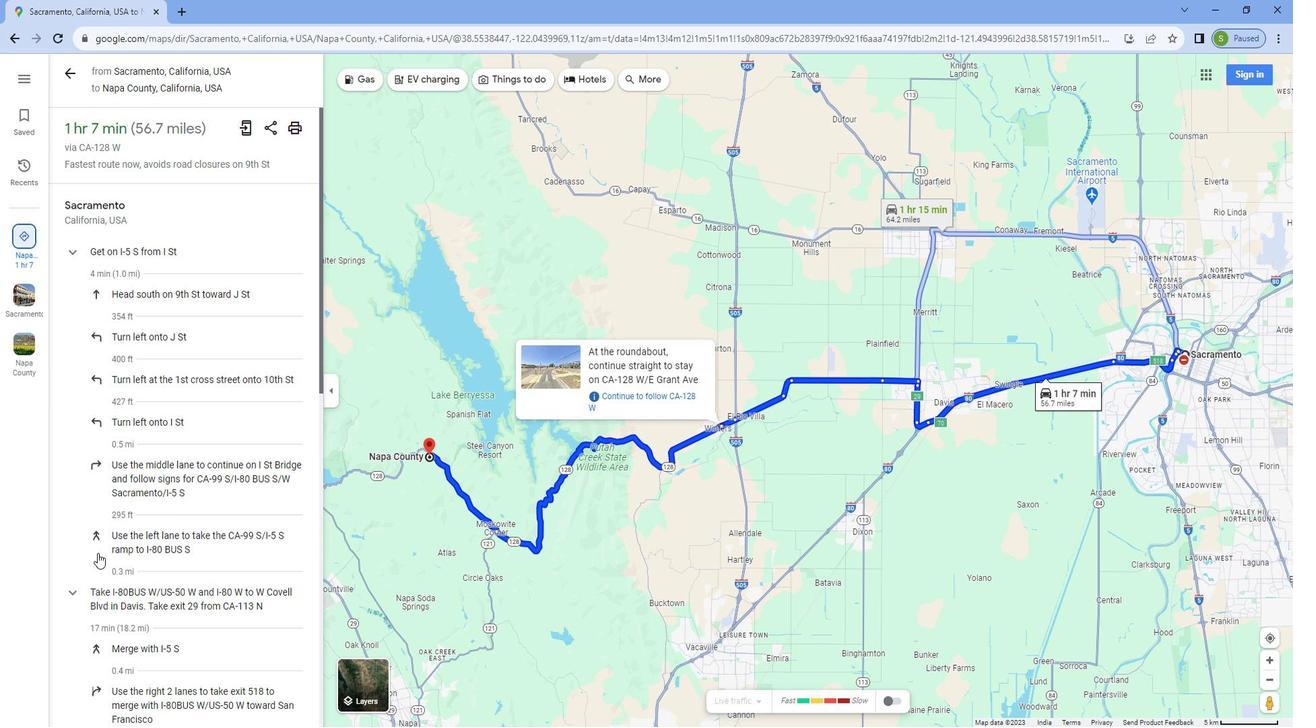 
Action: Mouse scrolled (966, 545) with delta (0, 0)
Screenshot: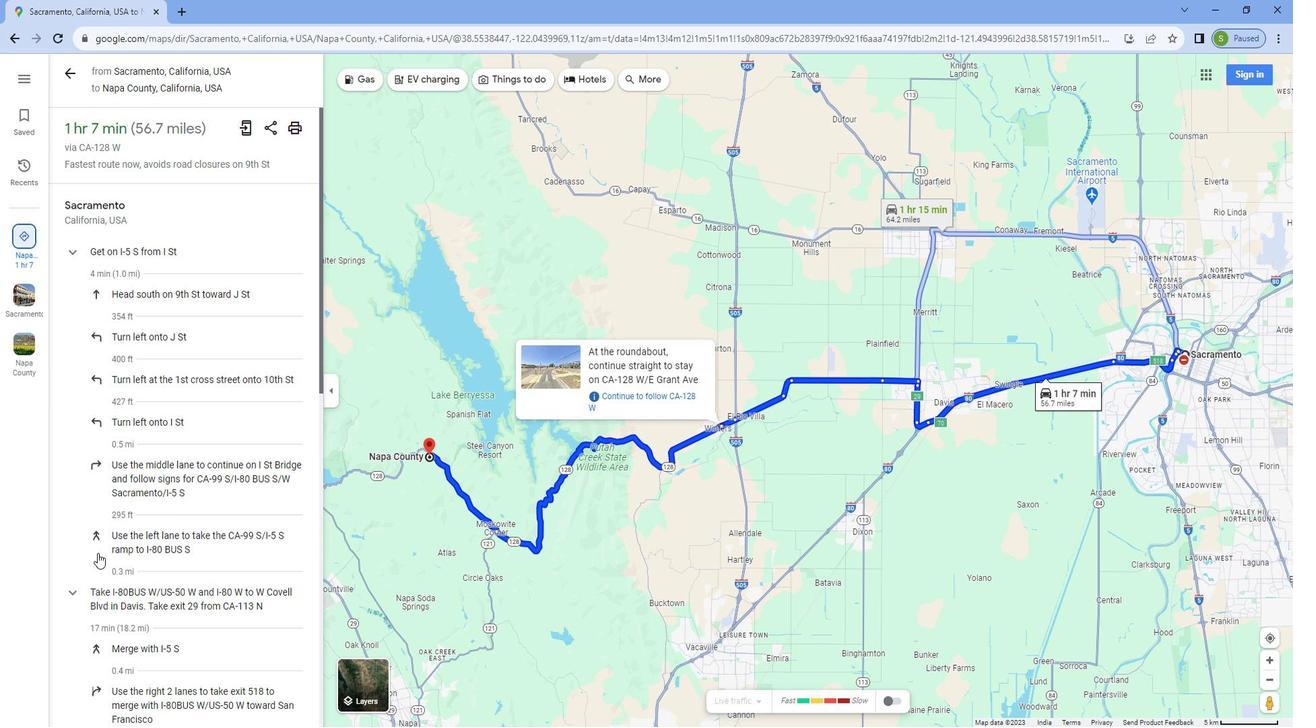 
Action: Mouse scrolled (966, 545) with delta (0, 0)
Screenshot: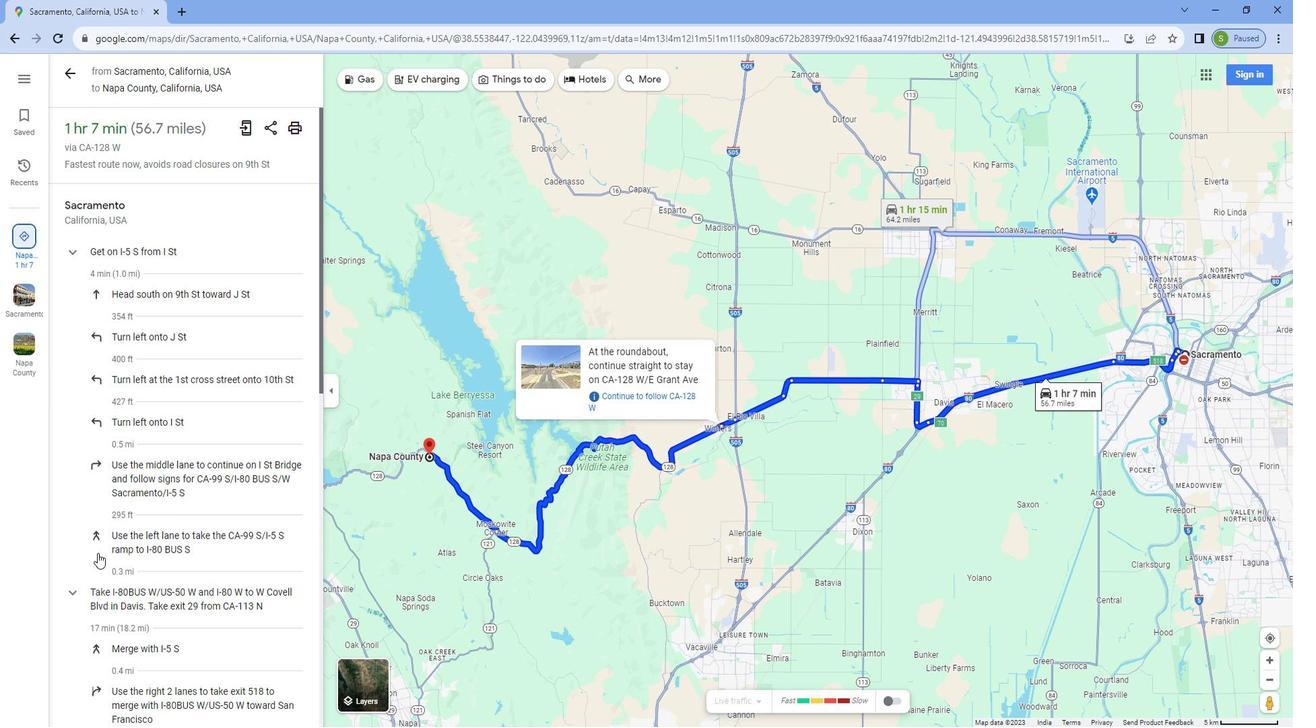 
Action: Mouse moved to (939, 80)
Screenshot: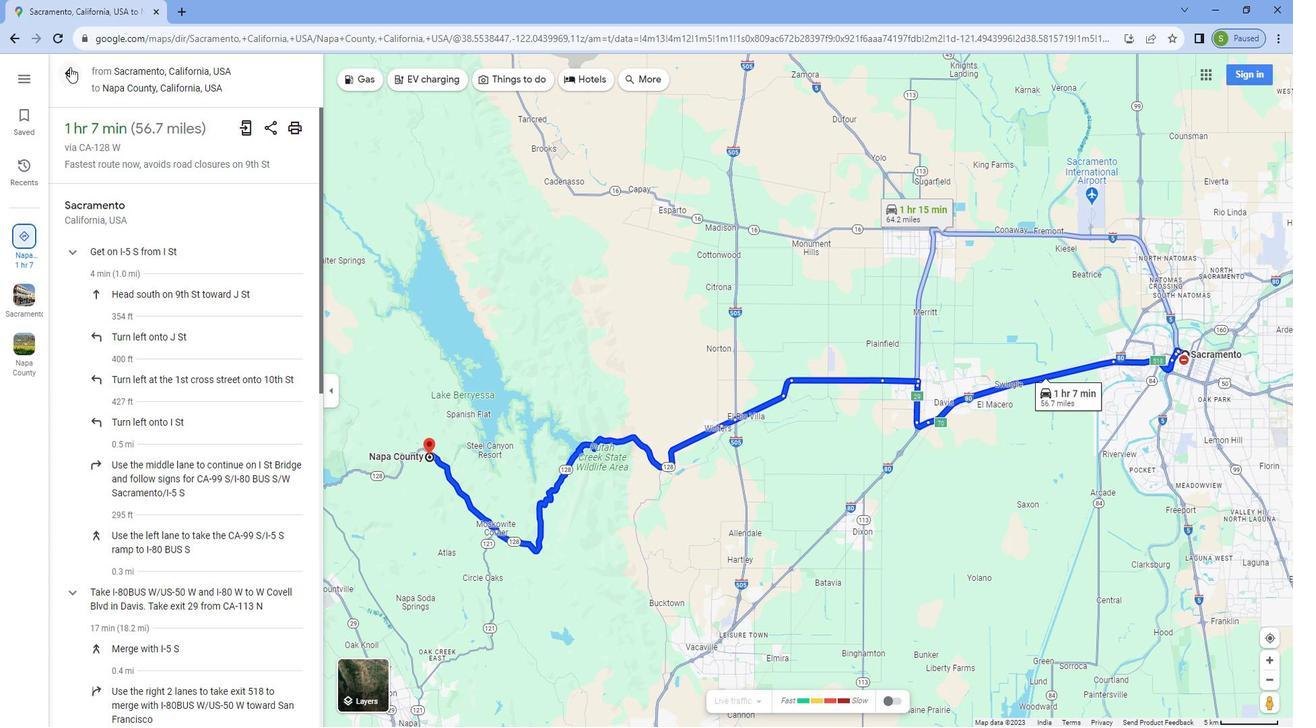 
Action: Mouse pressed left at (939, 80)
Screenshot: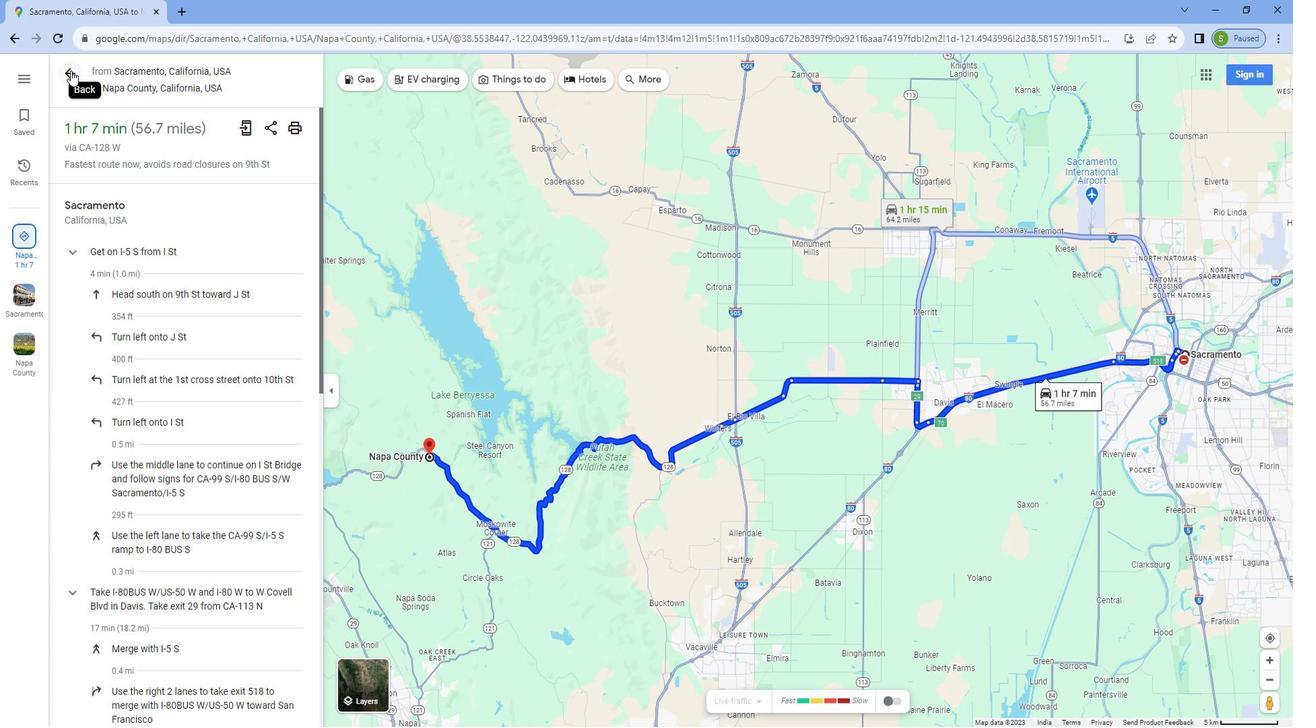 
Action: Mouse moved to (1224, 384)
Screenshot: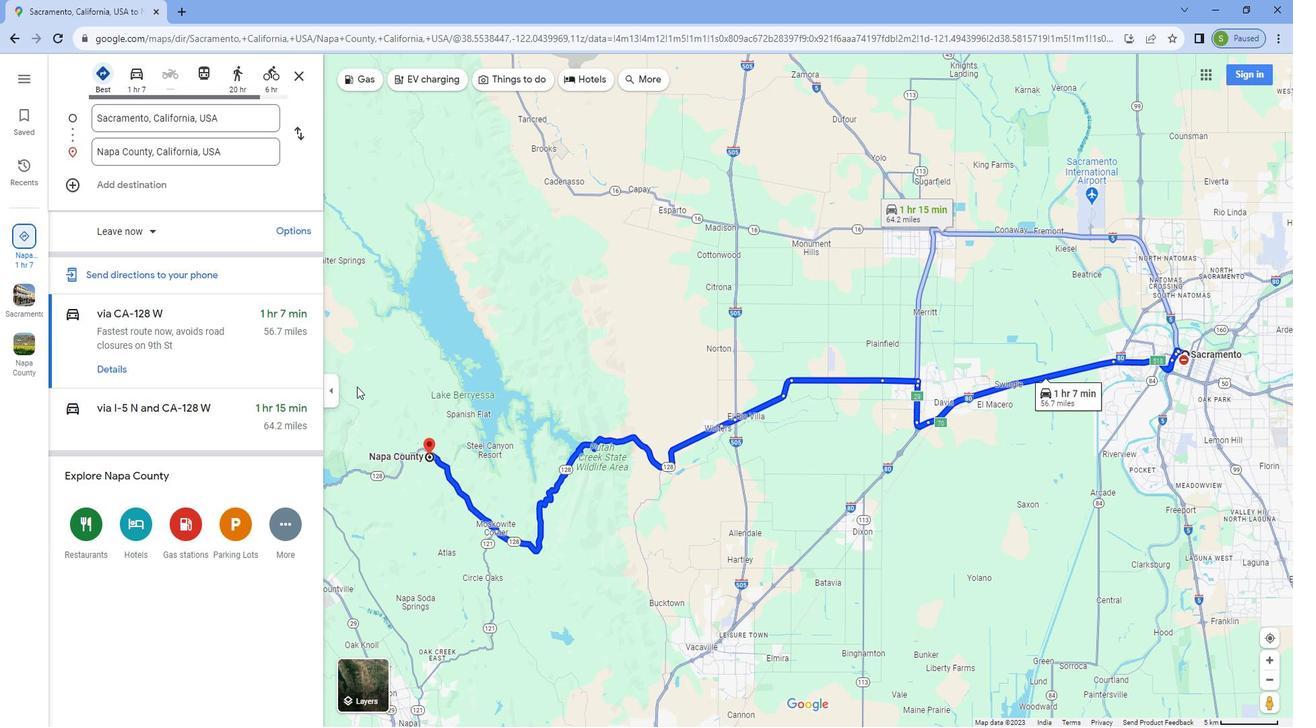 
